Task: Look for space in Sibiu, Romania from 3rd August, 2023 to 17th August, 2023 for 3 adults, 1 child in price range Rs.3000 to Rs.15000. Place can be entire place with 3 bedrooms having 4 beds and 2 bathrooms. Property type can be house, flat, guest house. Booking option can be shelf check-in. Required host language is English.
Action: Mouse moved to (699, 529)
Screenshot: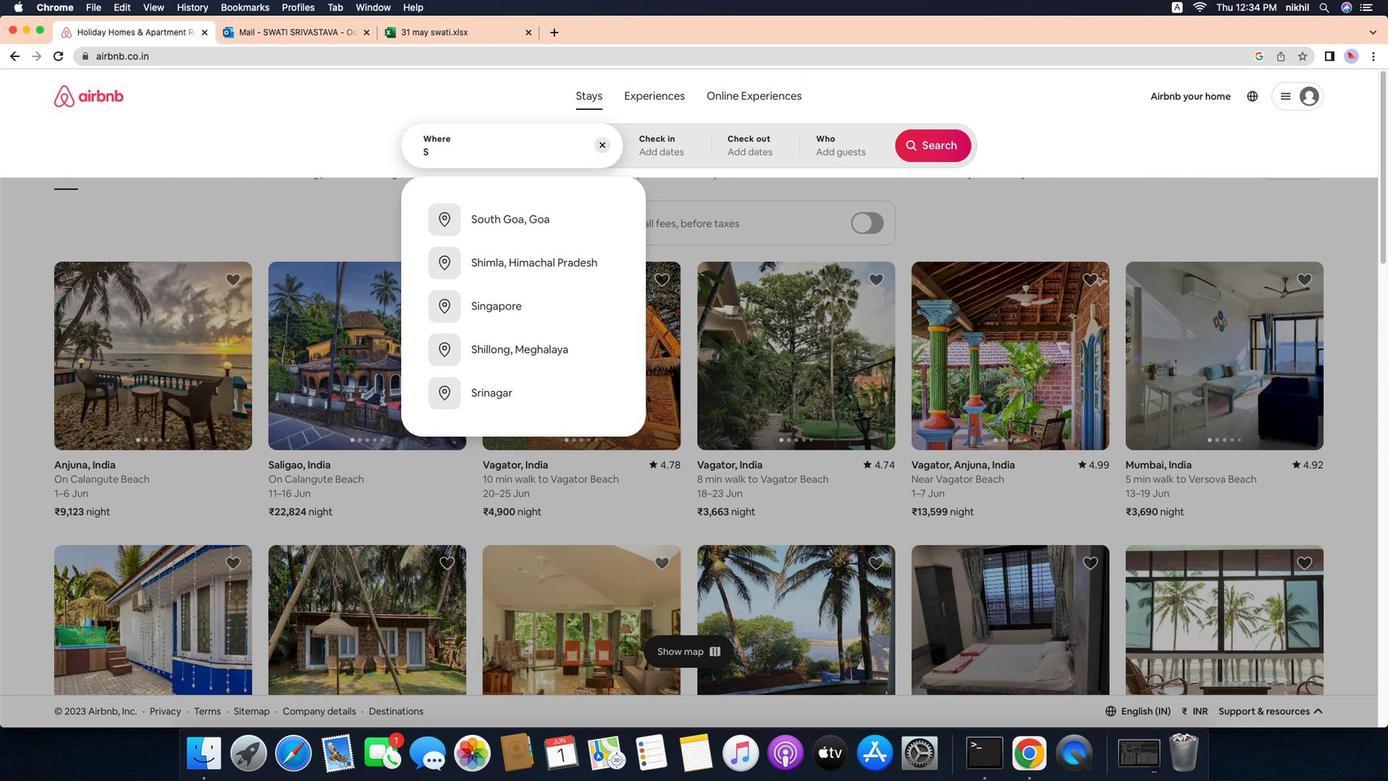 
Action: Mouse pressed left at (699, 529)
Screenshot: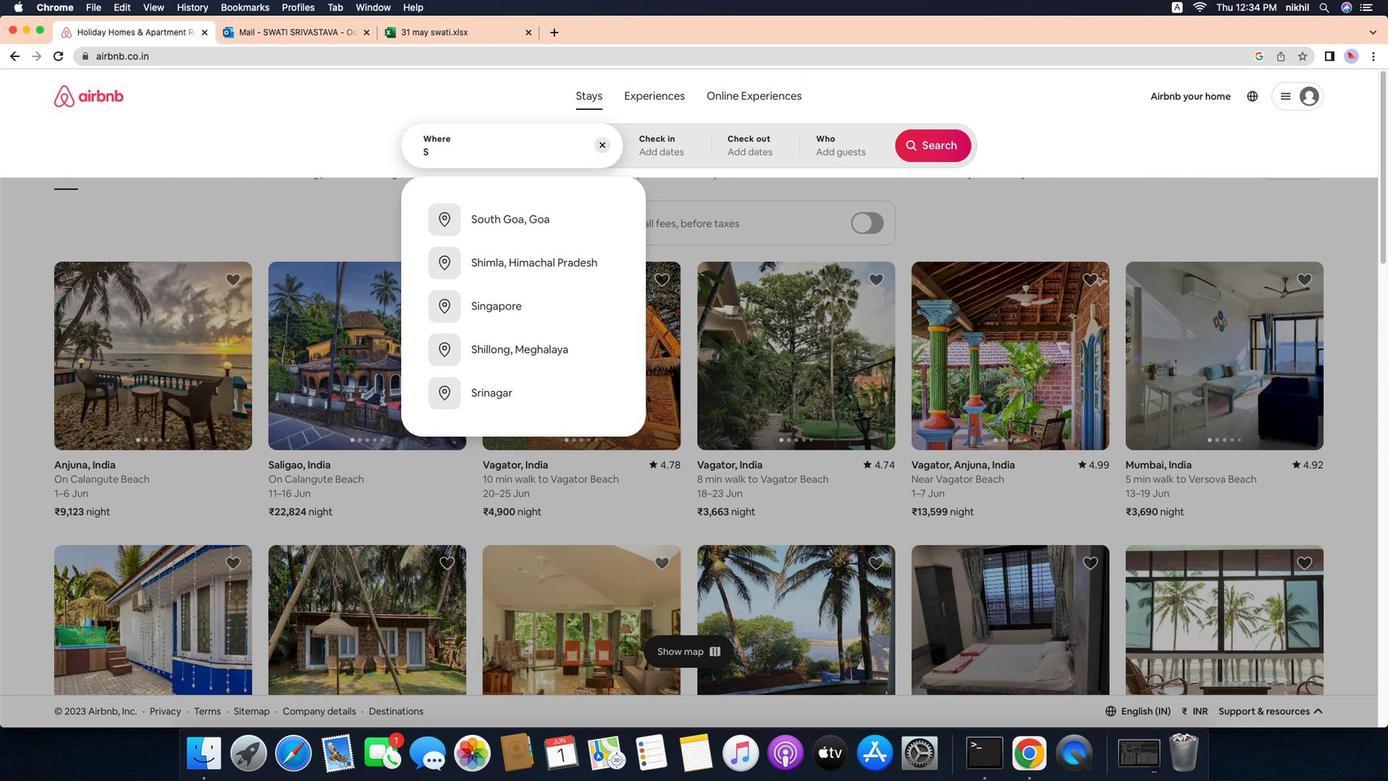 
Action: Mouse moved to (695, 529)
Screenshot: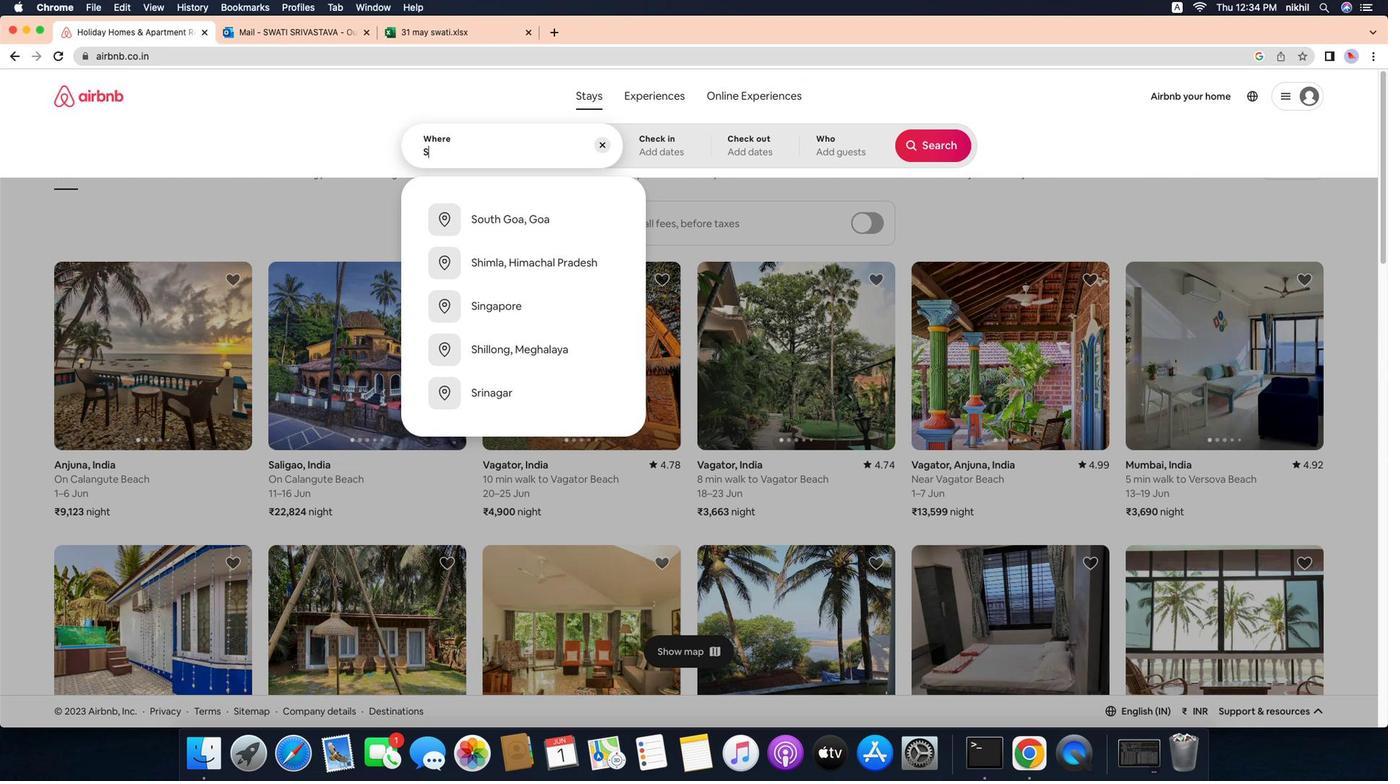 
Action: Mouse pressed left at (695, 529)
Screenshot: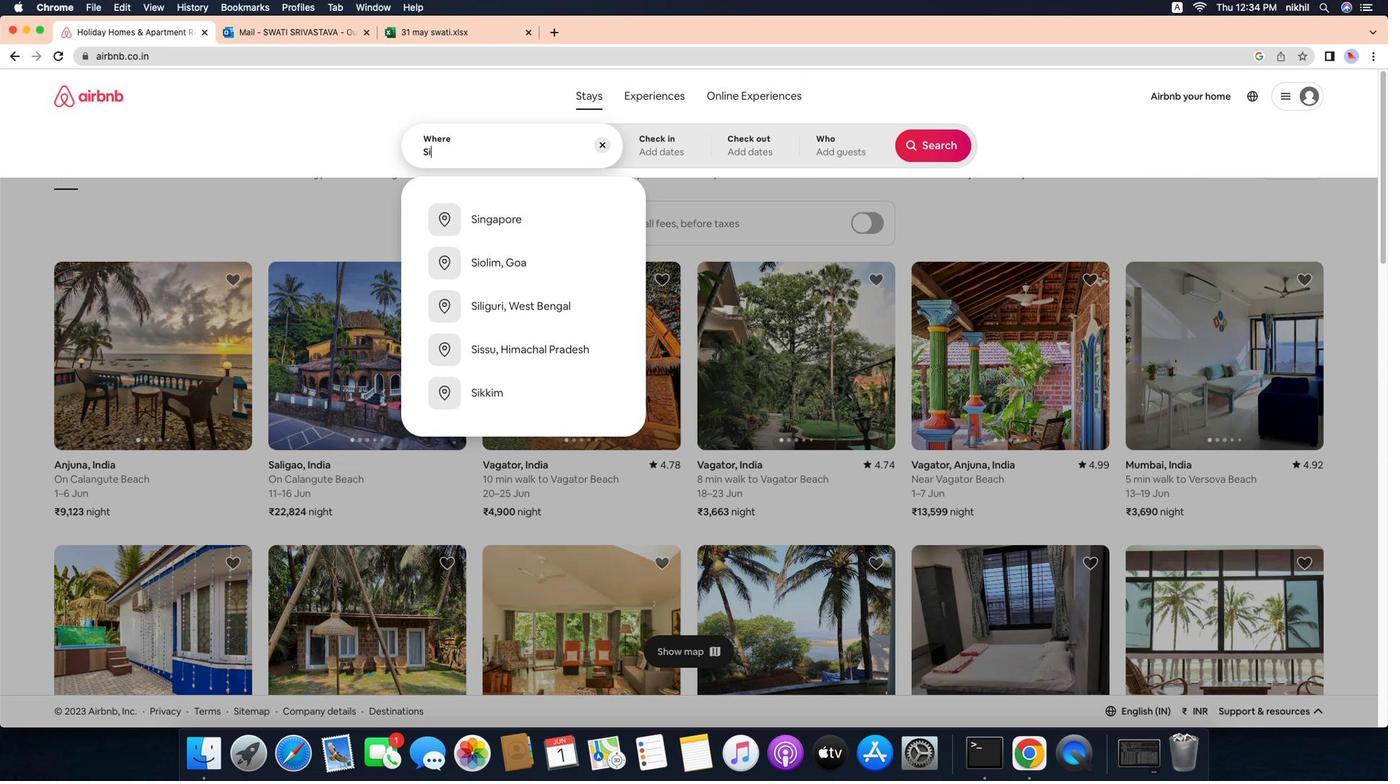 
Action: Mouse moved to (706, 517)
Screenshot: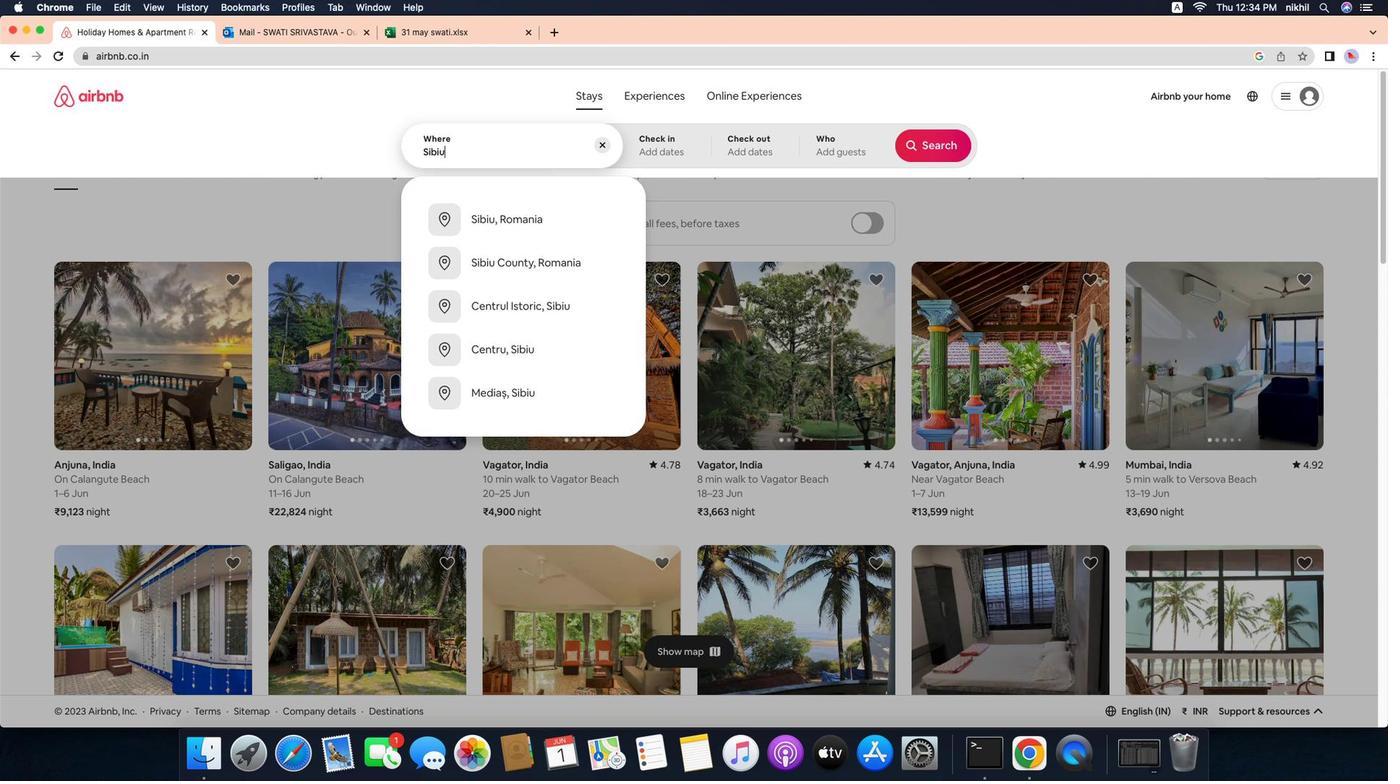 
Action: Mouse pressed left at (706, 517)
Screenshot: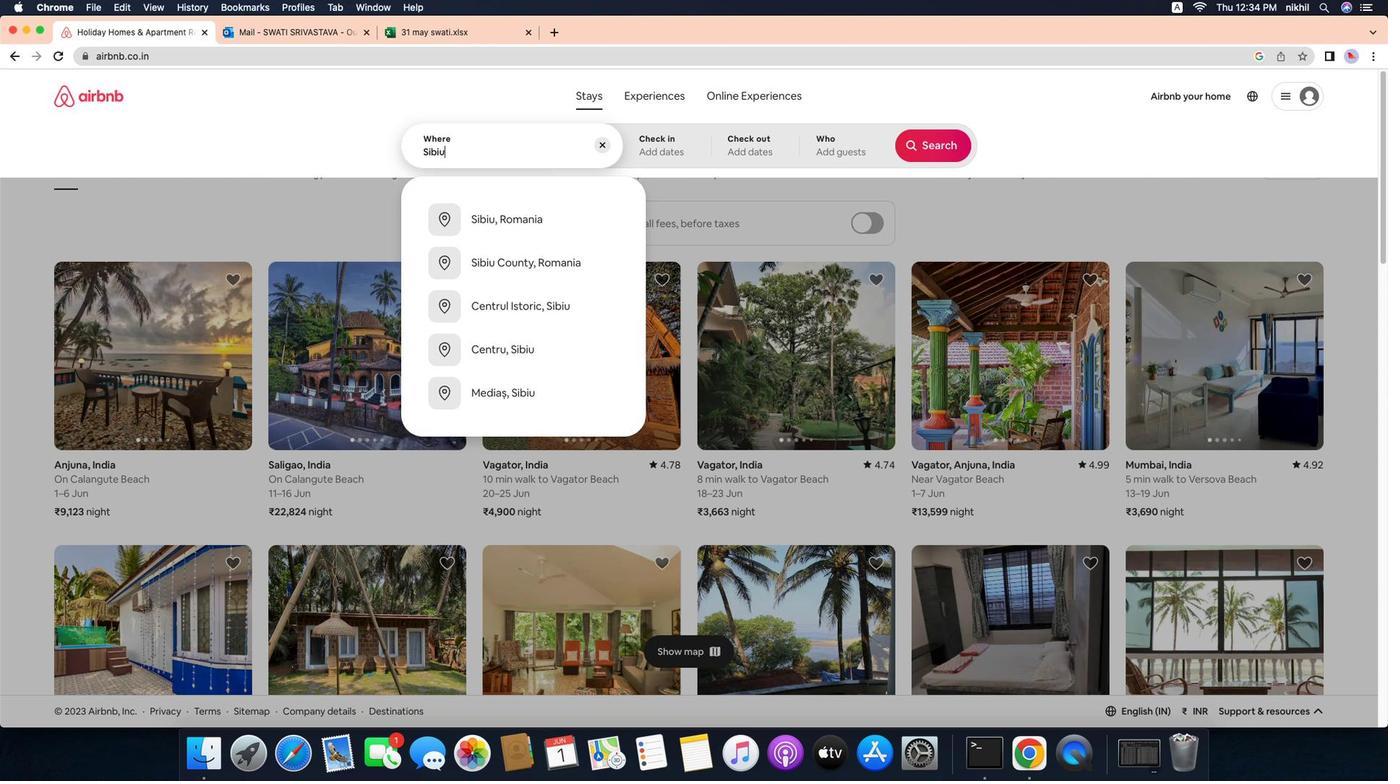 
Action: Mouse moved to (706, 516)
Screenshot: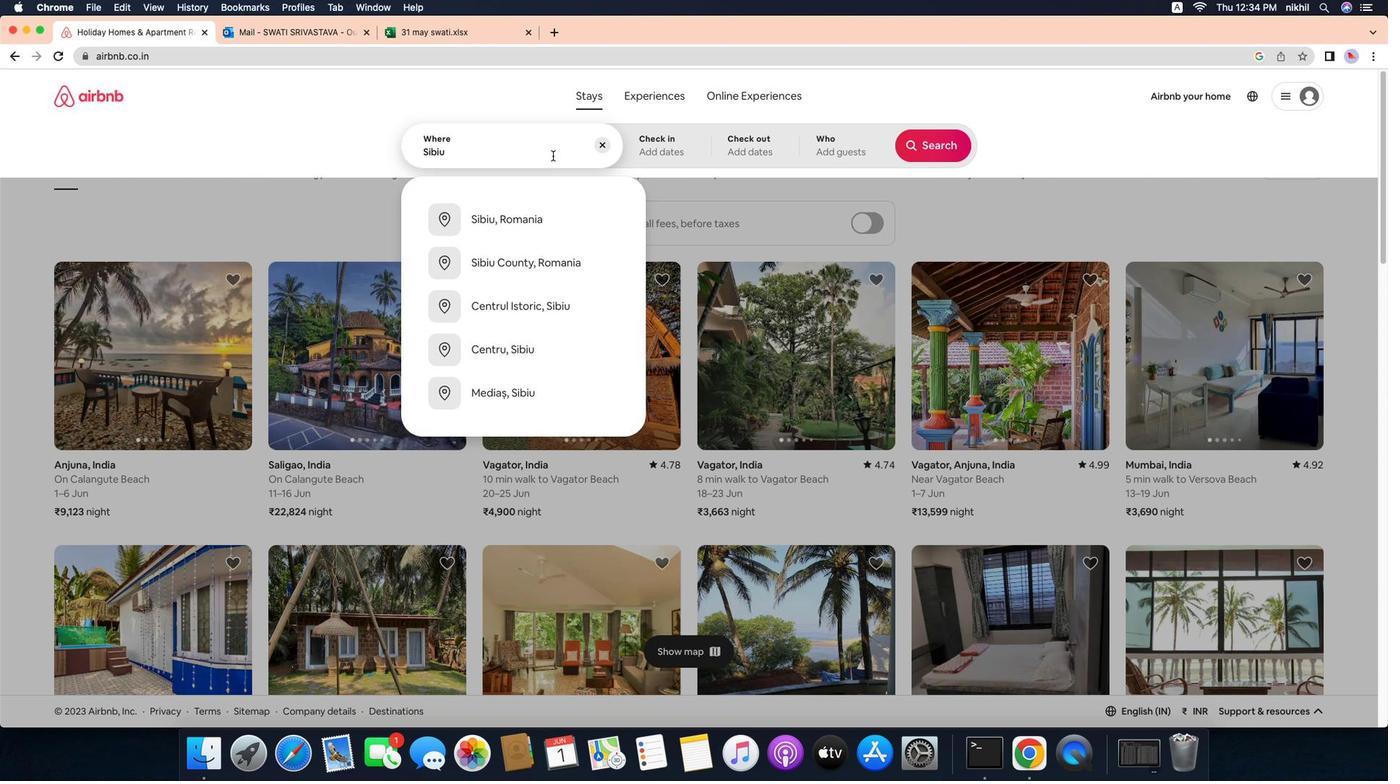 
Action: Key pressed Key.caps_lock'S'Key.caps_lock'i''b''i''u'
Screenshot: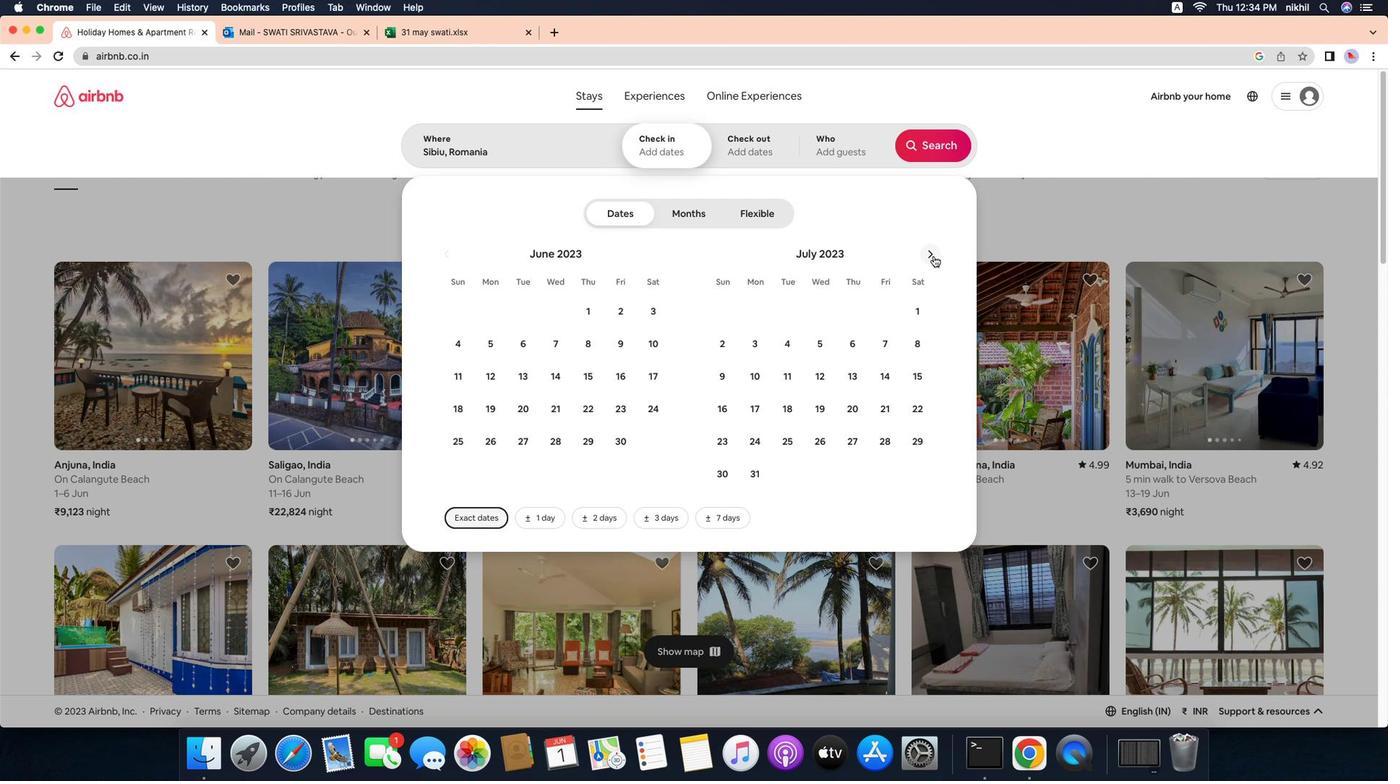 
Action: Mouse moved to (706, 502)
Screenshot: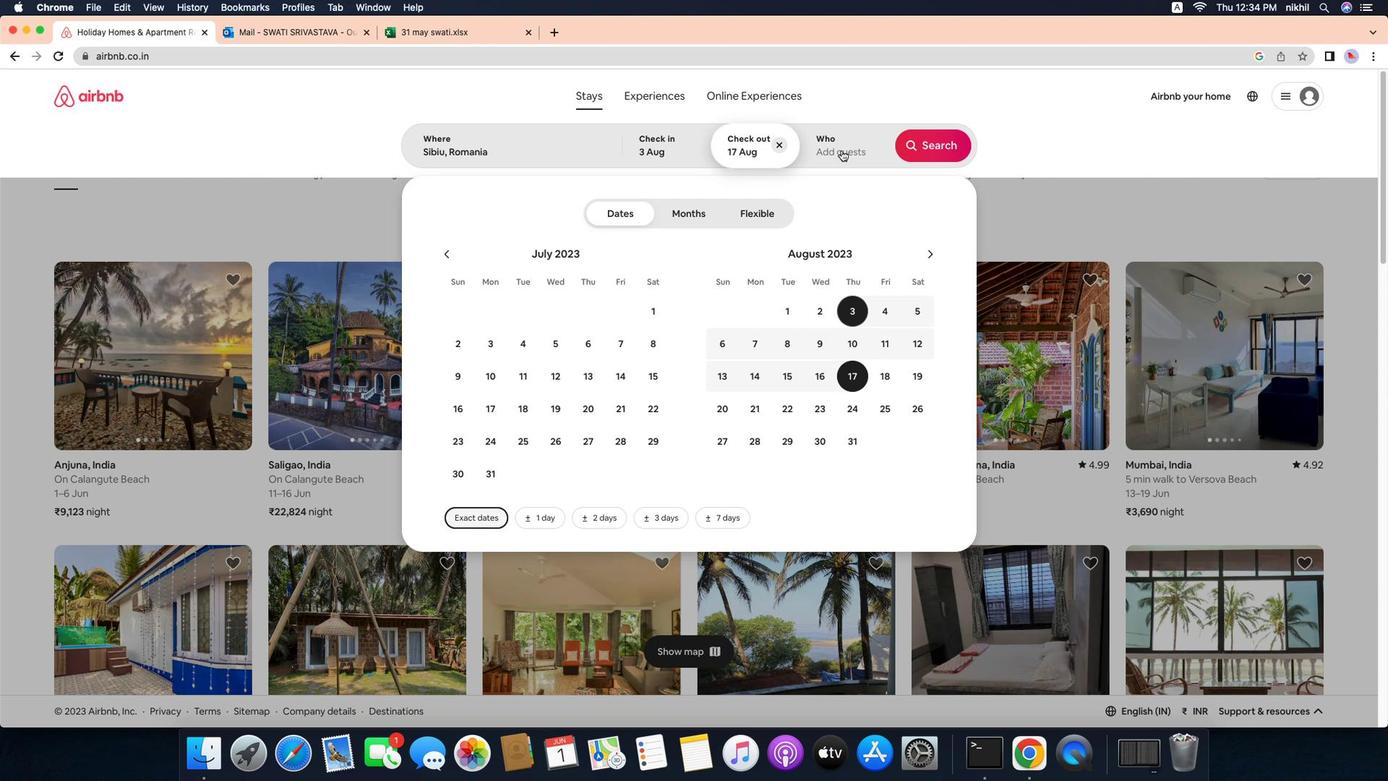 
Action: Mouse pressed left at (706, 502)
Screenshot: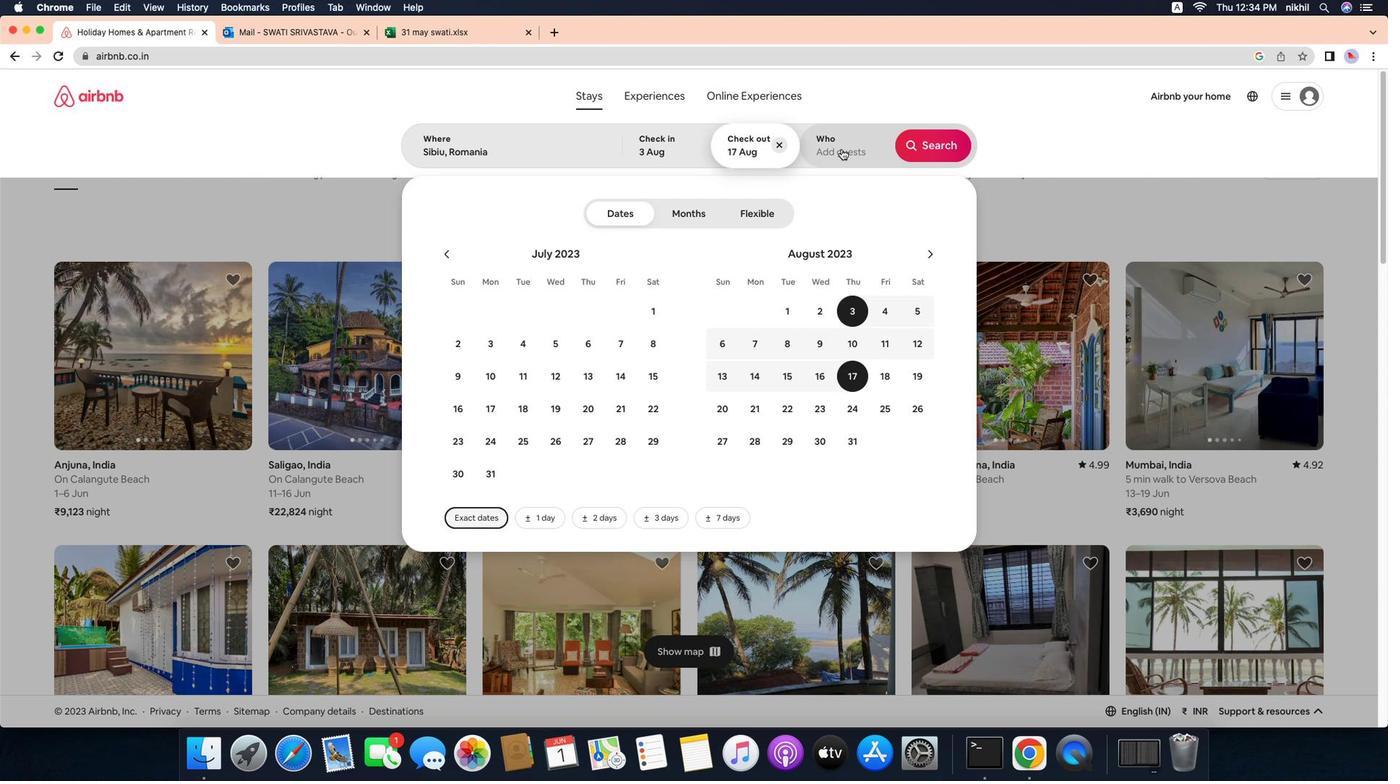 
Action: Mouse moved to (645, 494)
Screenshot: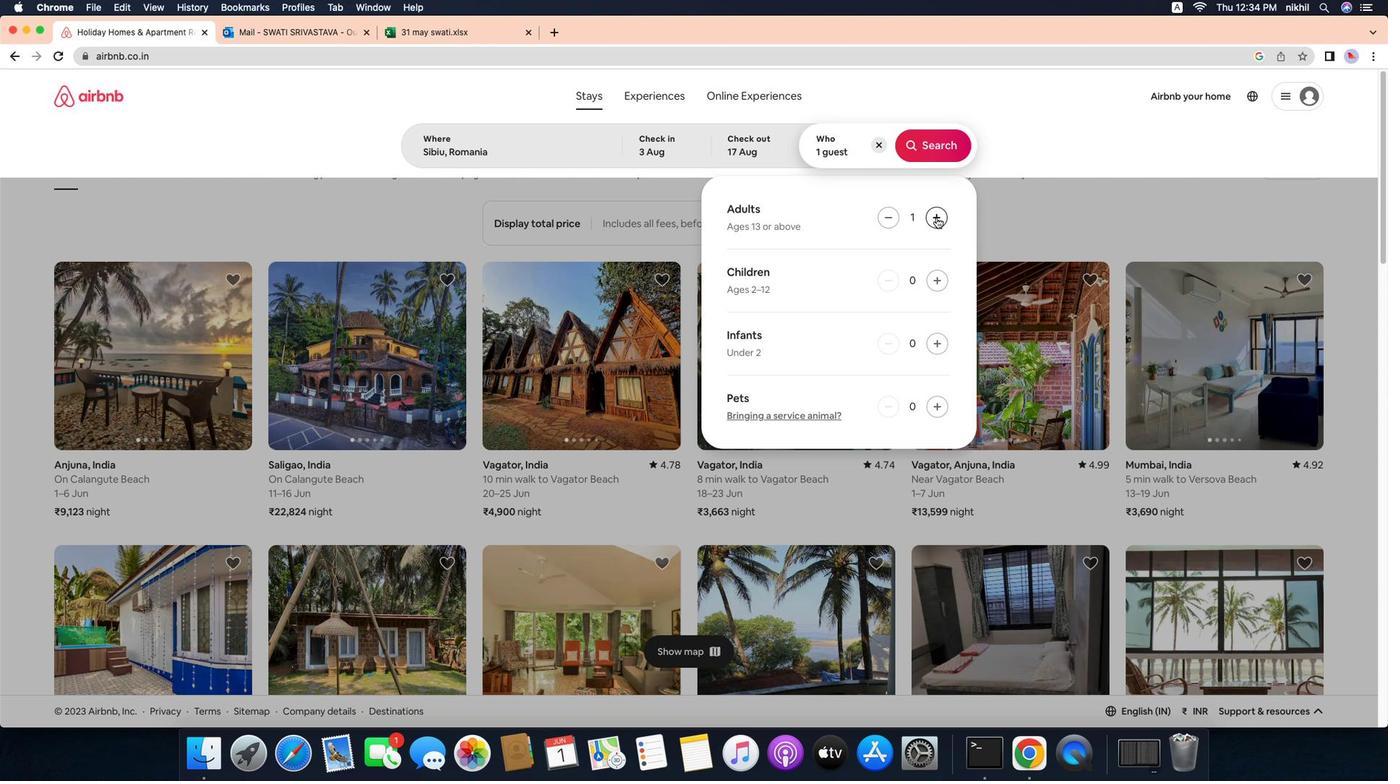 
Action: Mouse pressed left at (645, 494)
Screenshot: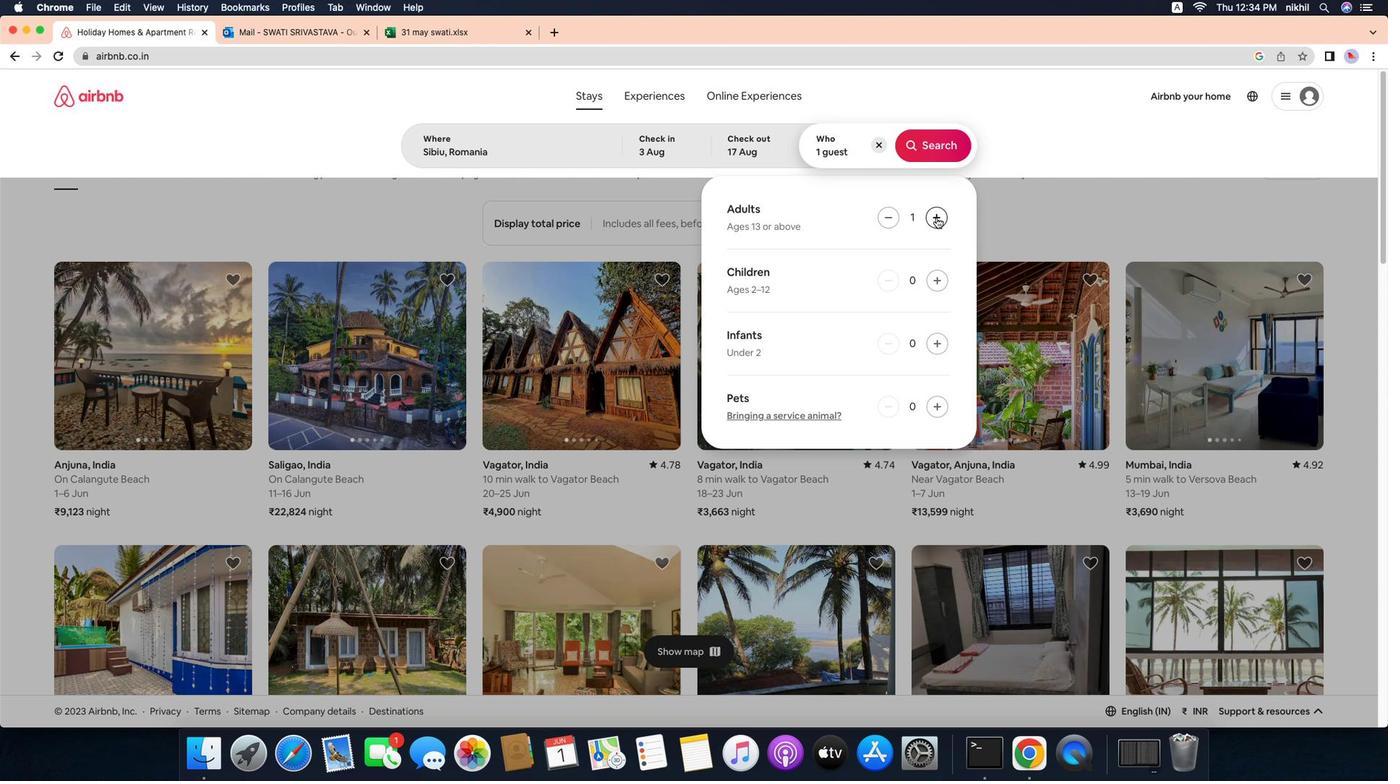 
Action: Mouse moved to (646, 494)
Screenshot: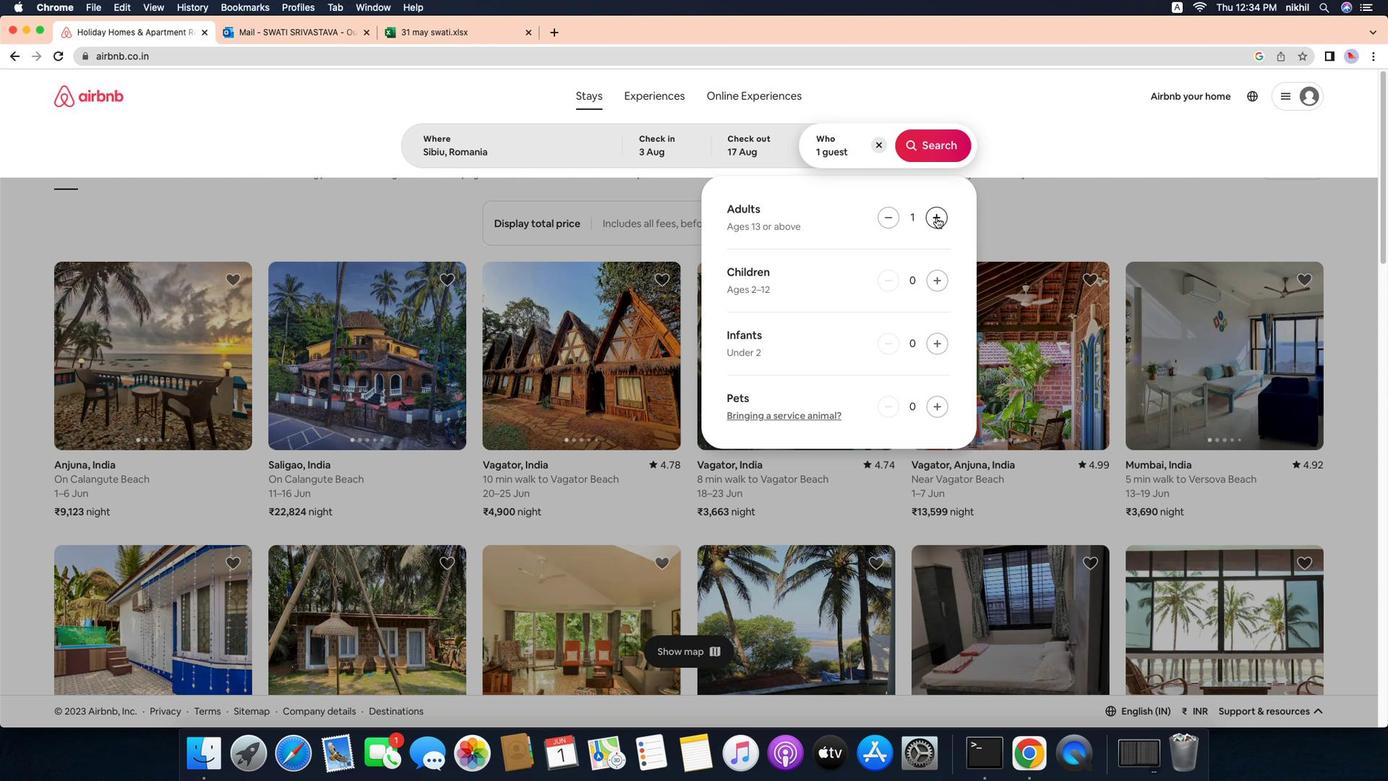 
Action: Mouse pressed left at (646, 494)
Screenshot: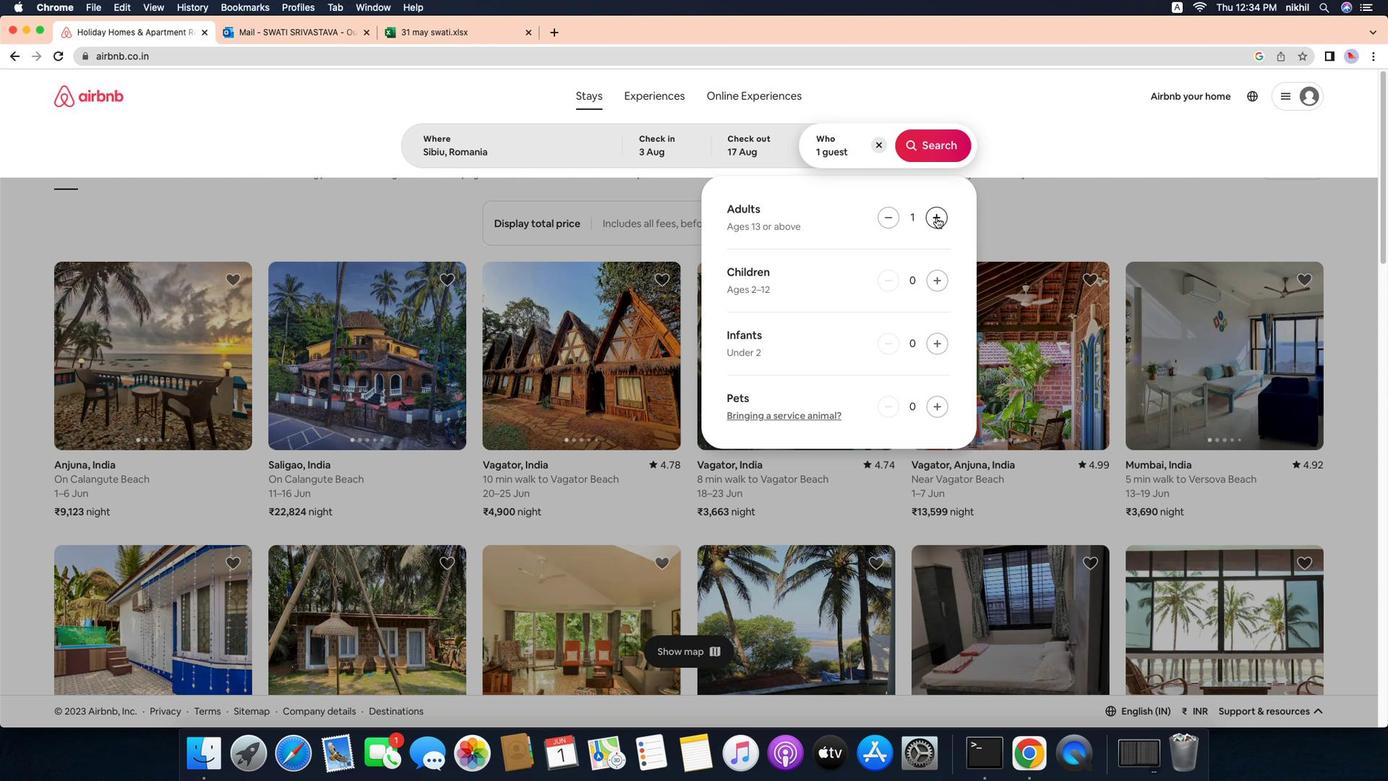 
Action: Mouse moved to (658, 483)
Screenshot: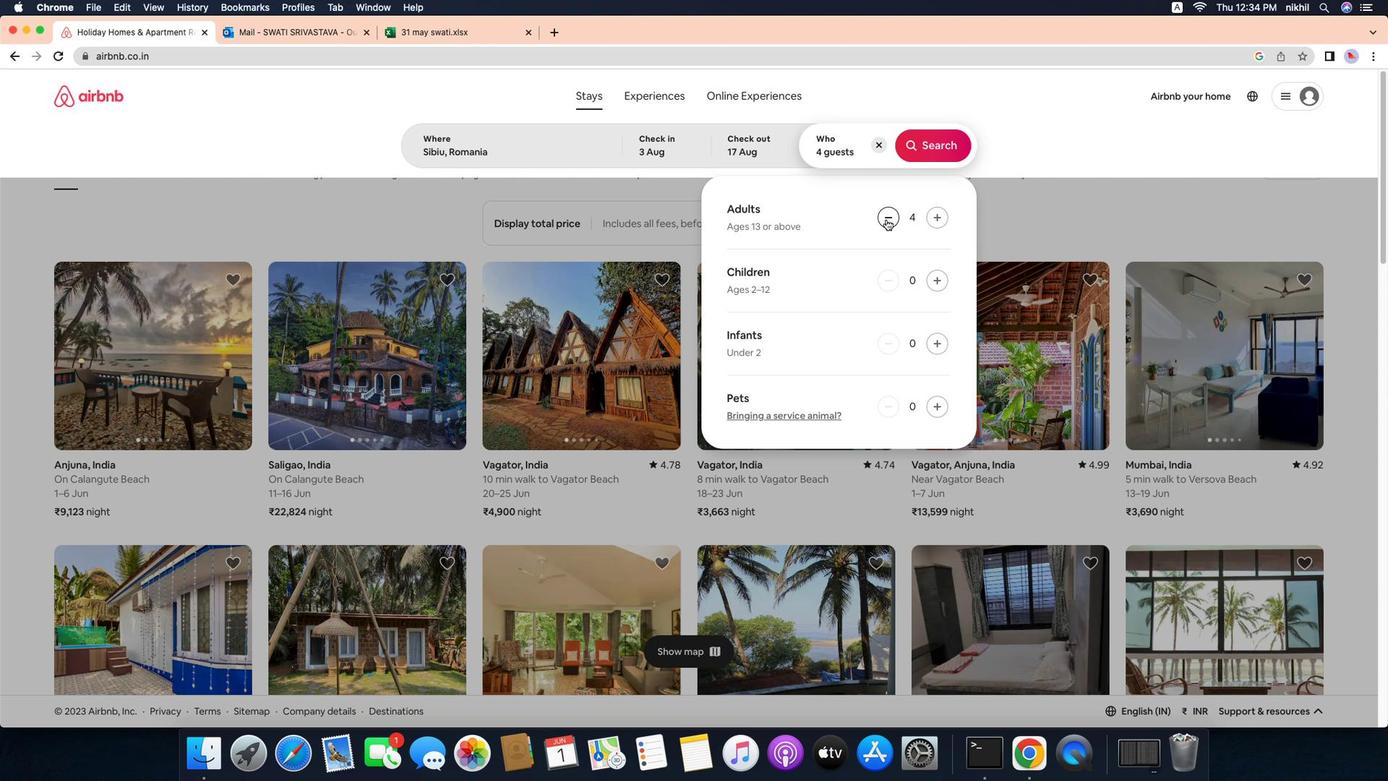 
Action: Mouse pressed left at (658, 483)
Screenshot: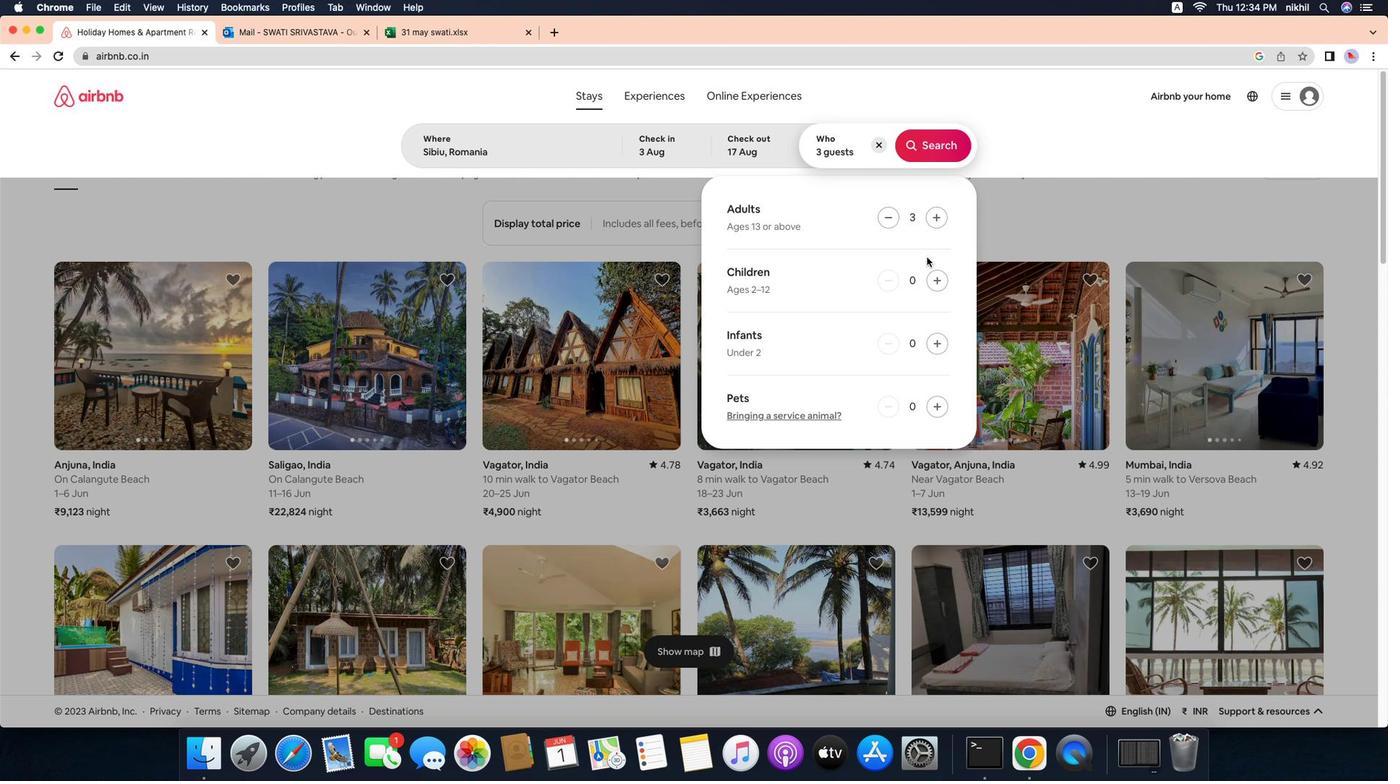 
Action: Mouse moved to (659, 468)
Screenshot: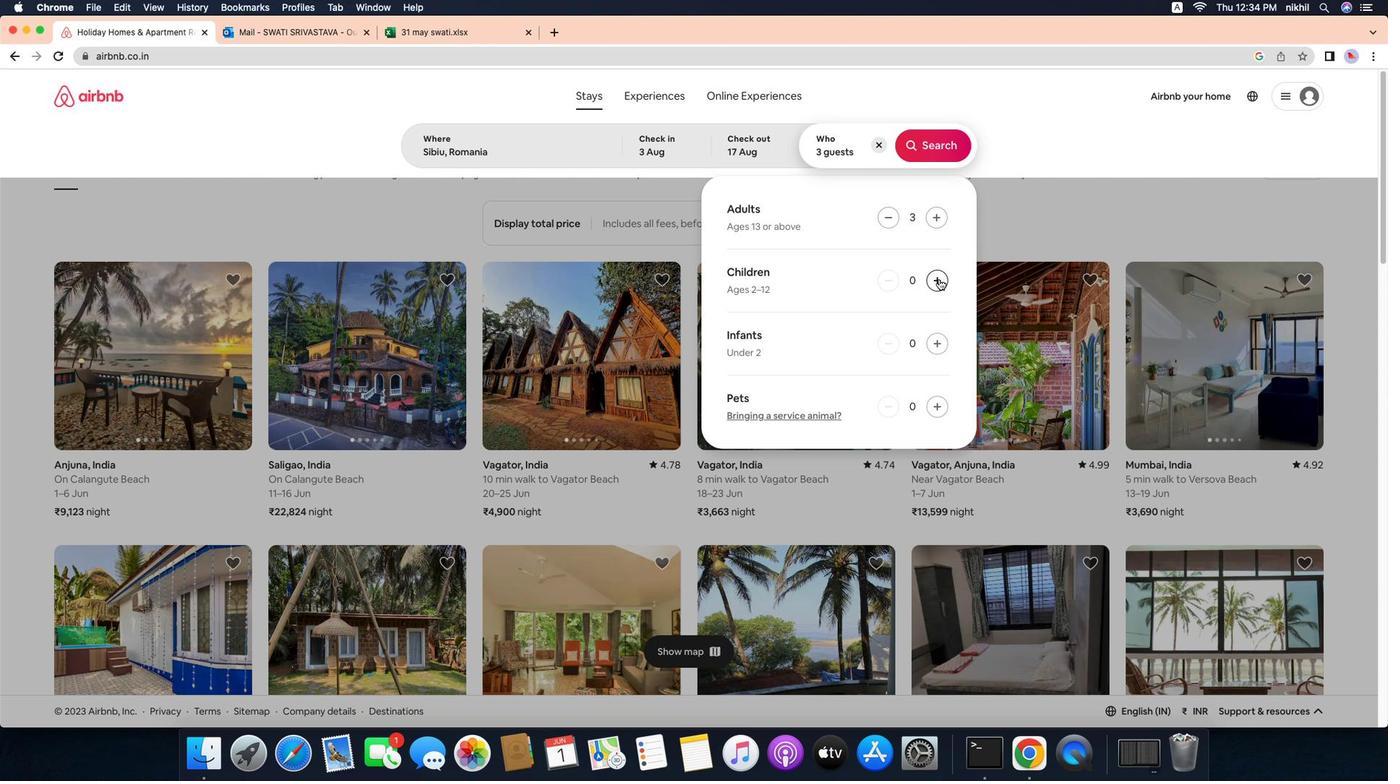
Action: Mouse pressed left at (659, 468)
Screenshot: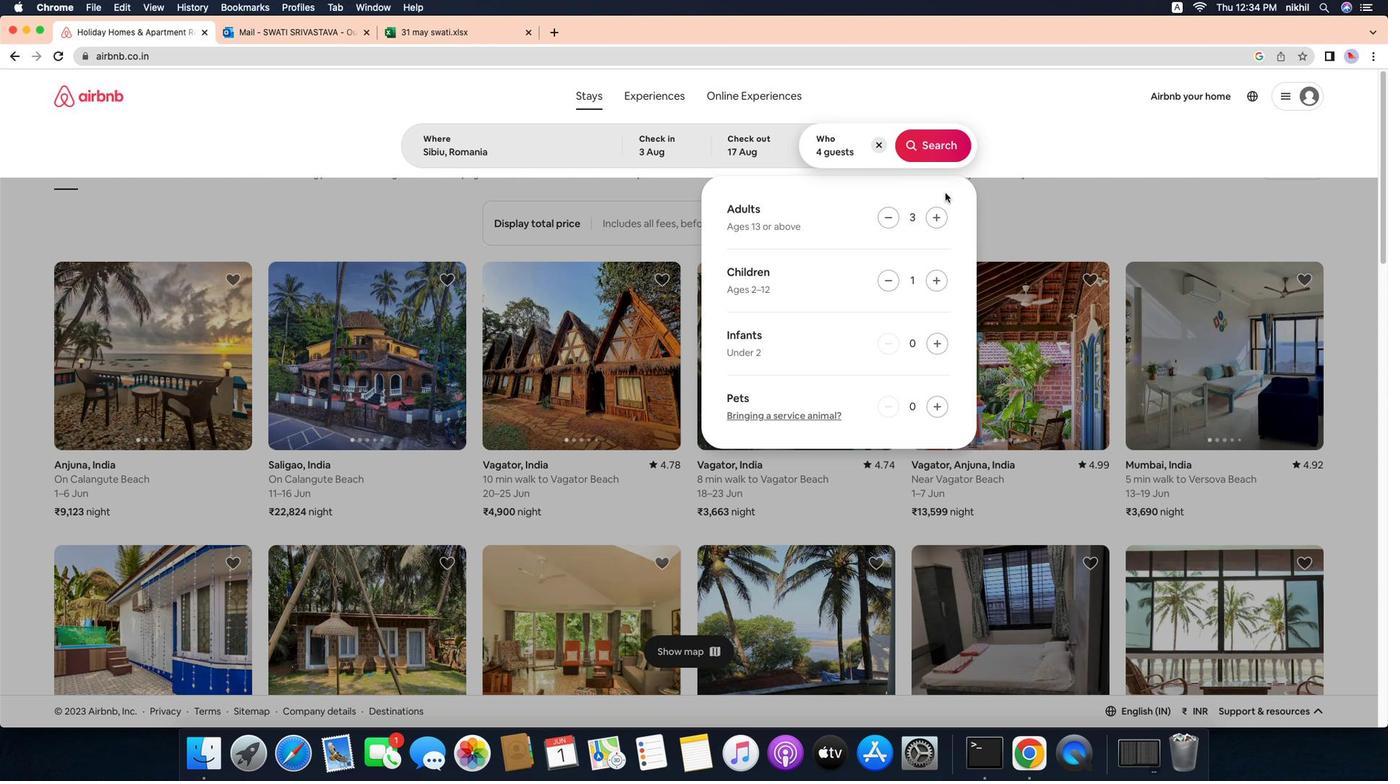 
Action: Mouse moved to (660, 519)
Screenshot: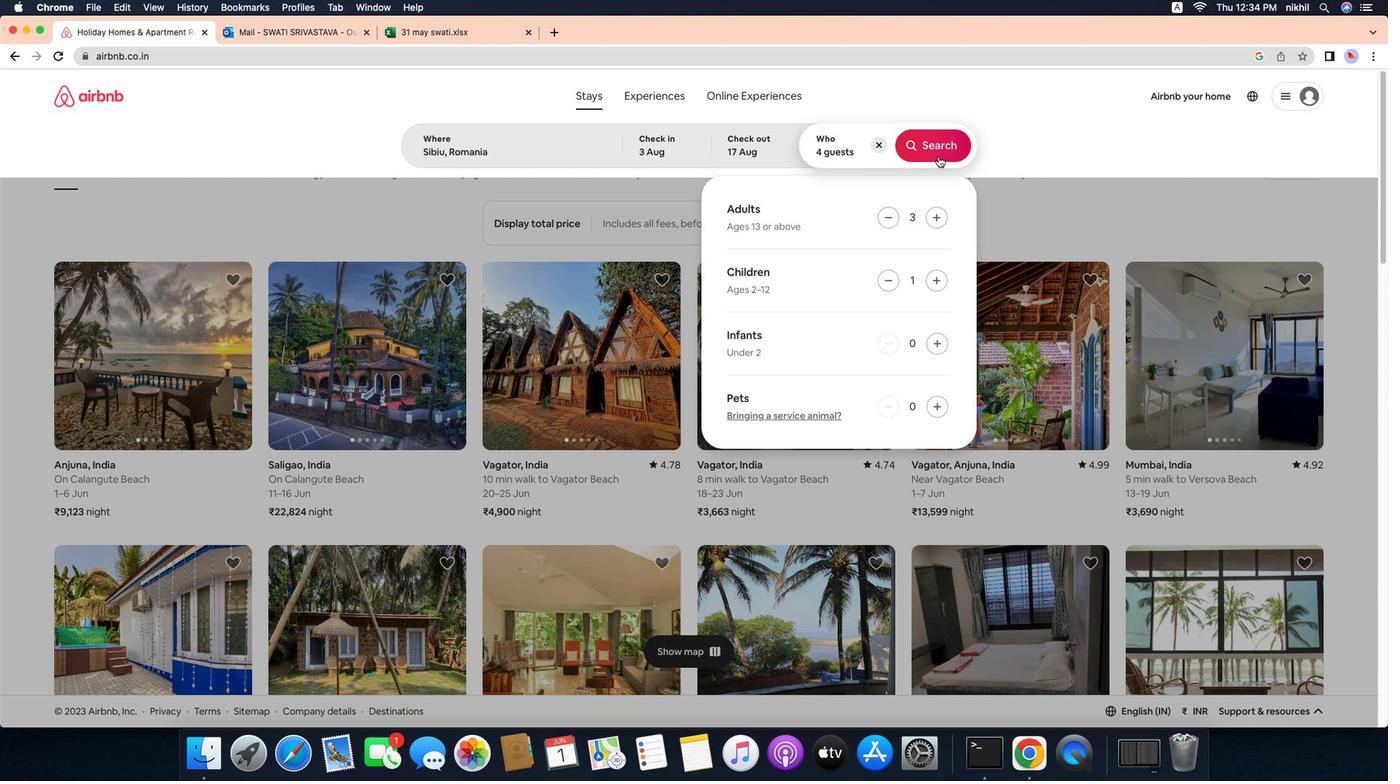 
Action: Mouse pressed left at (660, 519)
Screenshot: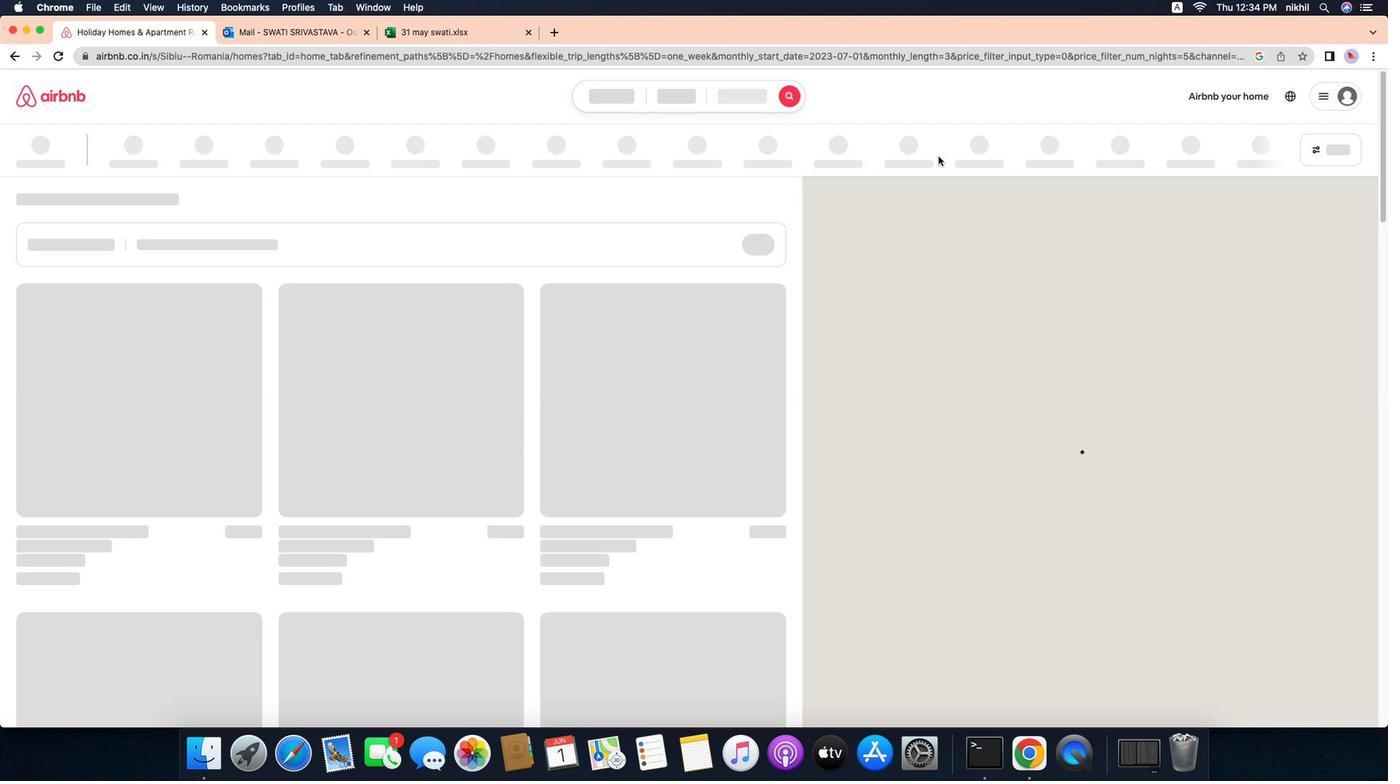
Action: Mouse moved to (646, 503)
Screenshot: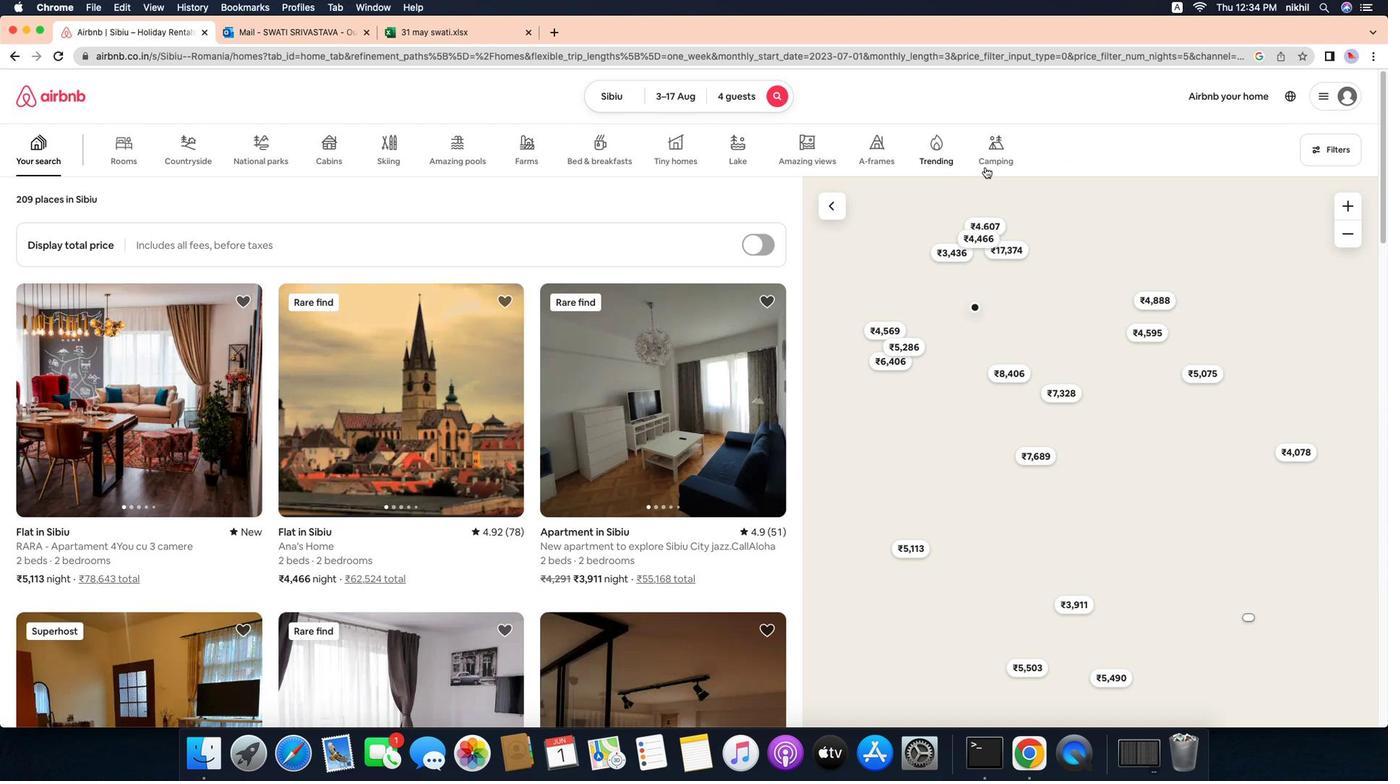 
Action: Mouse pressed left at (646, 503)
Screenshot: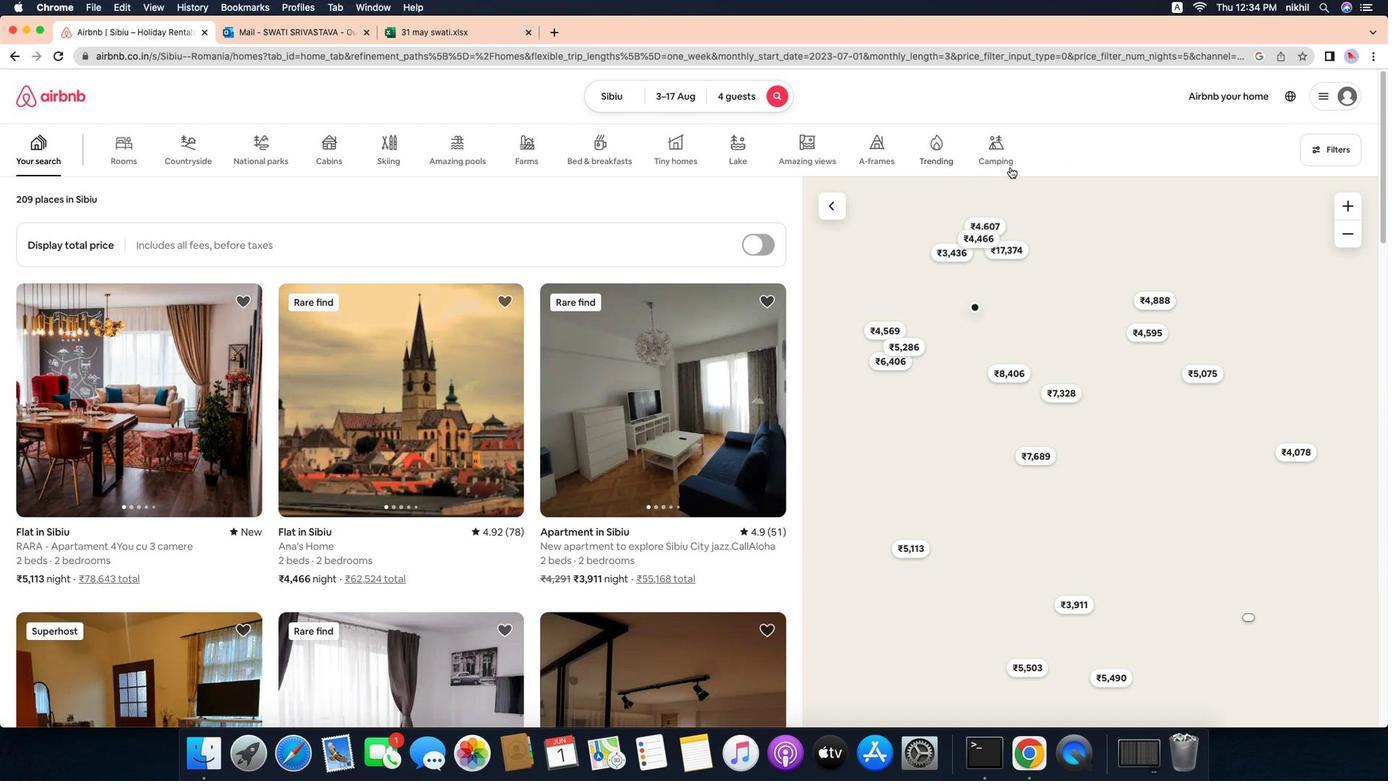 
Action: Mouse moved to (646, 503)
Screenshot: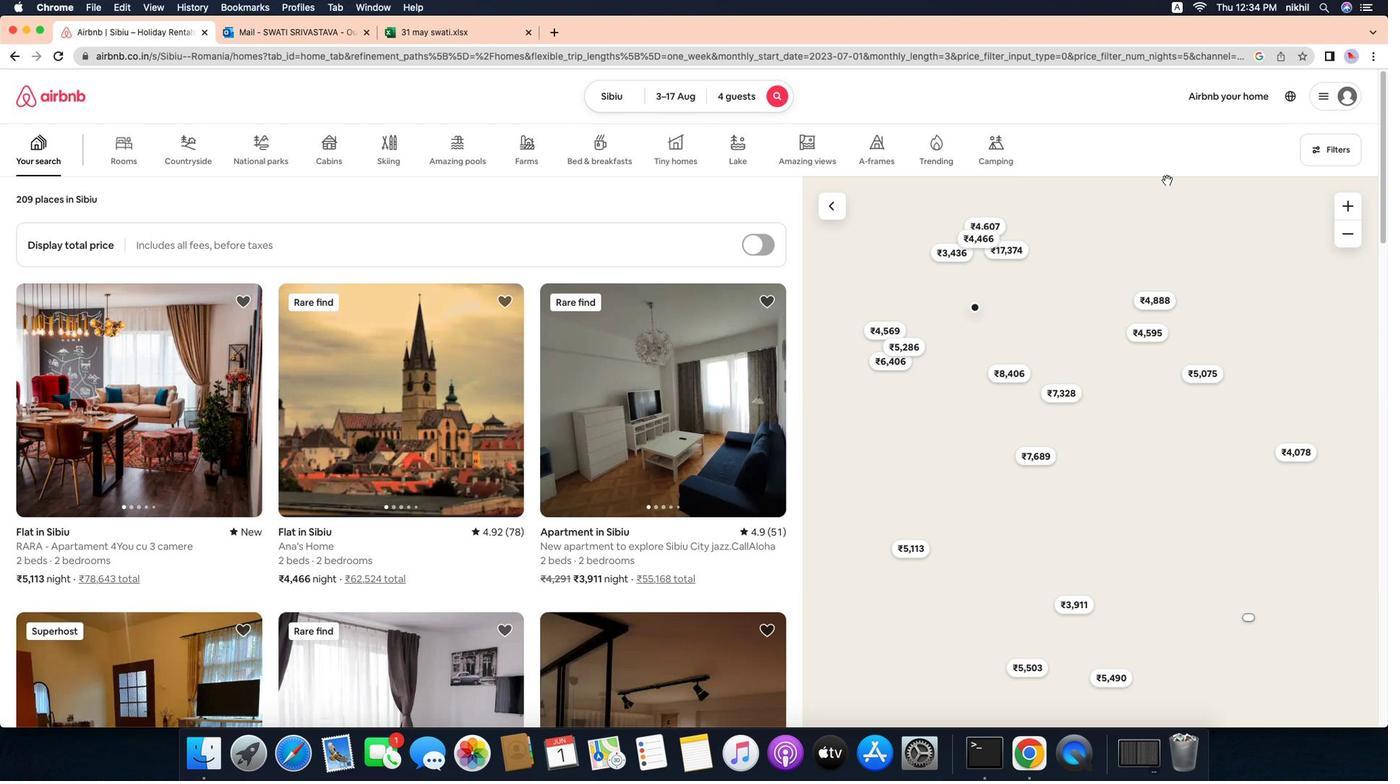 
Action: Mouse pressed left at (646, 503)
Screenshot: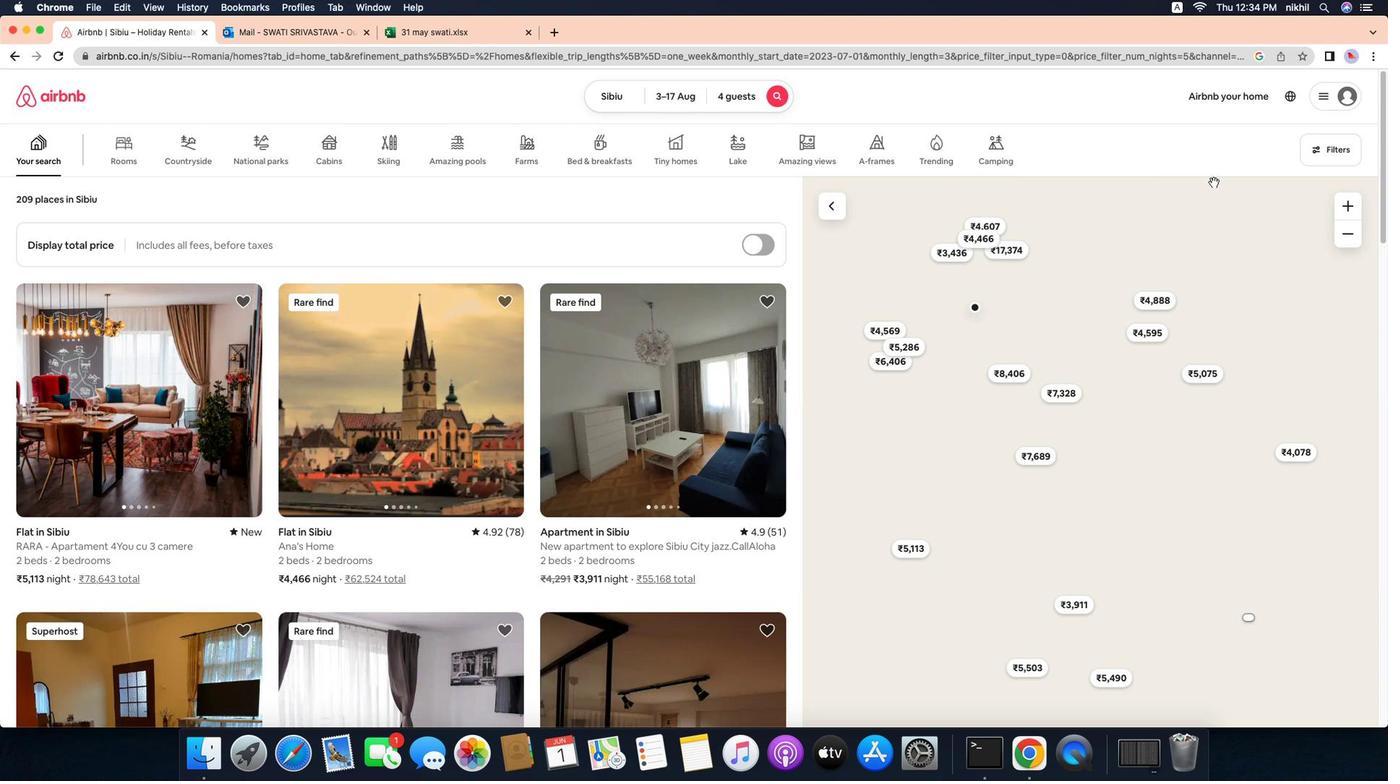 
Action: Mouse pressed left at (646, 503)
Screenshot: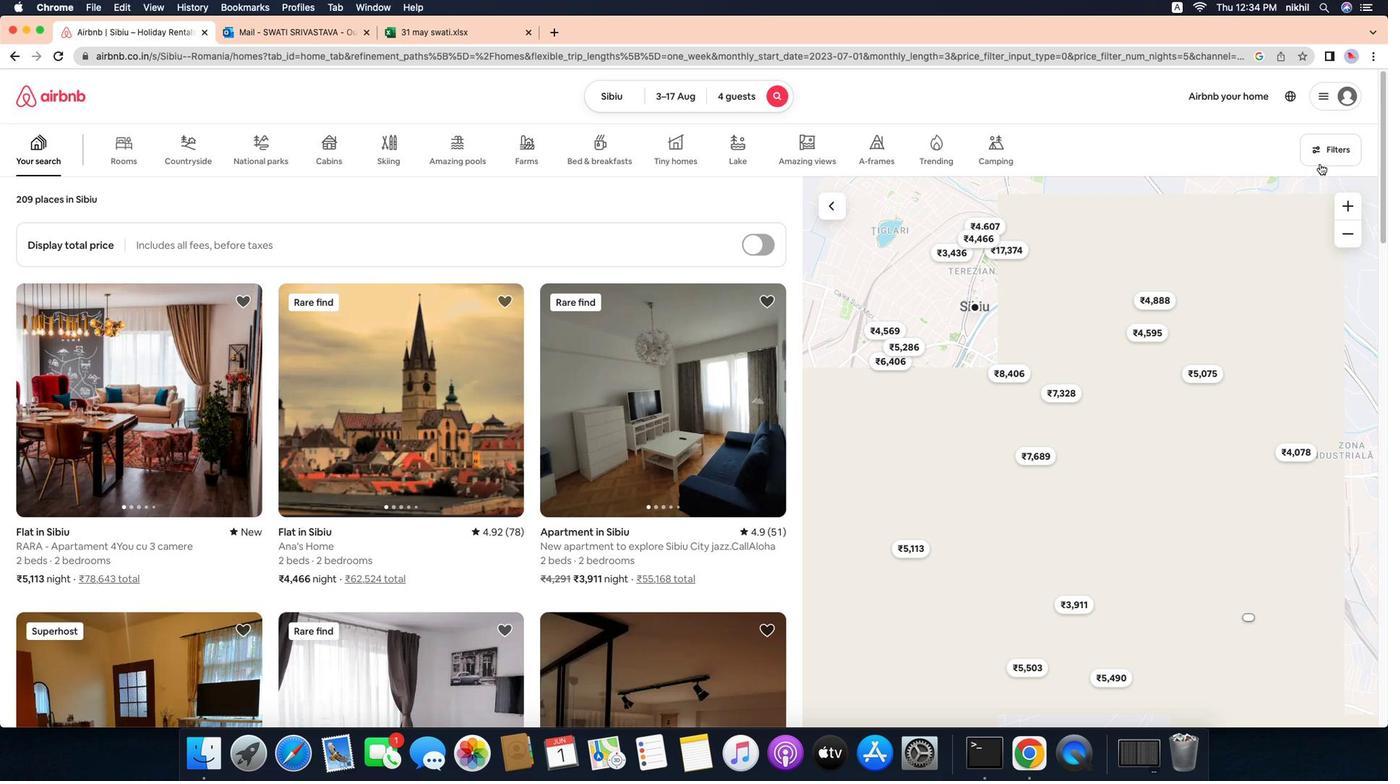 
Action: Mouse pressed left at (646, 503)
Screenshot: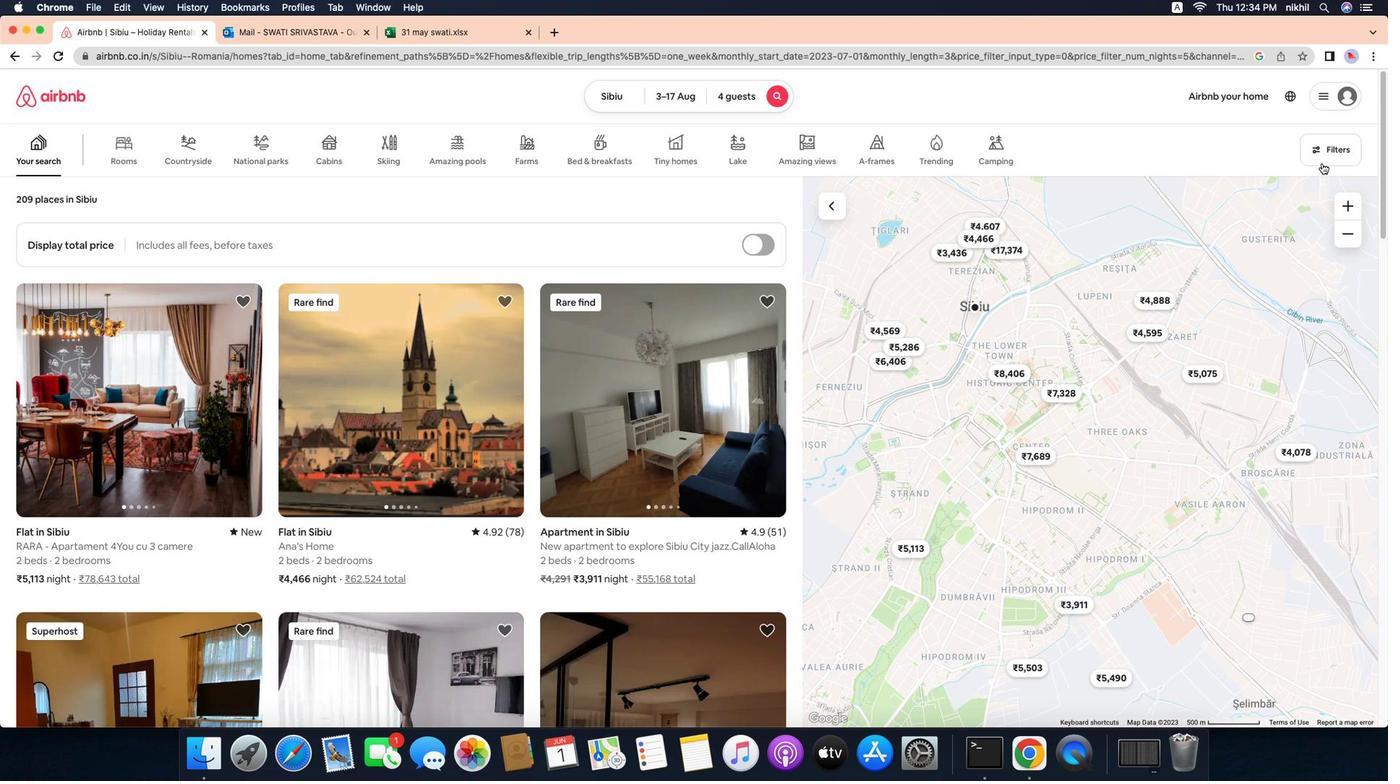 
Action: Mouse moved to (653, 502)
Screenshot: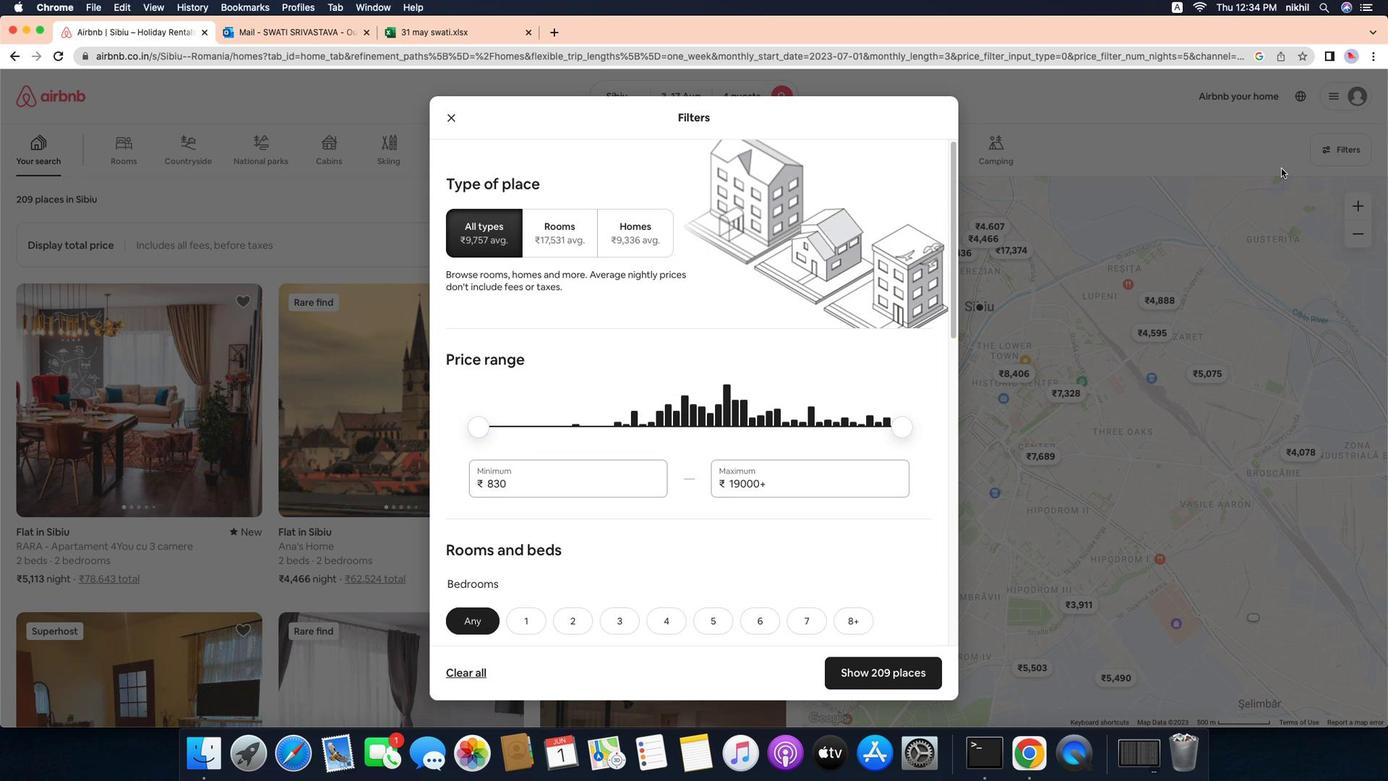 
Action: Mouse pressed left at (653, 502)
Screenshot: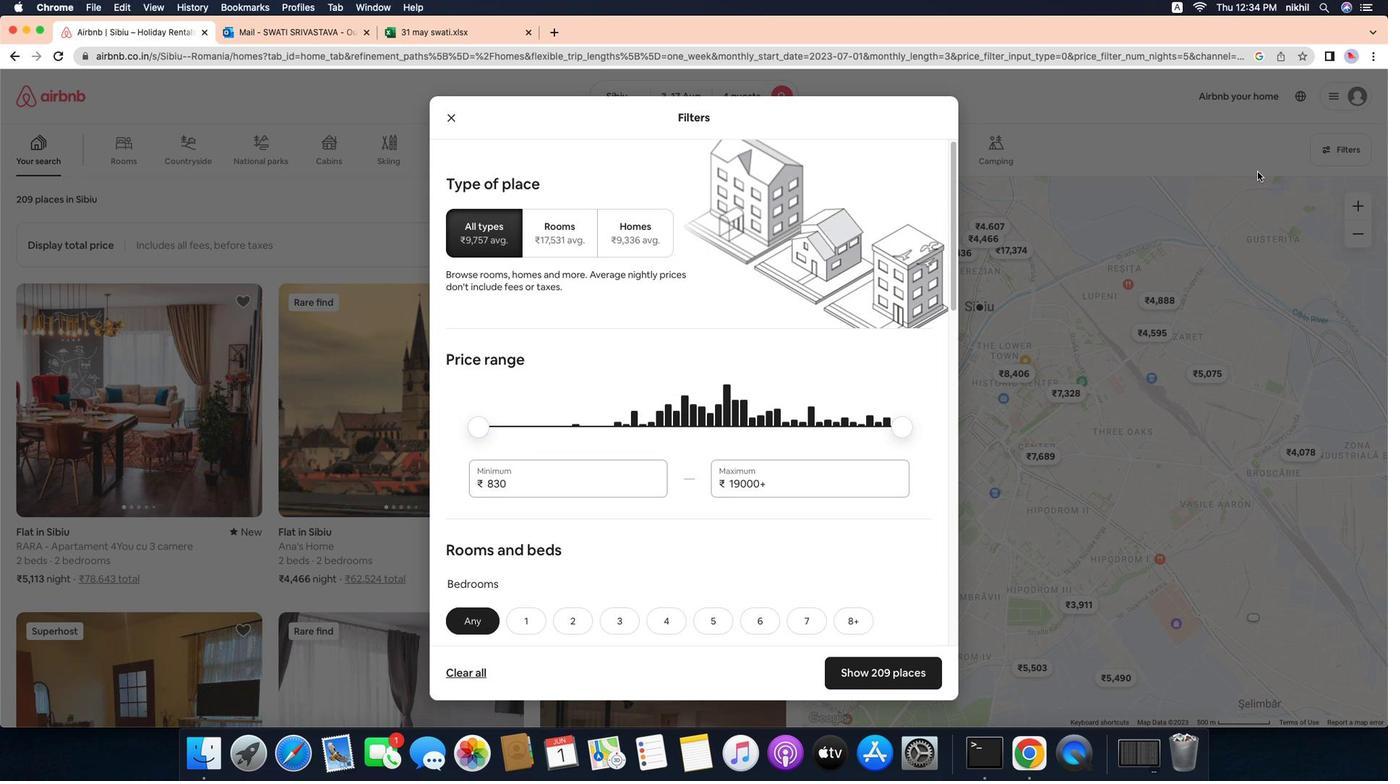 
Action: Mouse moved to (644, 489)
Screenshot: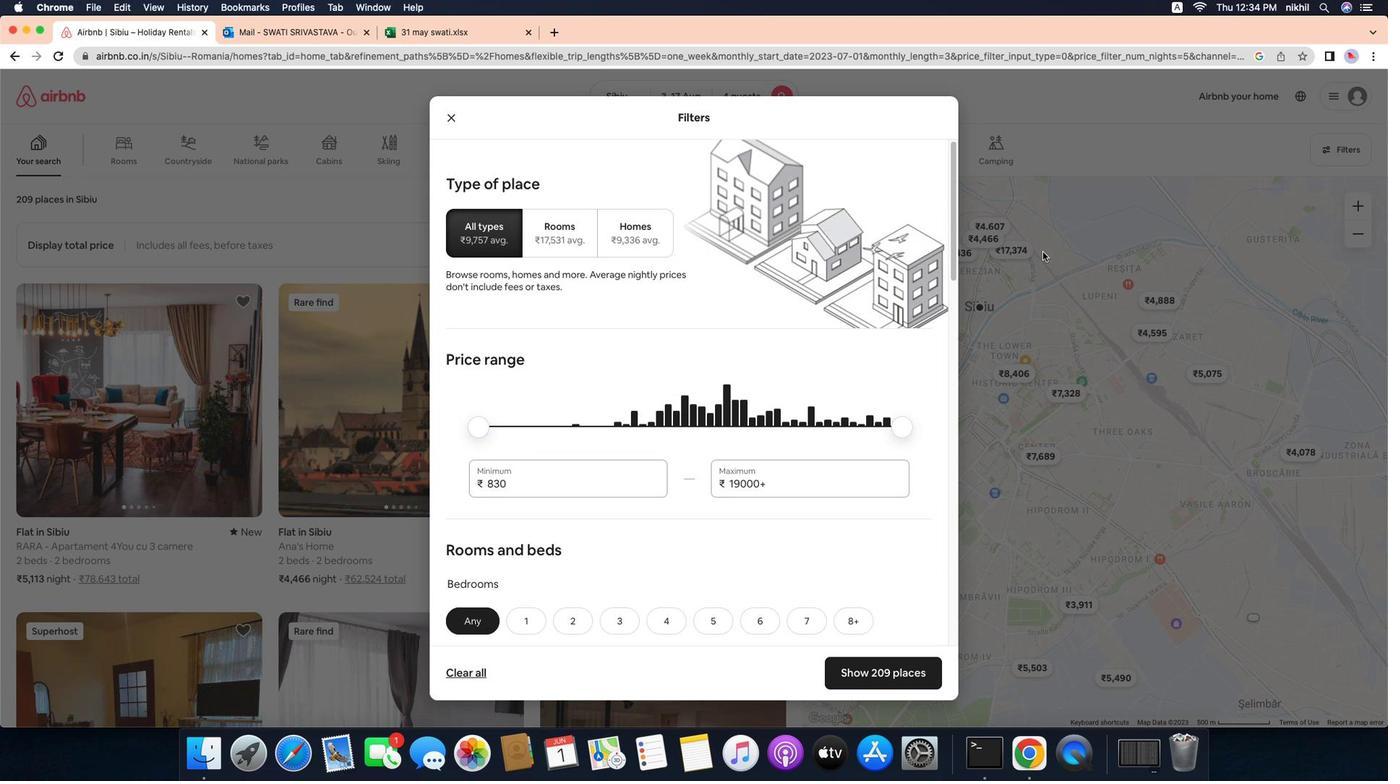 
Action: Mouse pressed left at (644, 489)
Screenshot: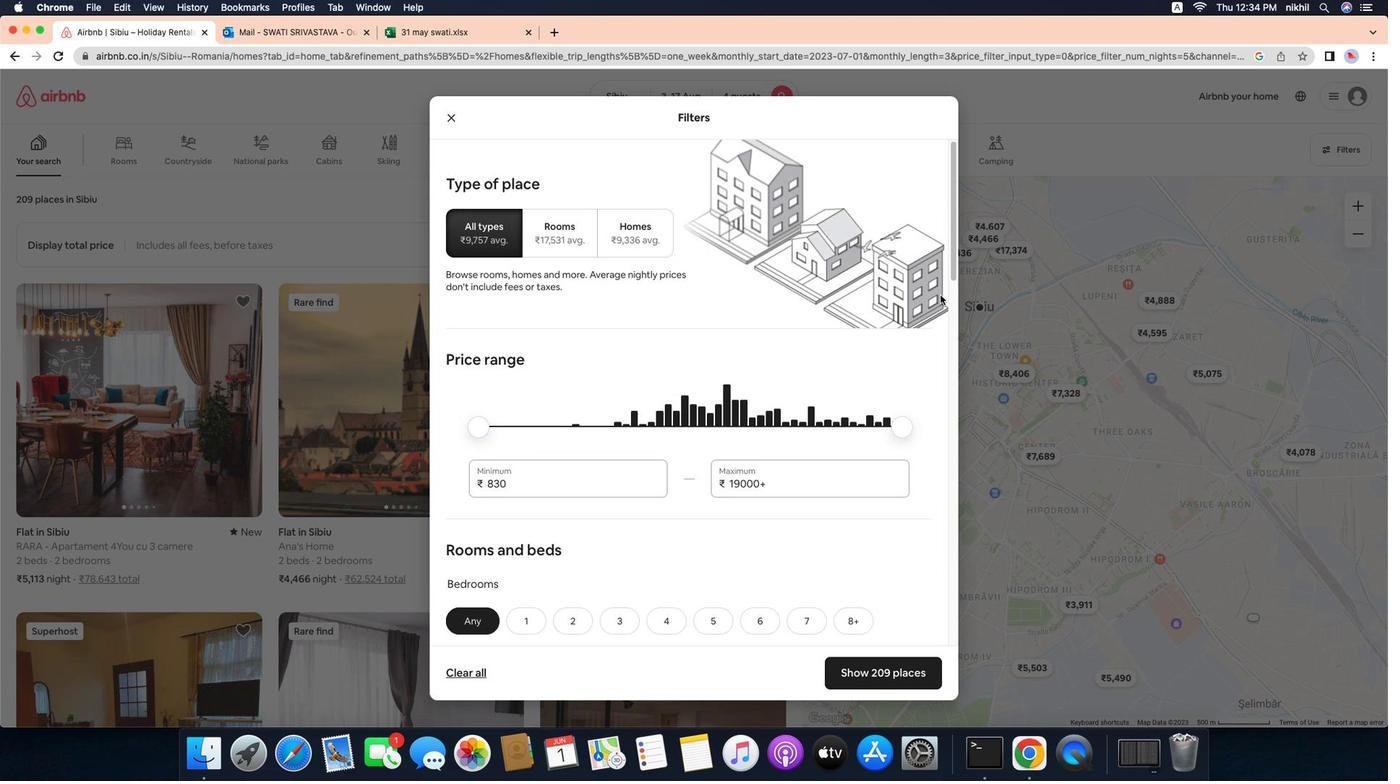 
Action: Mouse moved to (645, 489)
Screenshot: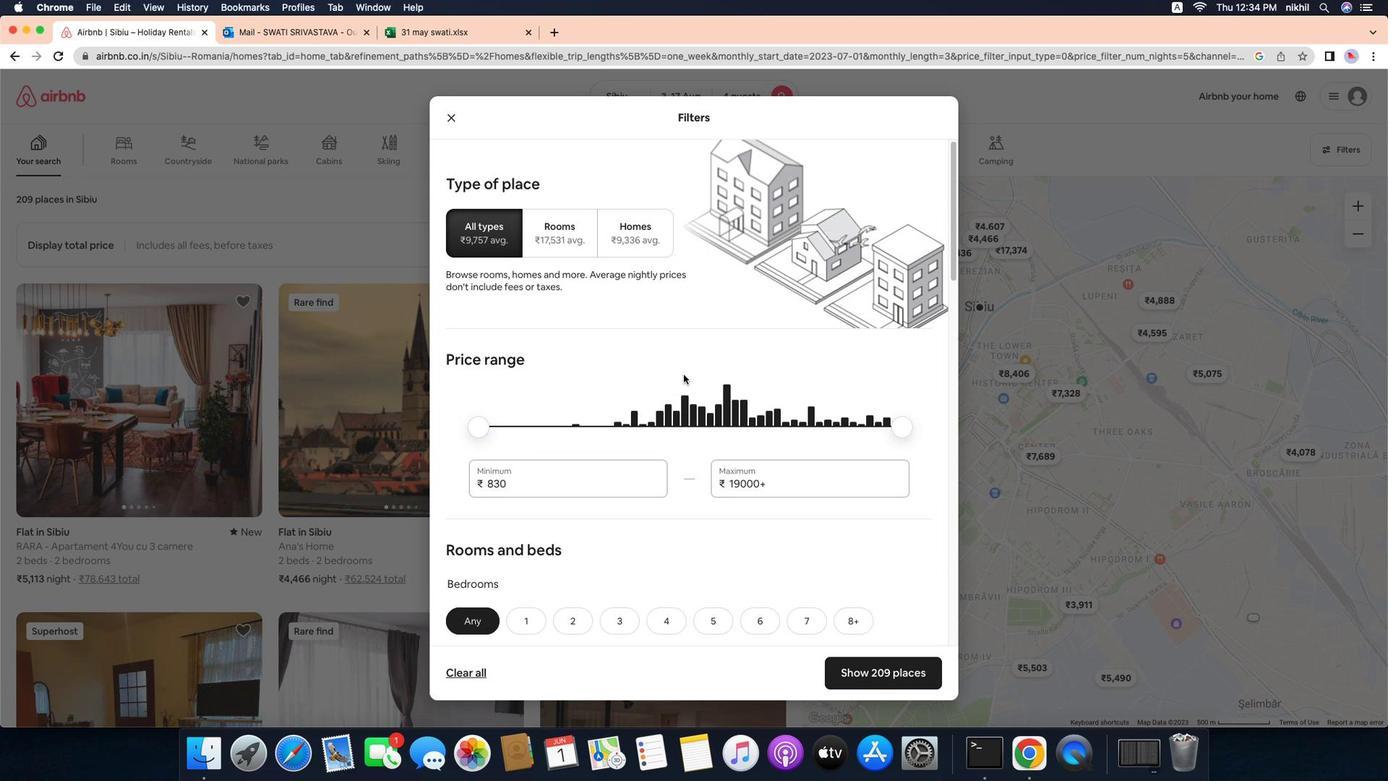 
Action: Mouse pressed left at (645, 489)
Screenshot: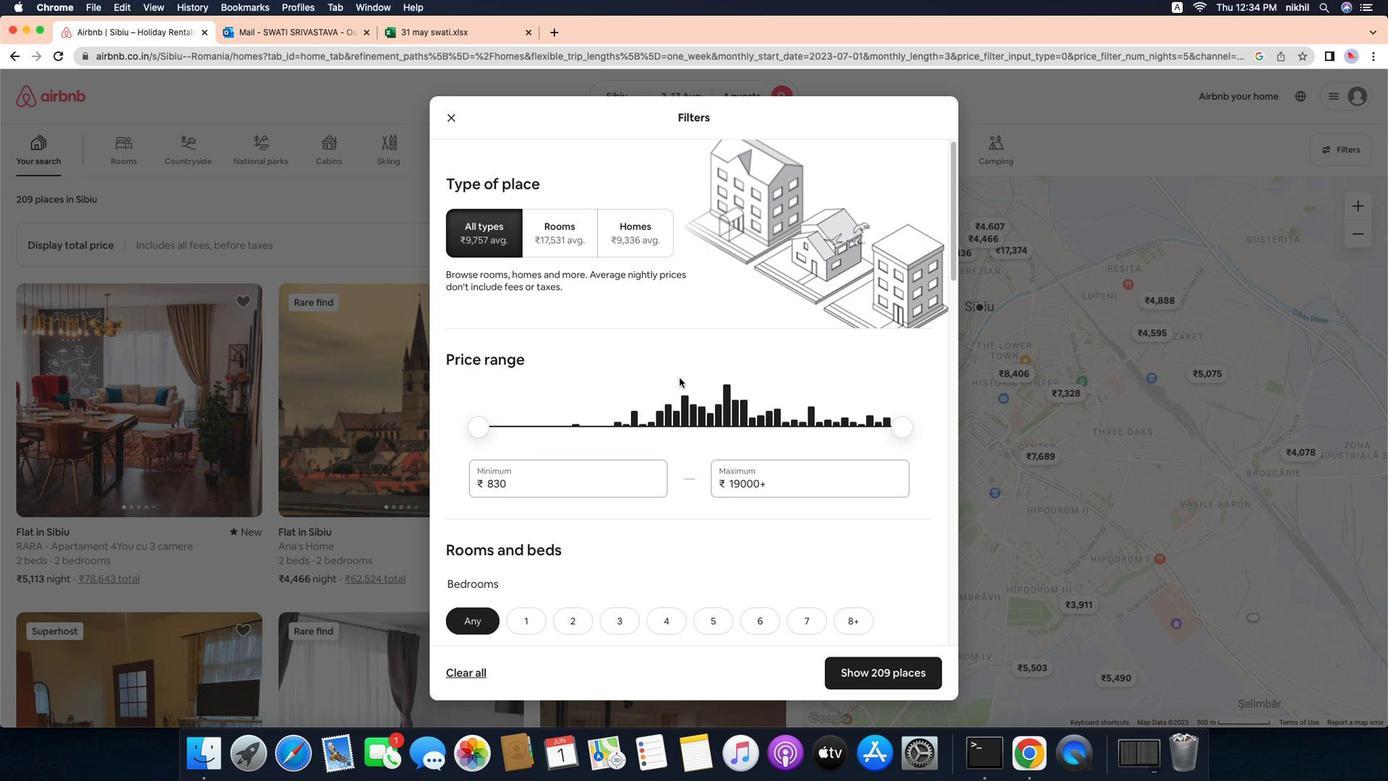 
Action: Mouse moved to (645, 517)
Screenshot: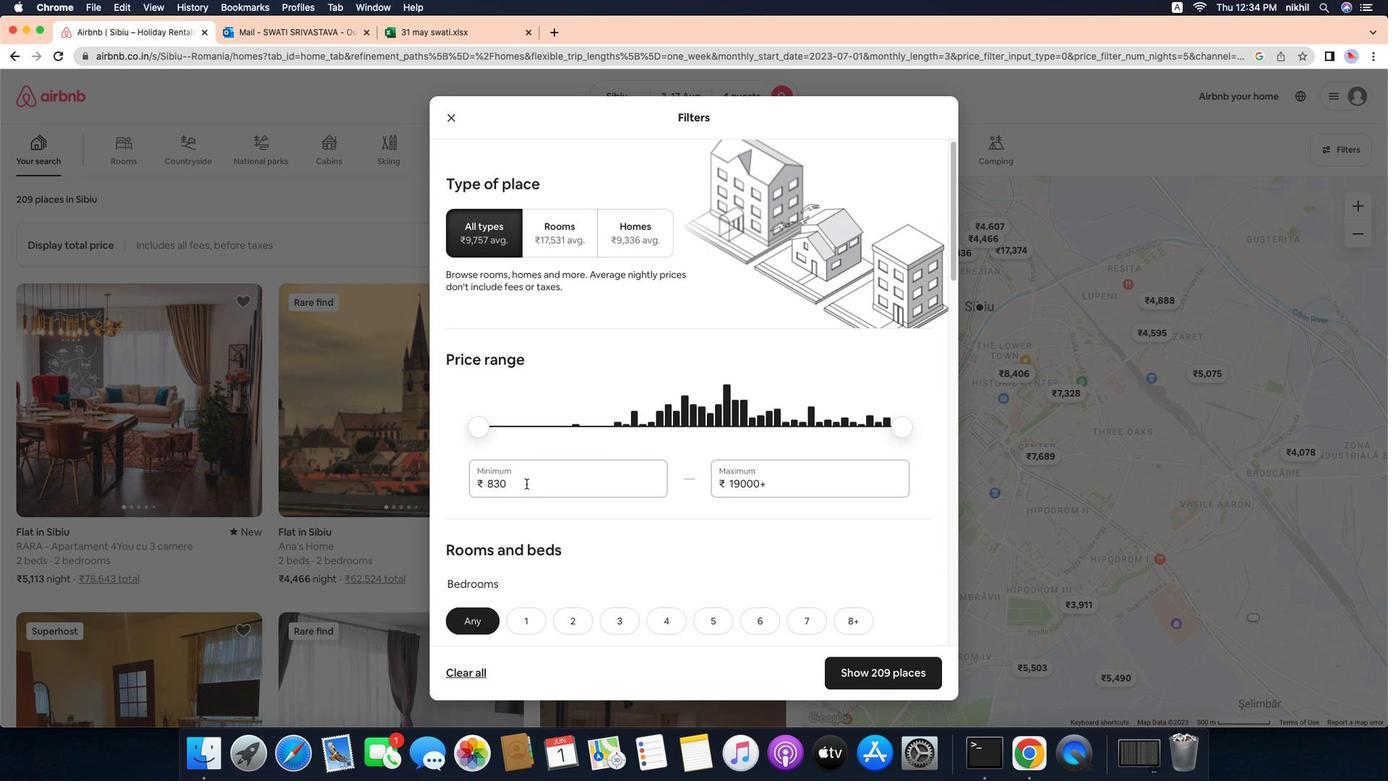 
Action: Mouse pressed left at (645, 517)
Screenshot: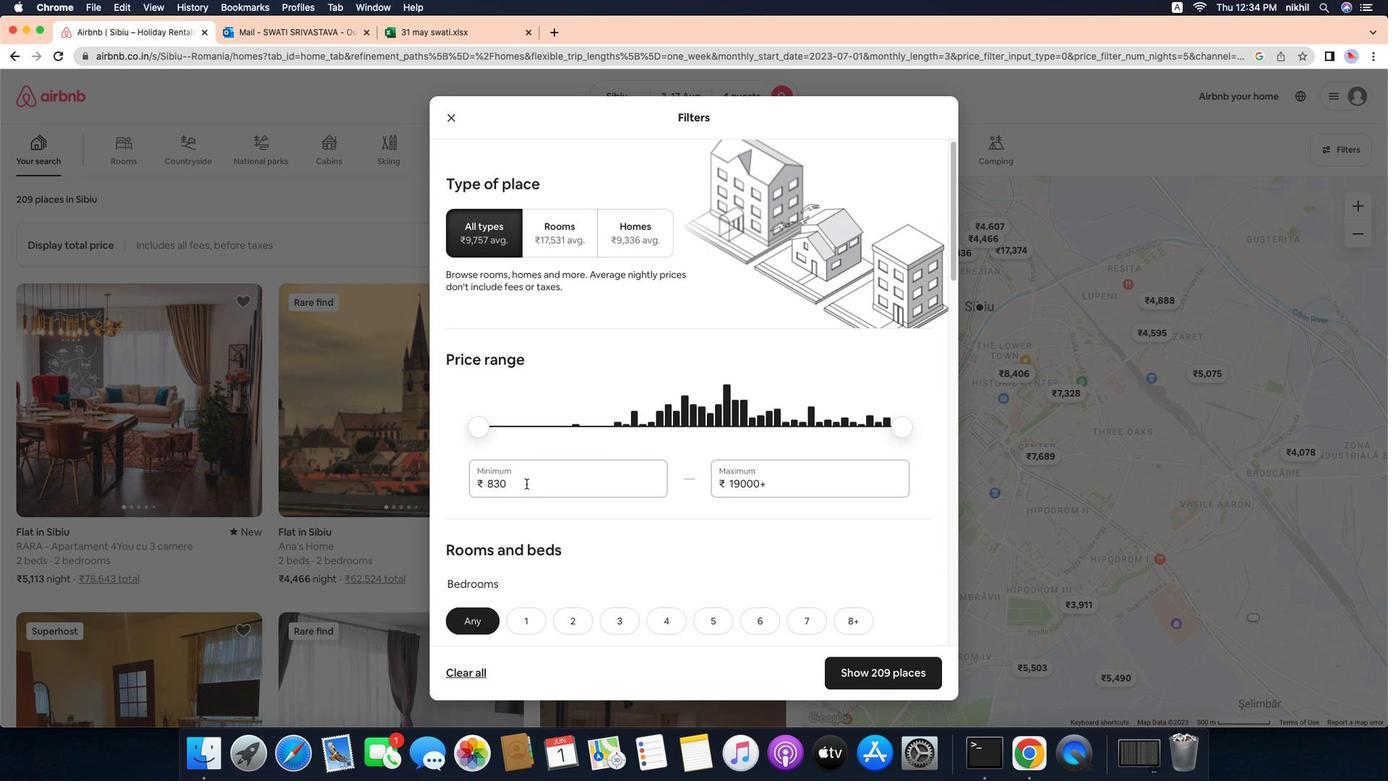 
Action: Mouse moved to (588, 515)
Screenshot: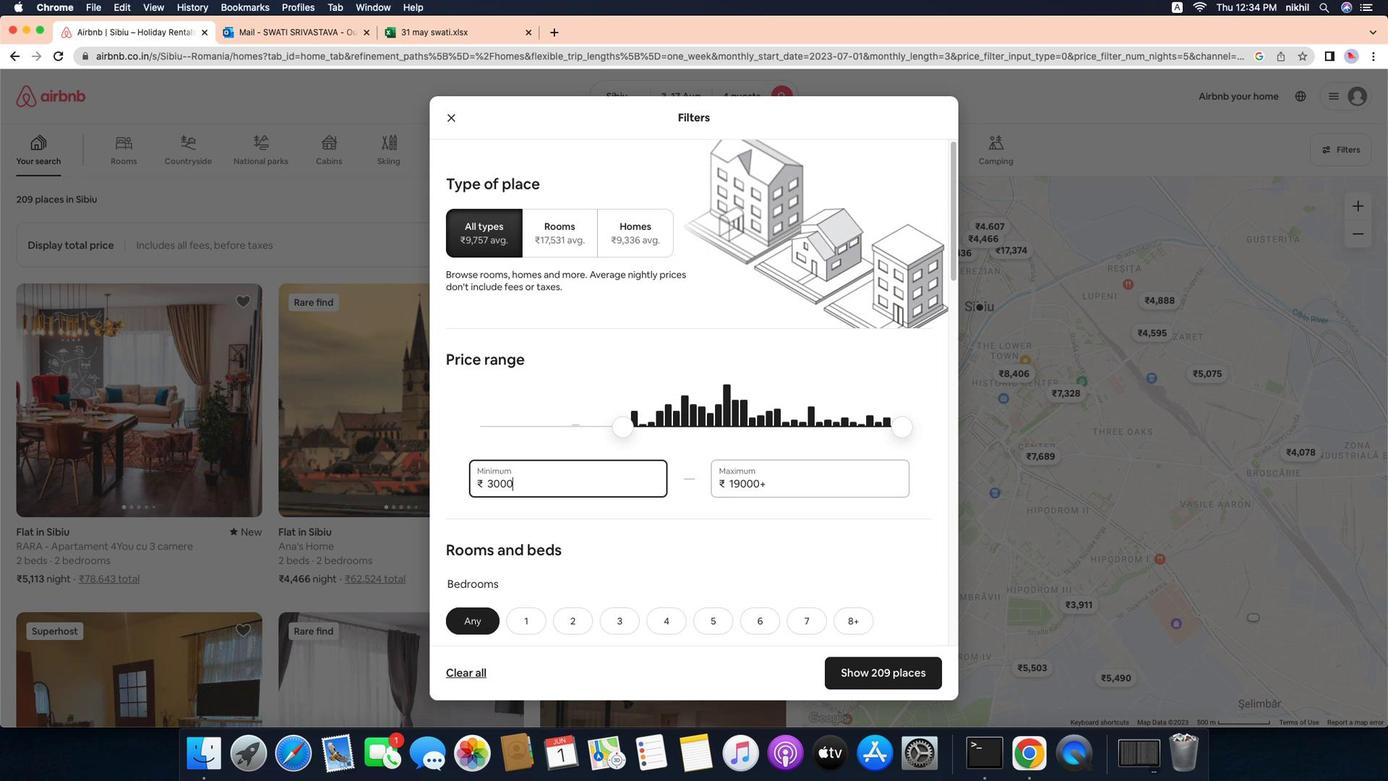 
Action: Mouse pressed left at (588, 515)
Screenshot: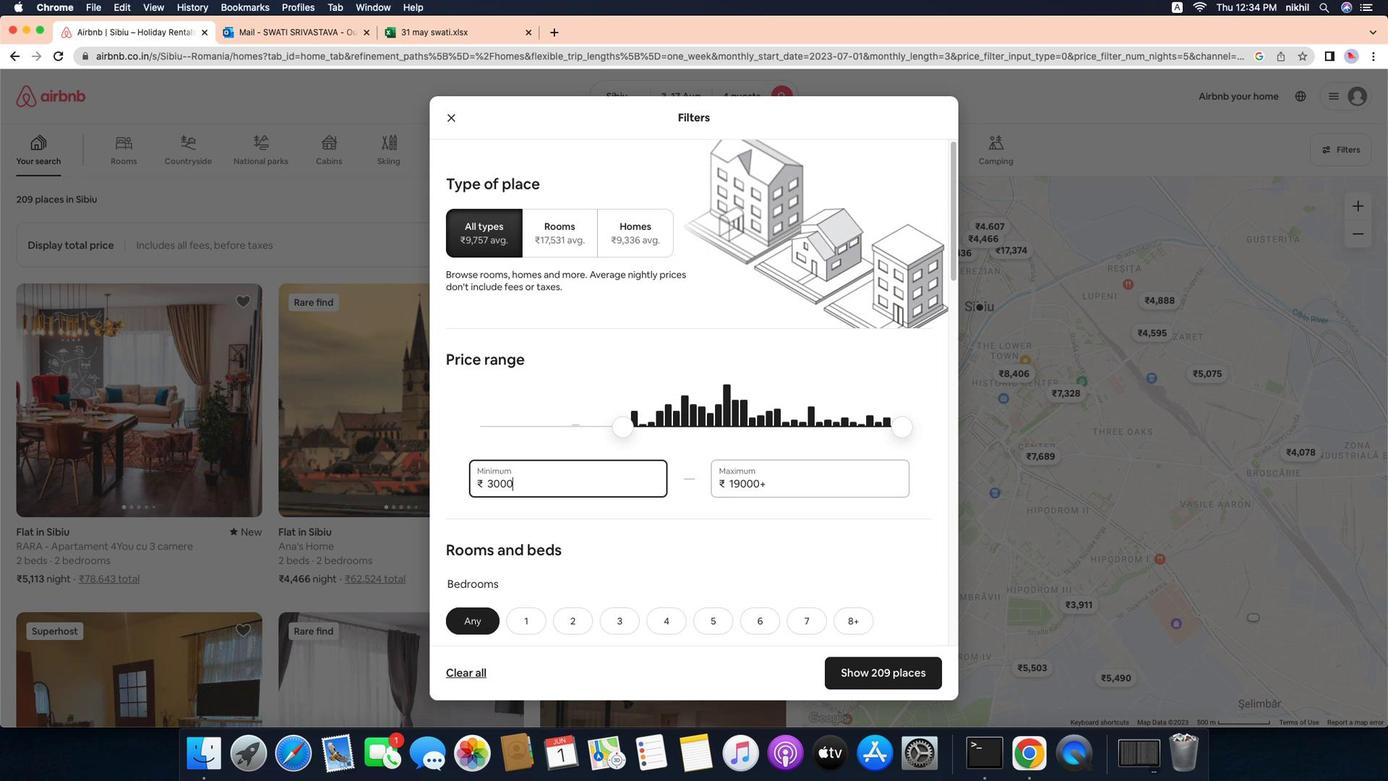 
Action: Mouse moved to (708, 442)
Screenshot: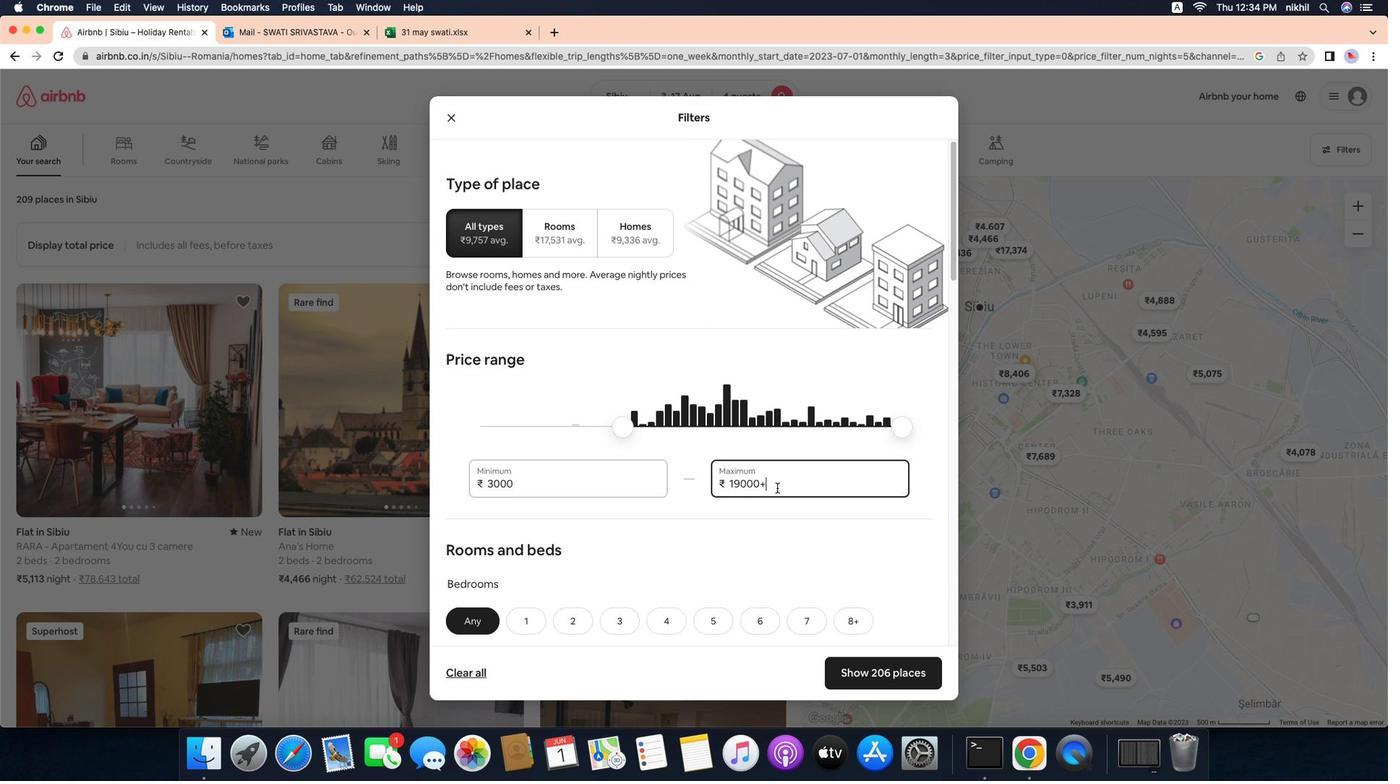 
Action: Mouse pressed left at (708, 442)
Screenshot: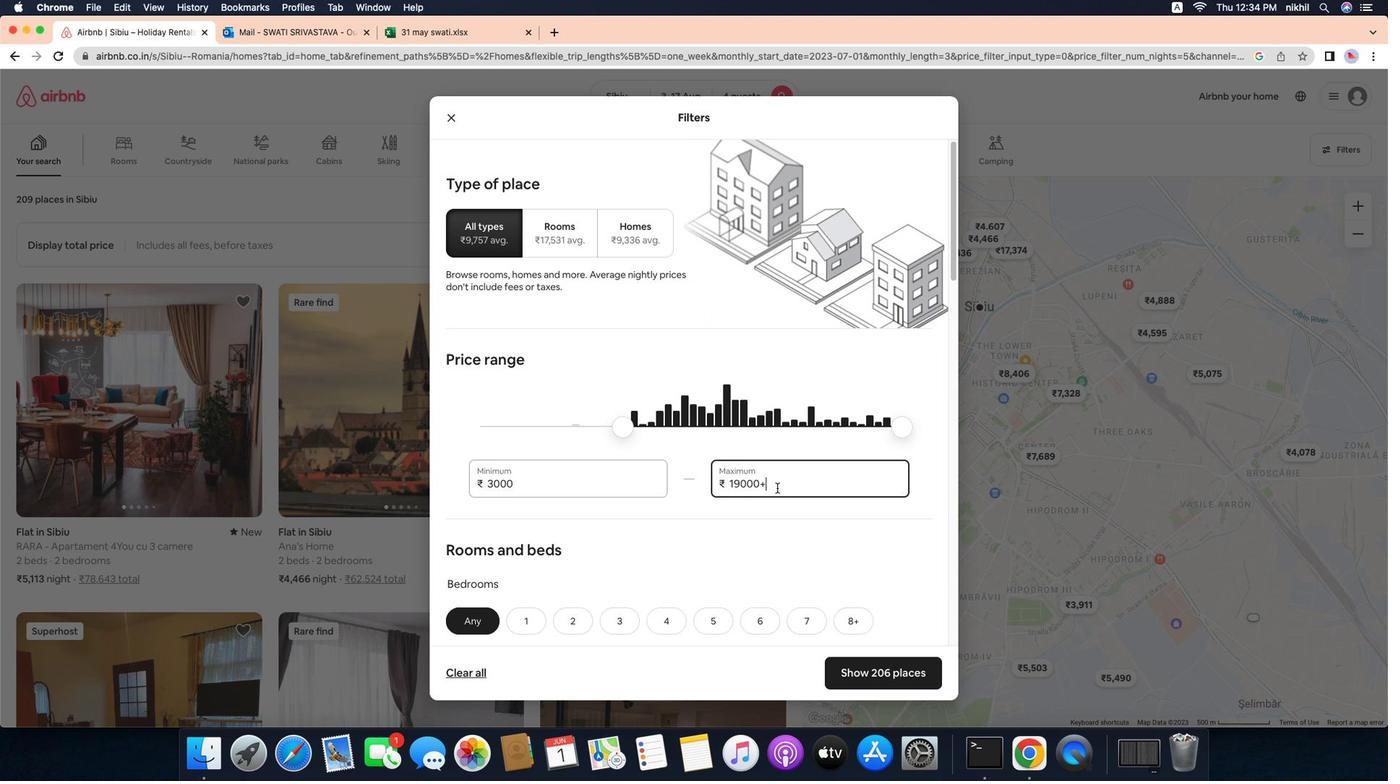 
Action: Key pressed Key.backspaceKey.backspaceKey.backspace'3''0''0''0'
Screenshot: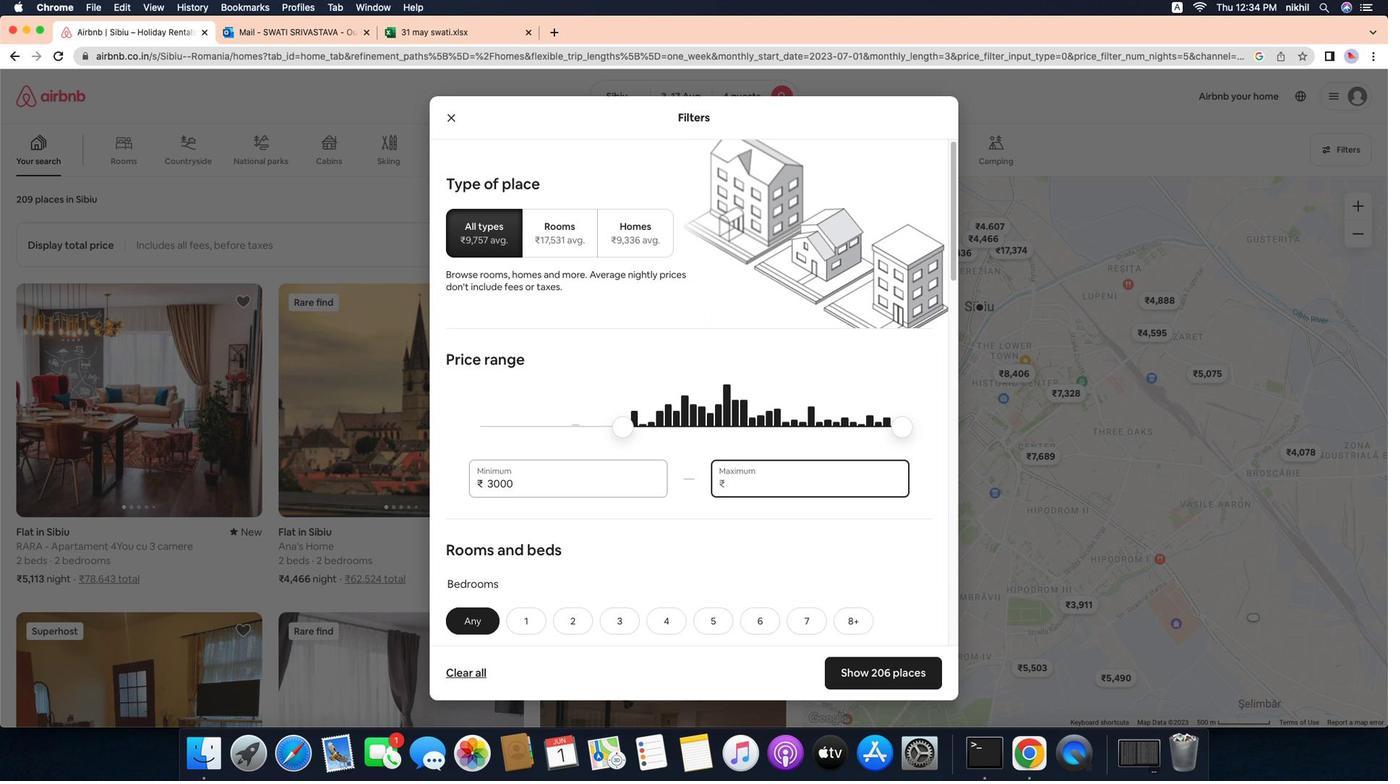
Action: Mouse moved to (669, 441)
Screenshot: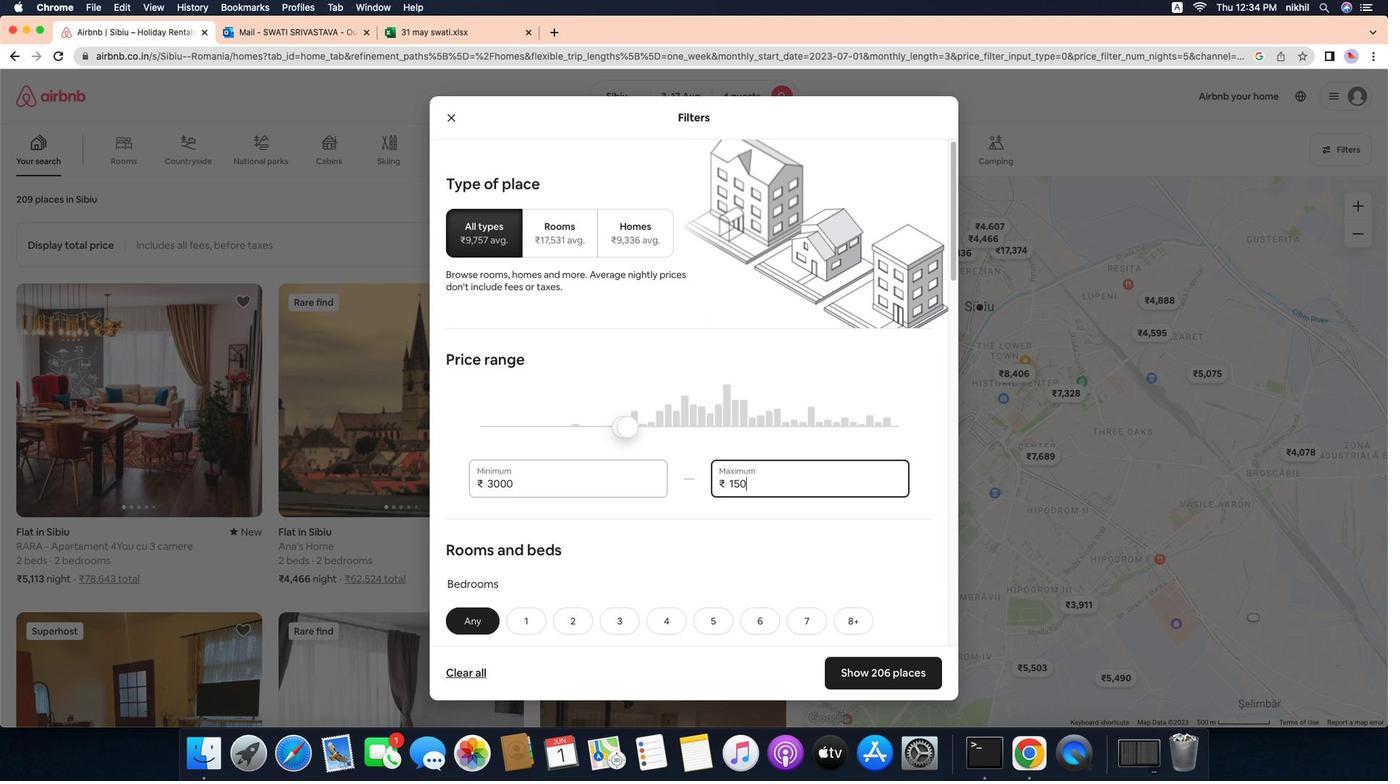 
Action: Mouse pressed left at (669, 441)
Screenshot: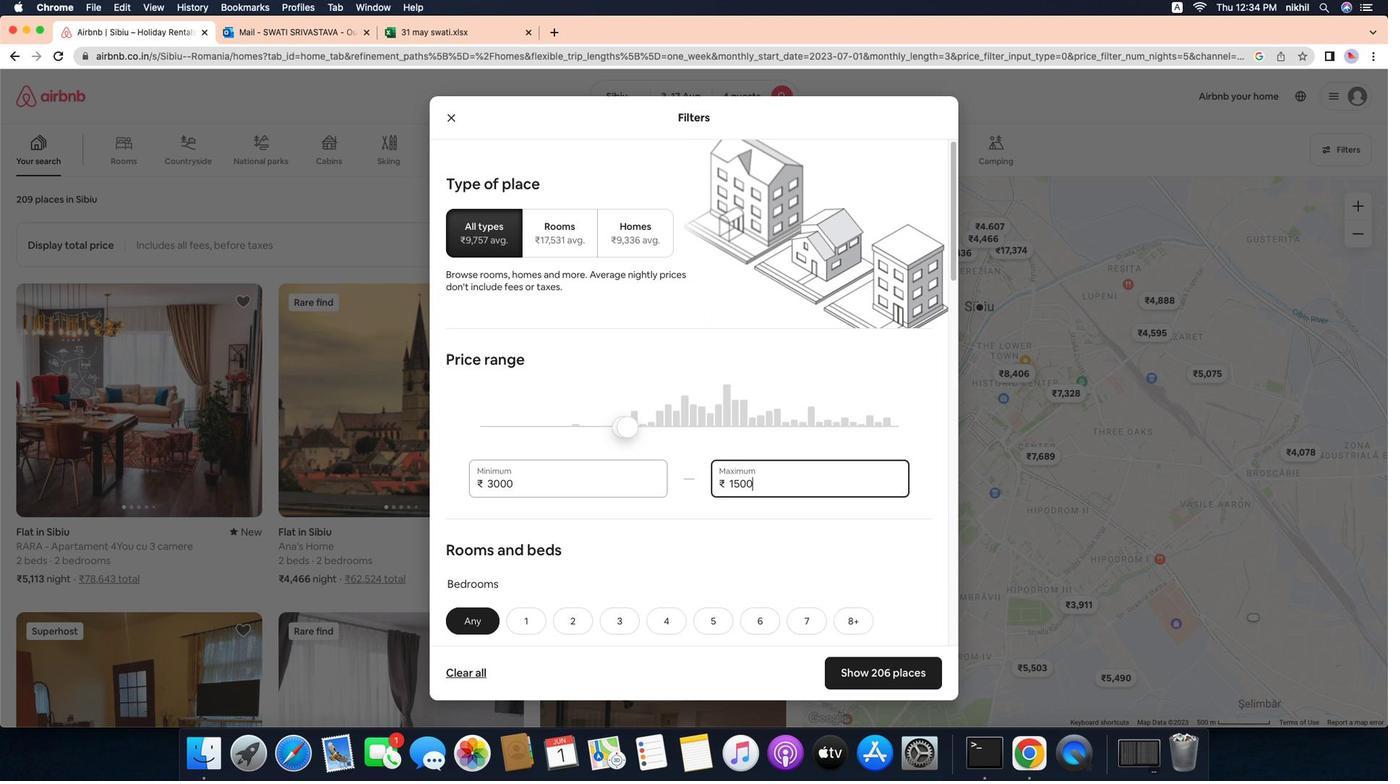 
Action: Mouse moved to (670, 442)
Screenshot: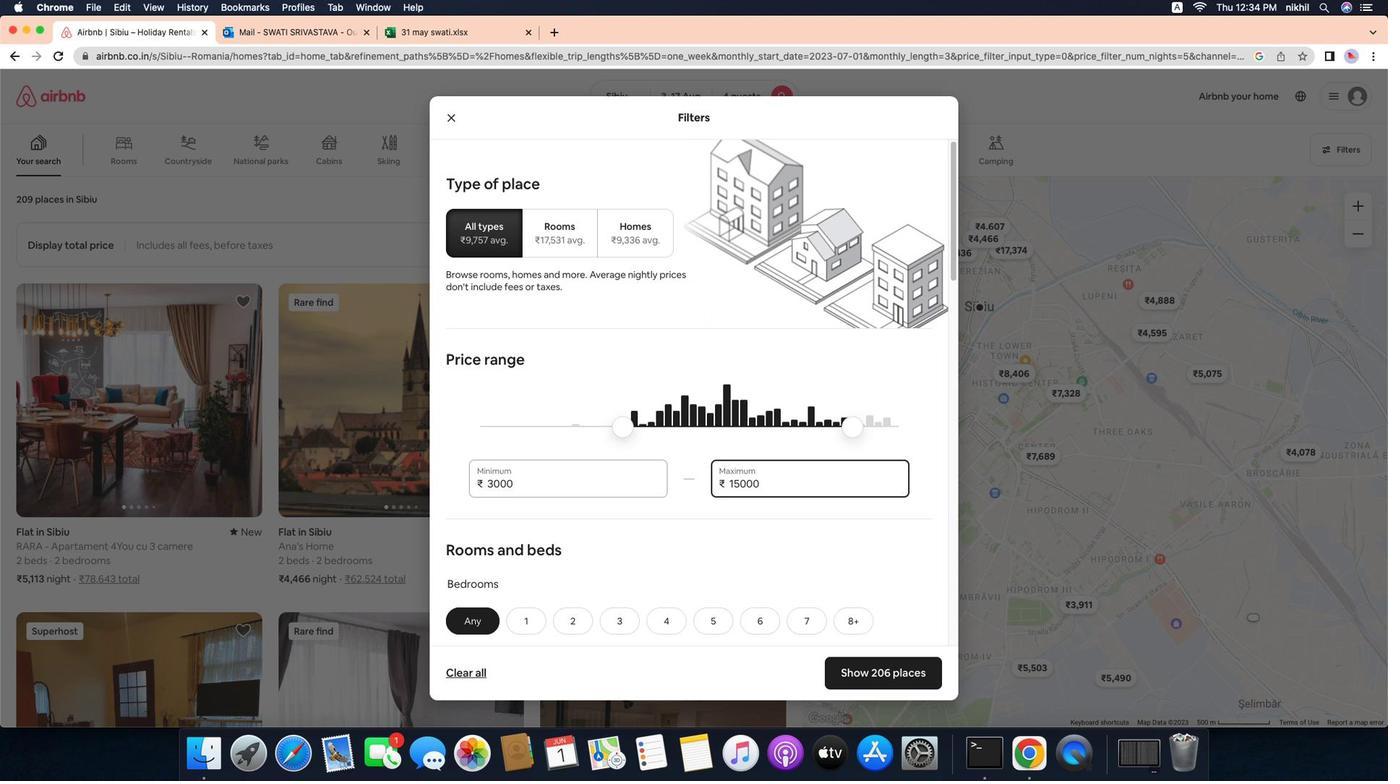 
Action: Key pressed Key.backspaceKey.backspaceKey.backspaceKey.backspaceKey.backspaceKey.backspace'1''5''0''0''0'
Screenshot: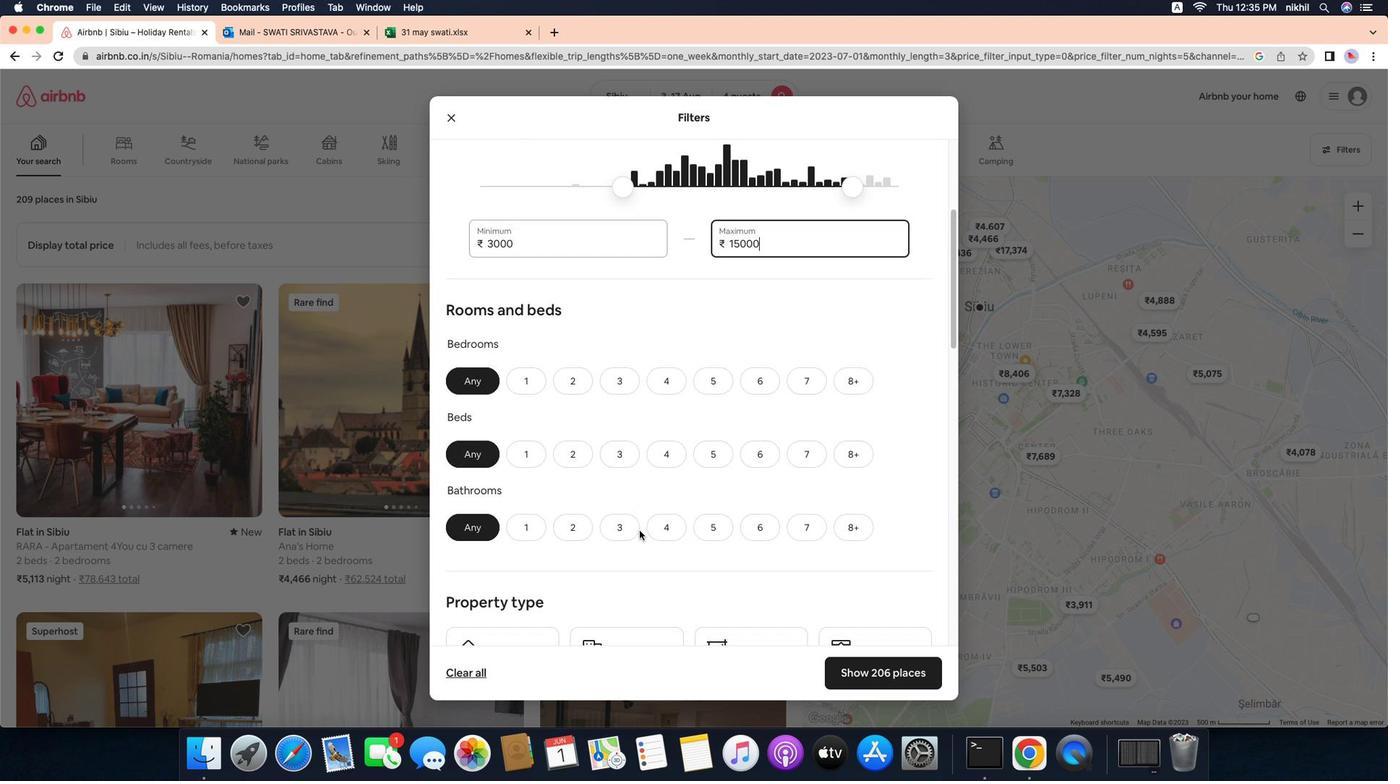 
Action: Mouse moved to (690, 432)
Screenshot: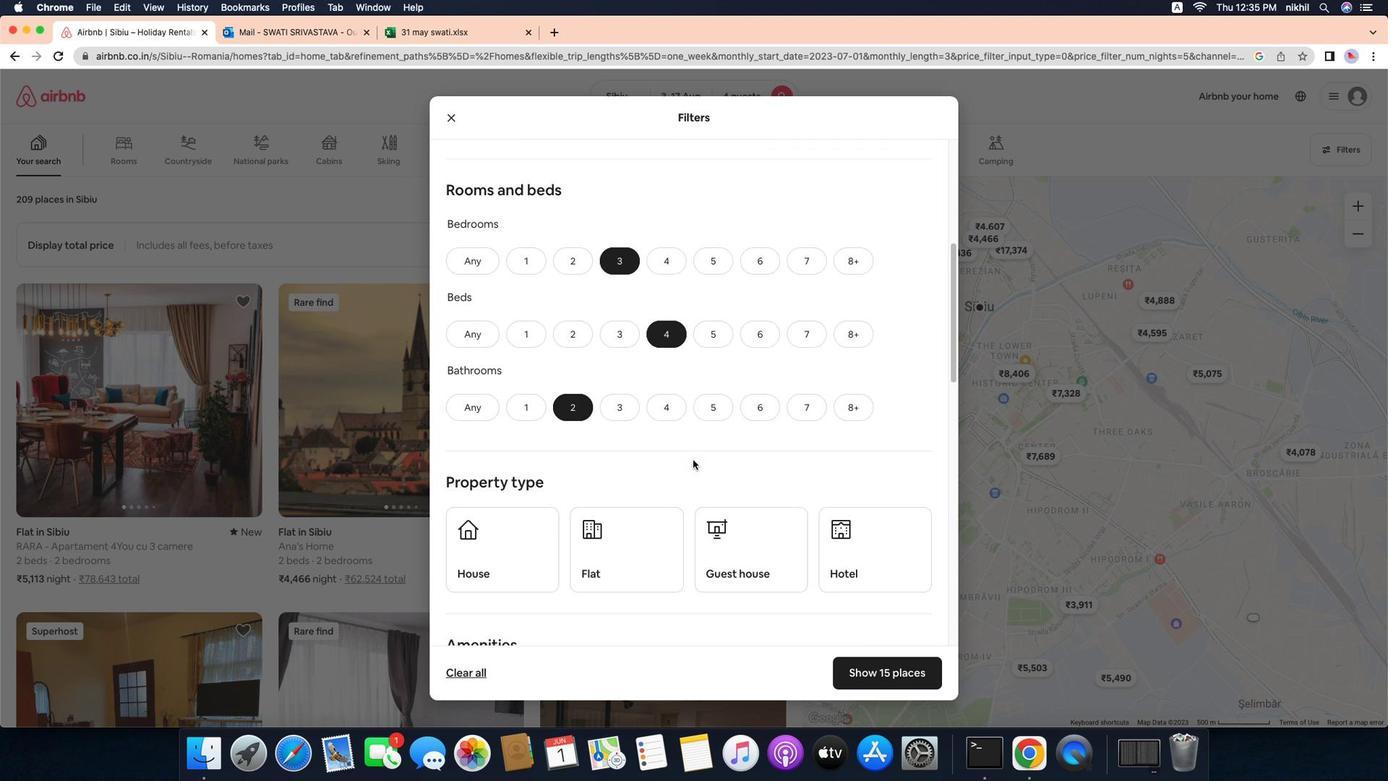
Action: Mouse scrolled (690, 432) with delta (787, 553)
Screenshot: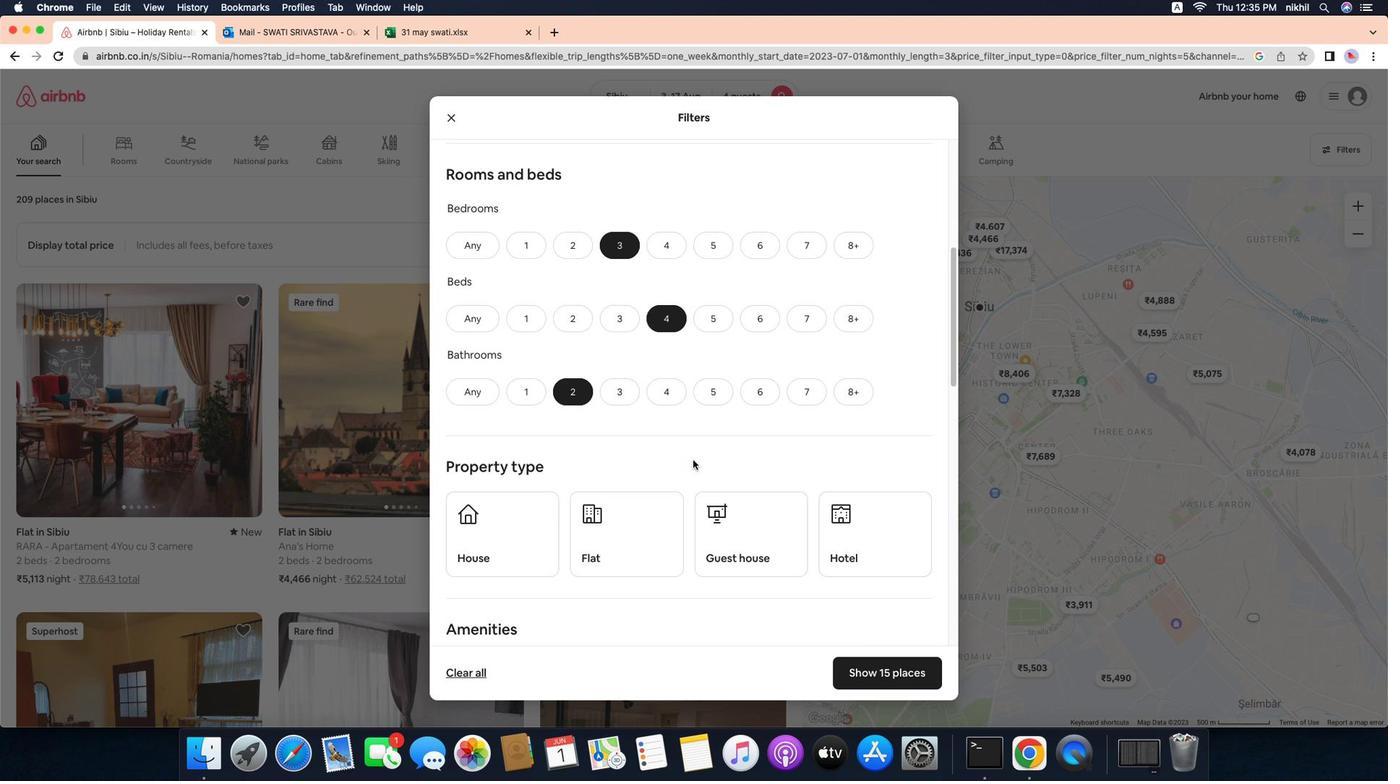 
Action: Mouse scrolled (690, 432) with delta (787, 553)
Screenshot: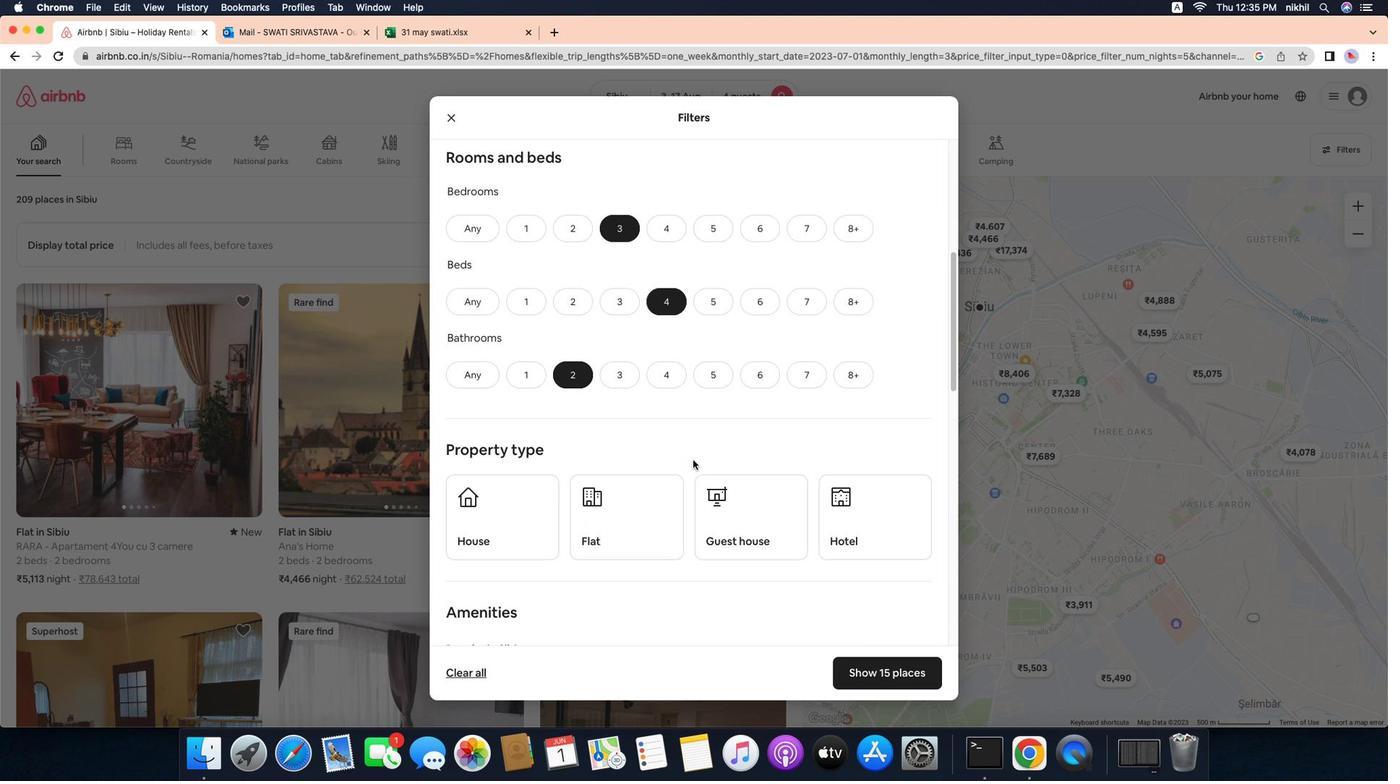 
Action: Mouse scrolled (690, 432) with delta (787, 553)
Screenshot: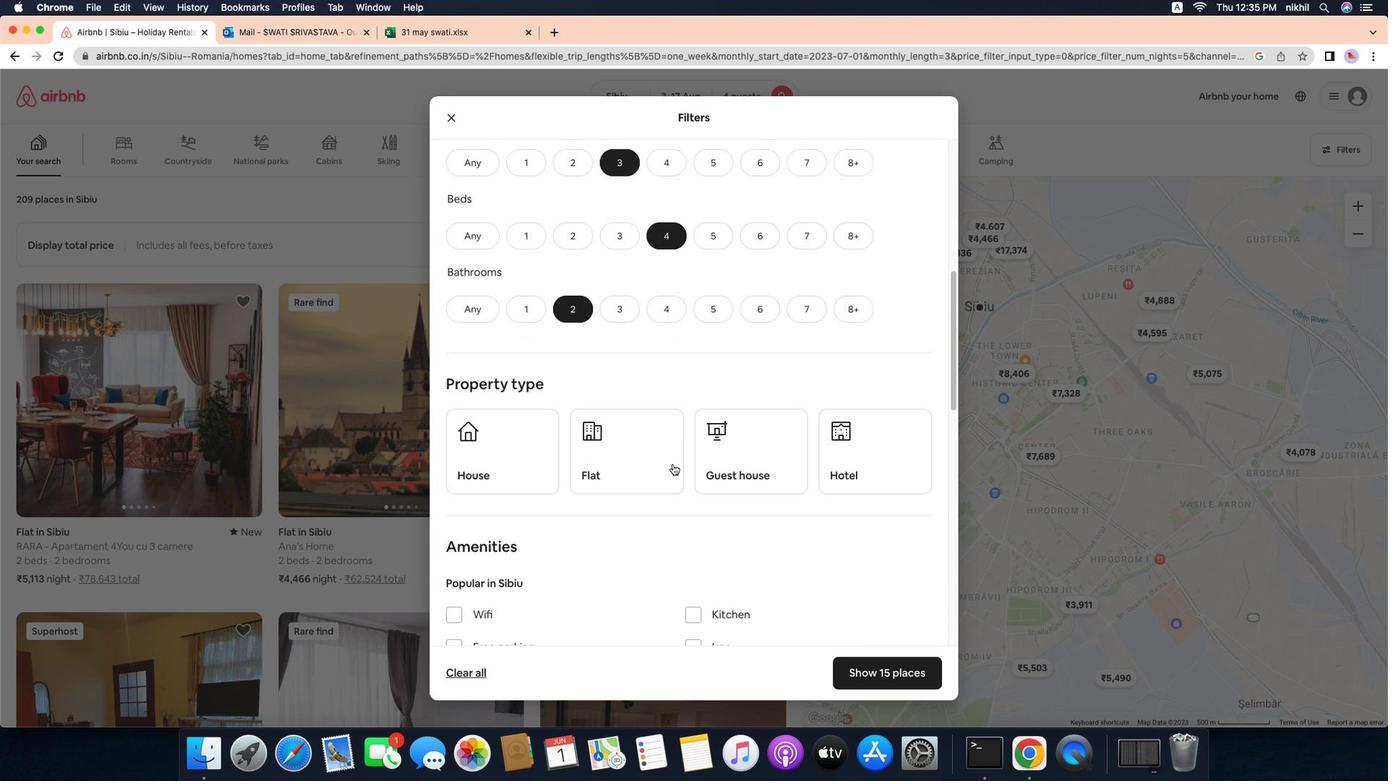 
Action: Mouse scrolled (690, 432) with delta (787, 553)
Screenshot: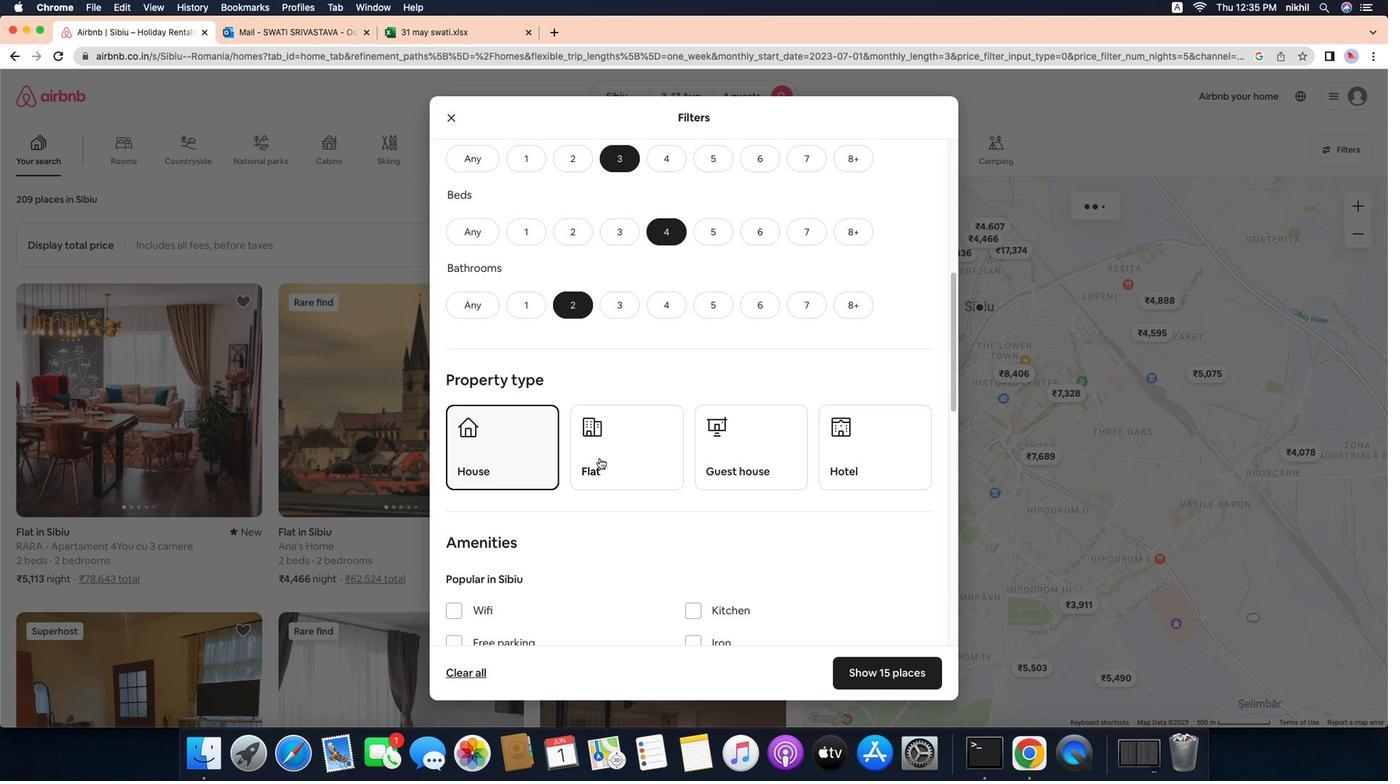 
Action: Mouse scrolled (690, 432) with delta (787, 553)
Screenshot: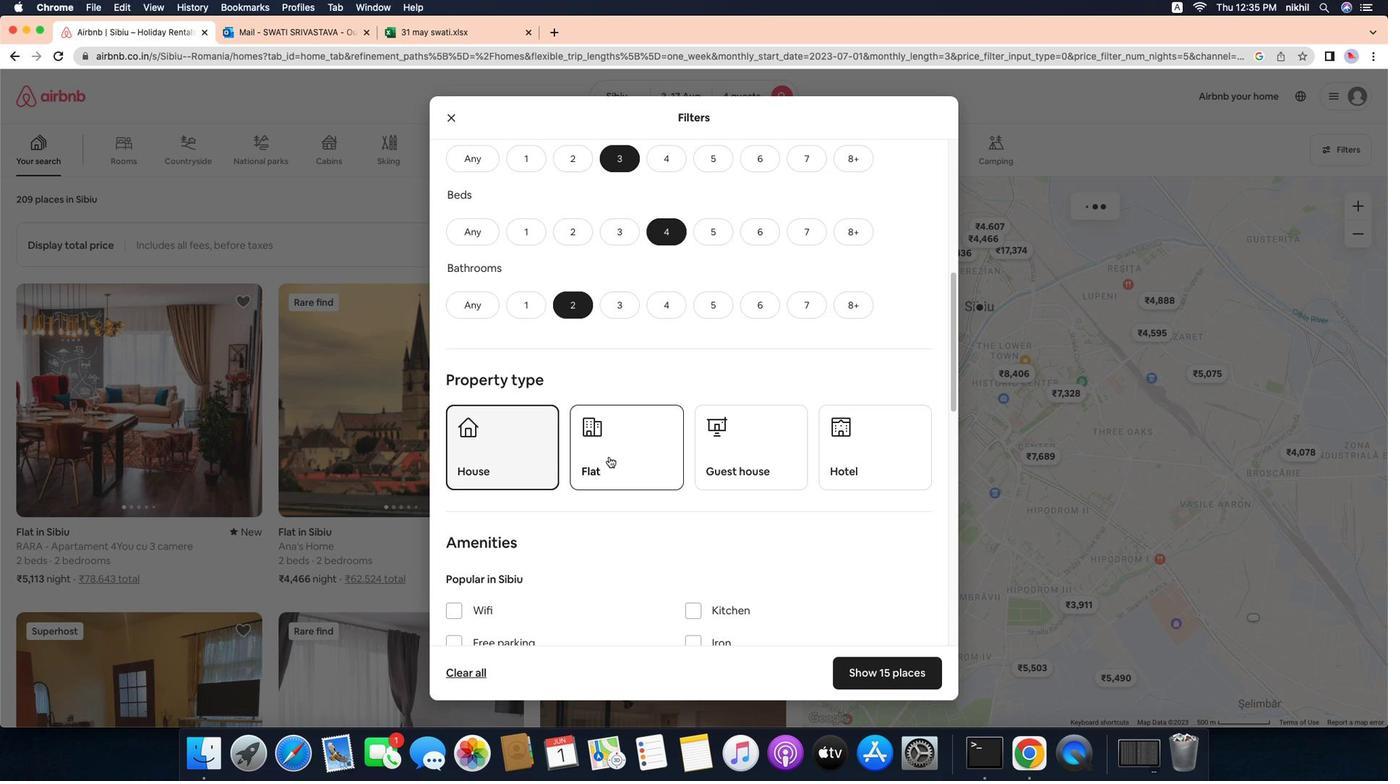 
Action: Mouse scrolled (690, 432) with delta (787, 553)
Screenshot: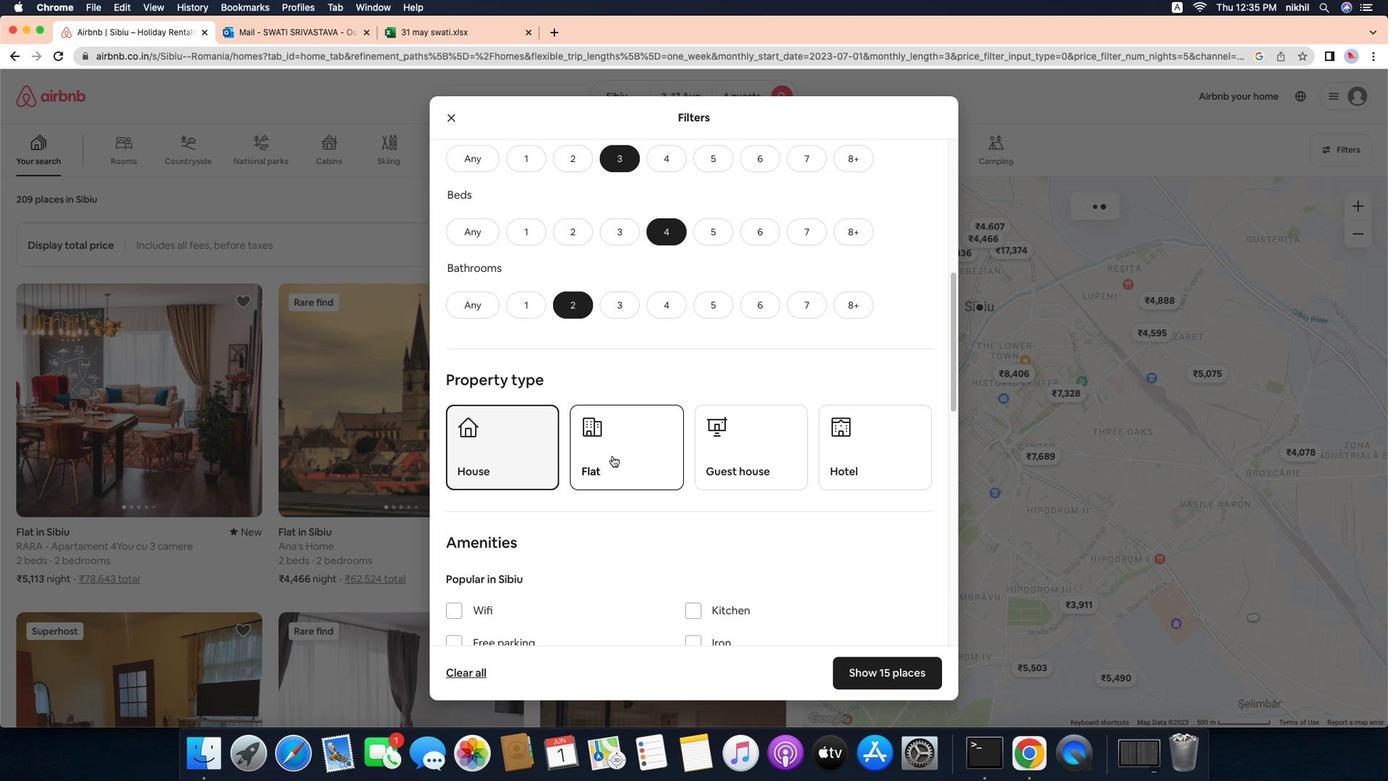 
Action: Mouse scrolled (690, 432) with delta (787, 553)
Screenshot: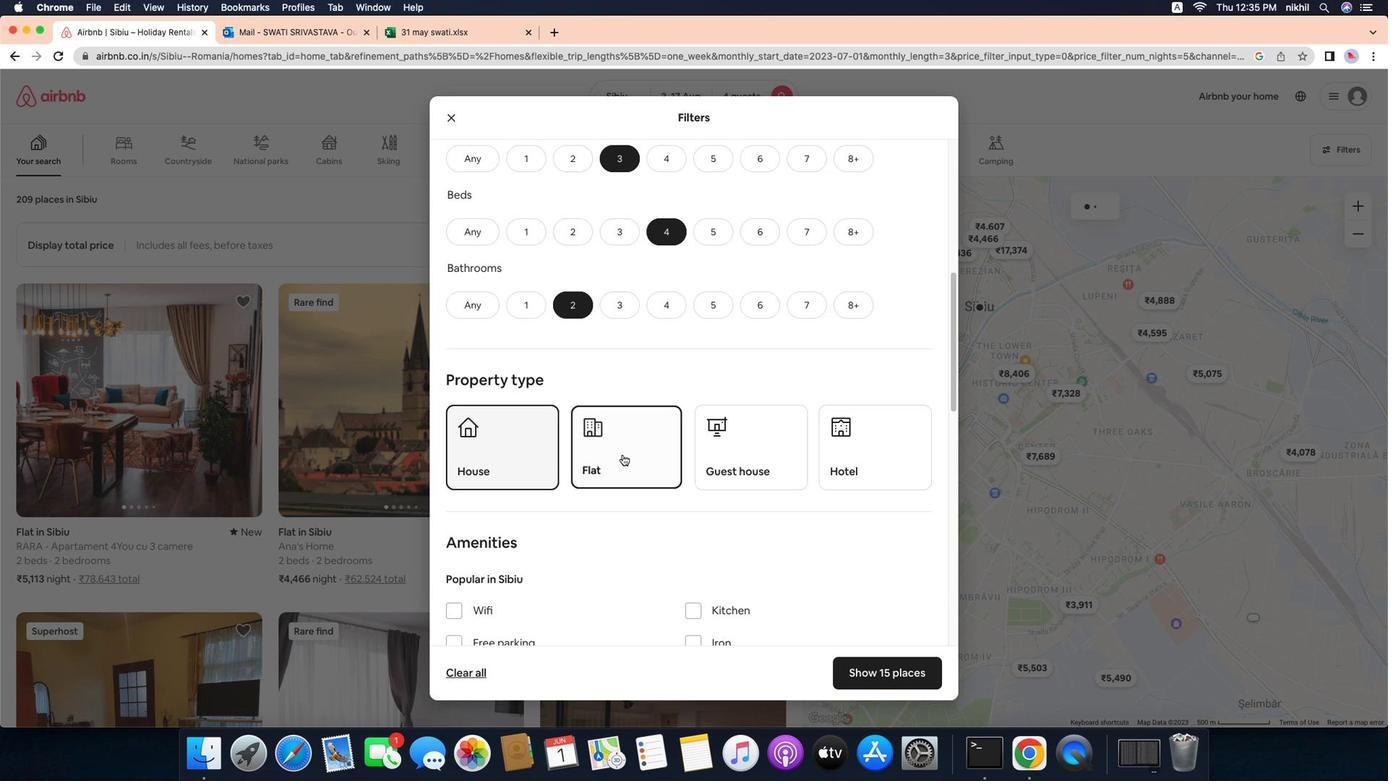 
Action: Mouse scrolled (690, 432) with delta (787, 553)
Screenshot: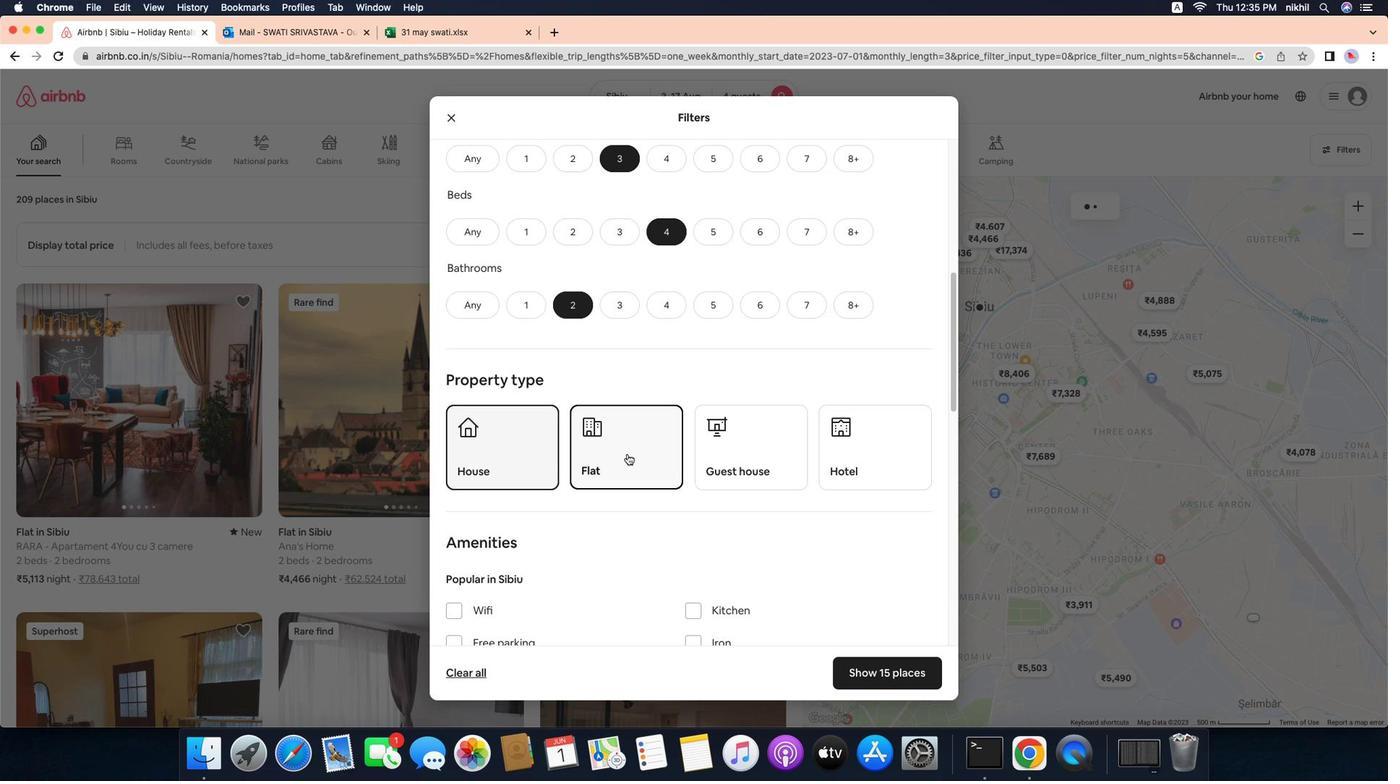 
Action: Mouse scrolled (690, 432) with delta (787, 553)
Screenshot: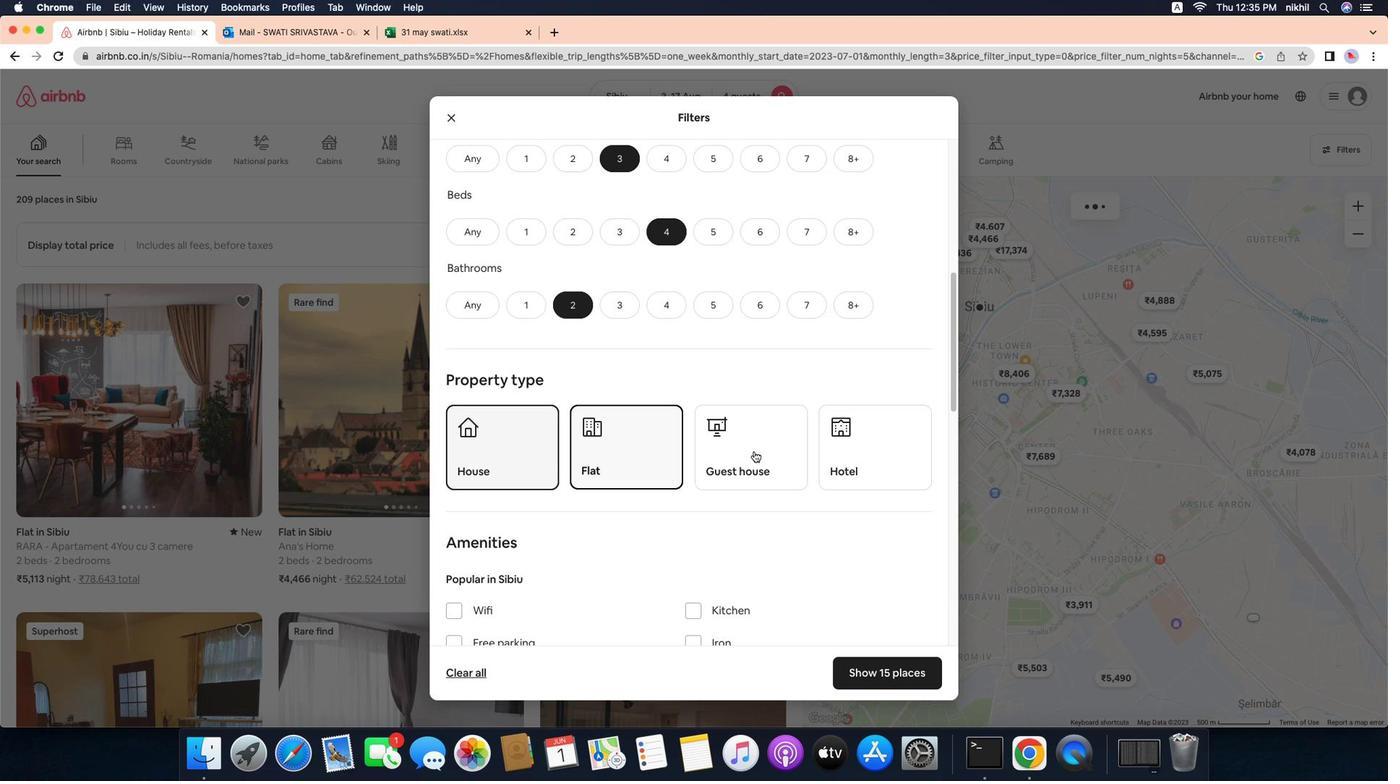 
Action: Mouse scrolled (690, 432) with delta (787, 553)
Screenshot: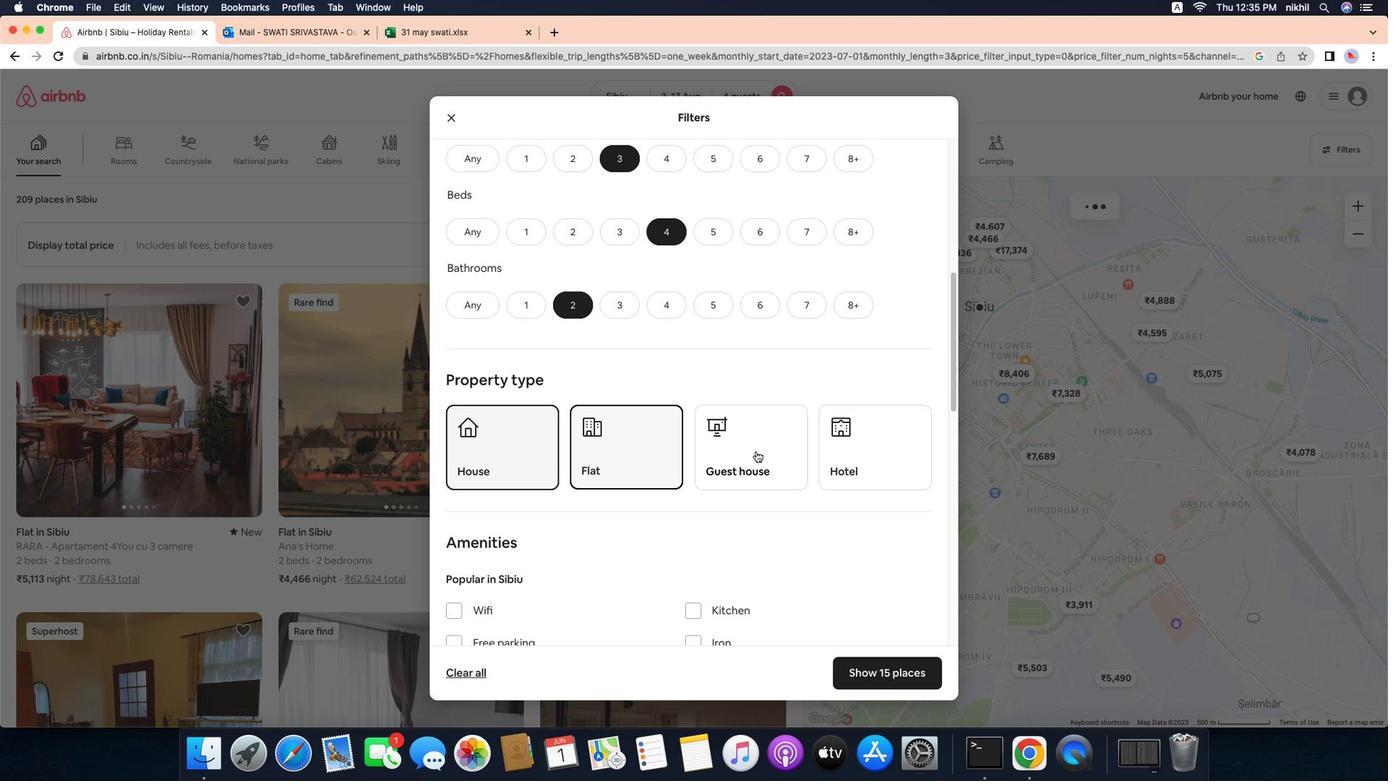 
Action: Mouse scrolled (690, 432) with delta (787, 553)
Screenshot: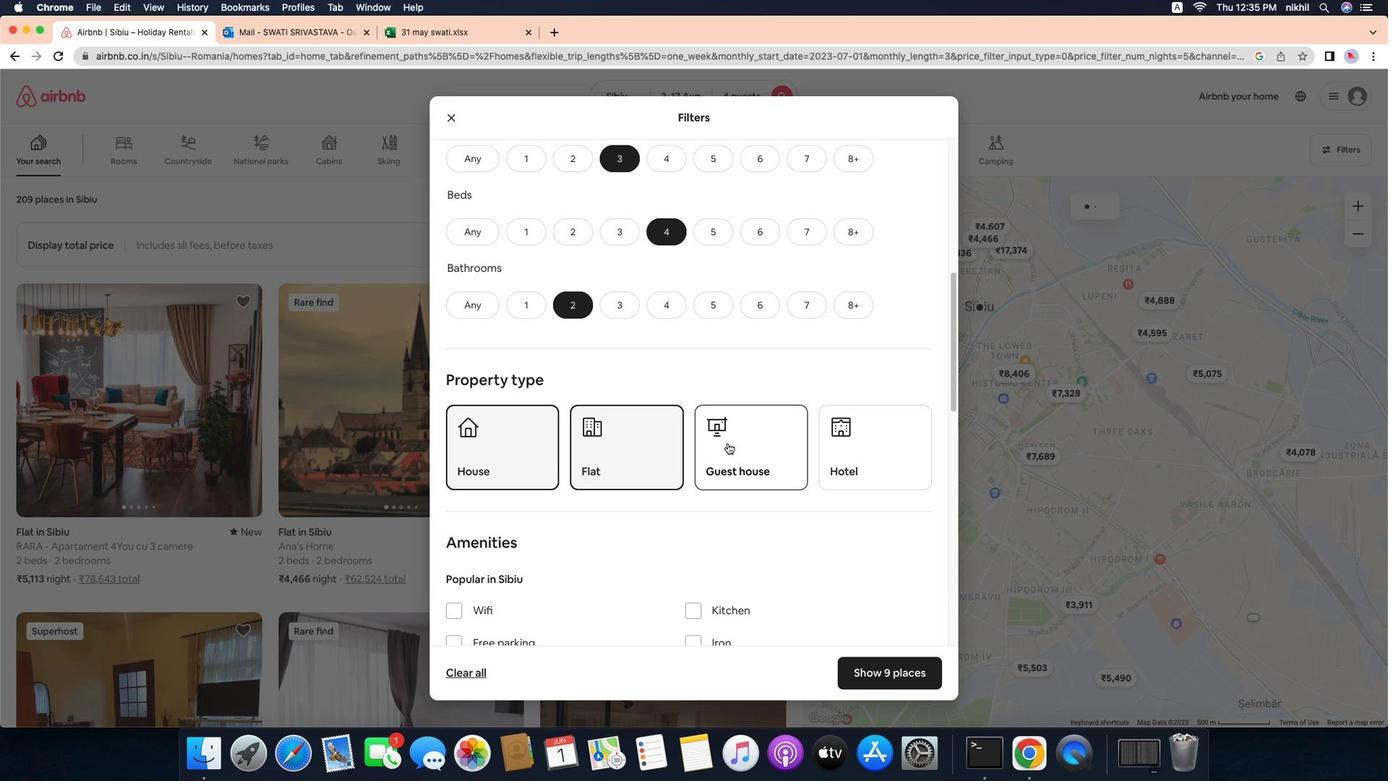 
Action: Mouse scrolled (690, 432) with delta (787, 553)
Screenshot: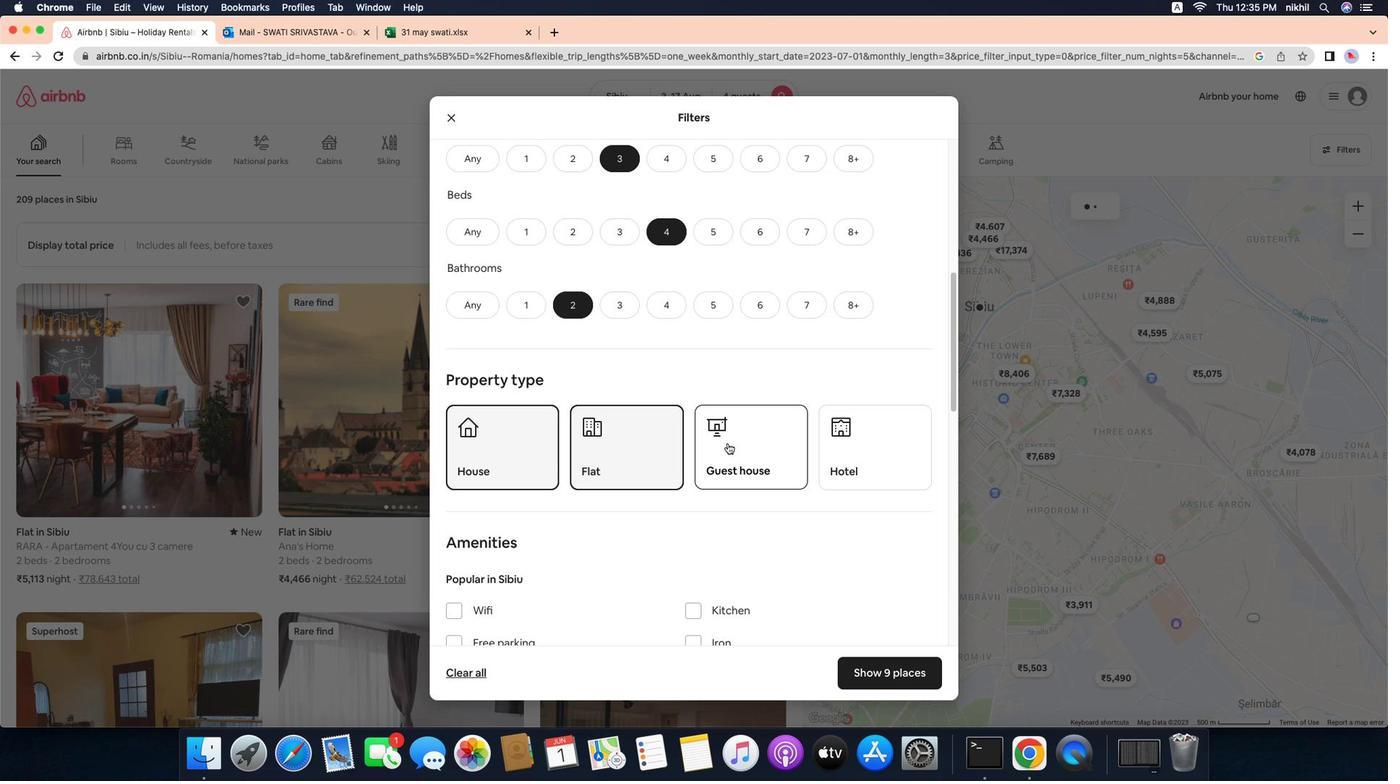 
Action: Mouse scrolled (690, 432) with delta (787, 553)
Screenshot: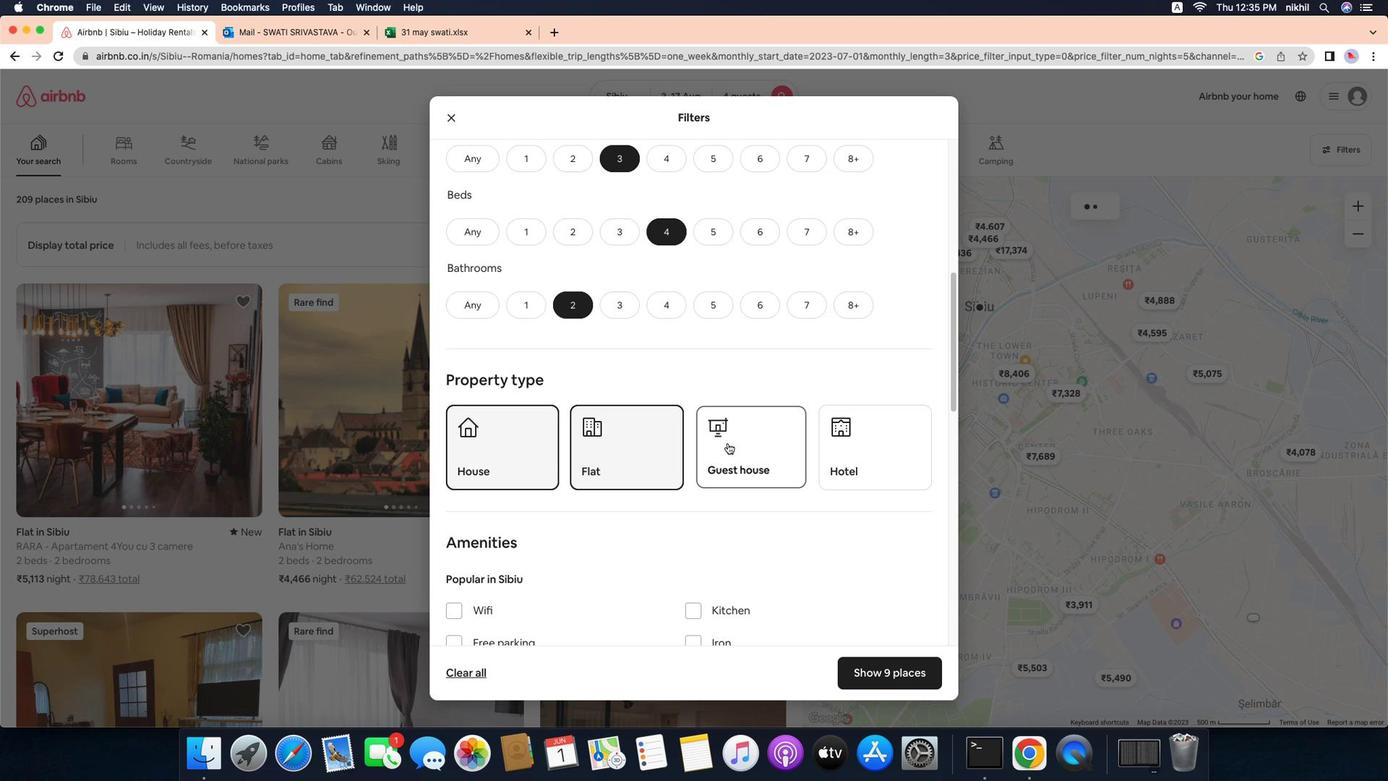 
Action: Mouse scrolled (690, 432) with delta (787, 553)
Screenshot: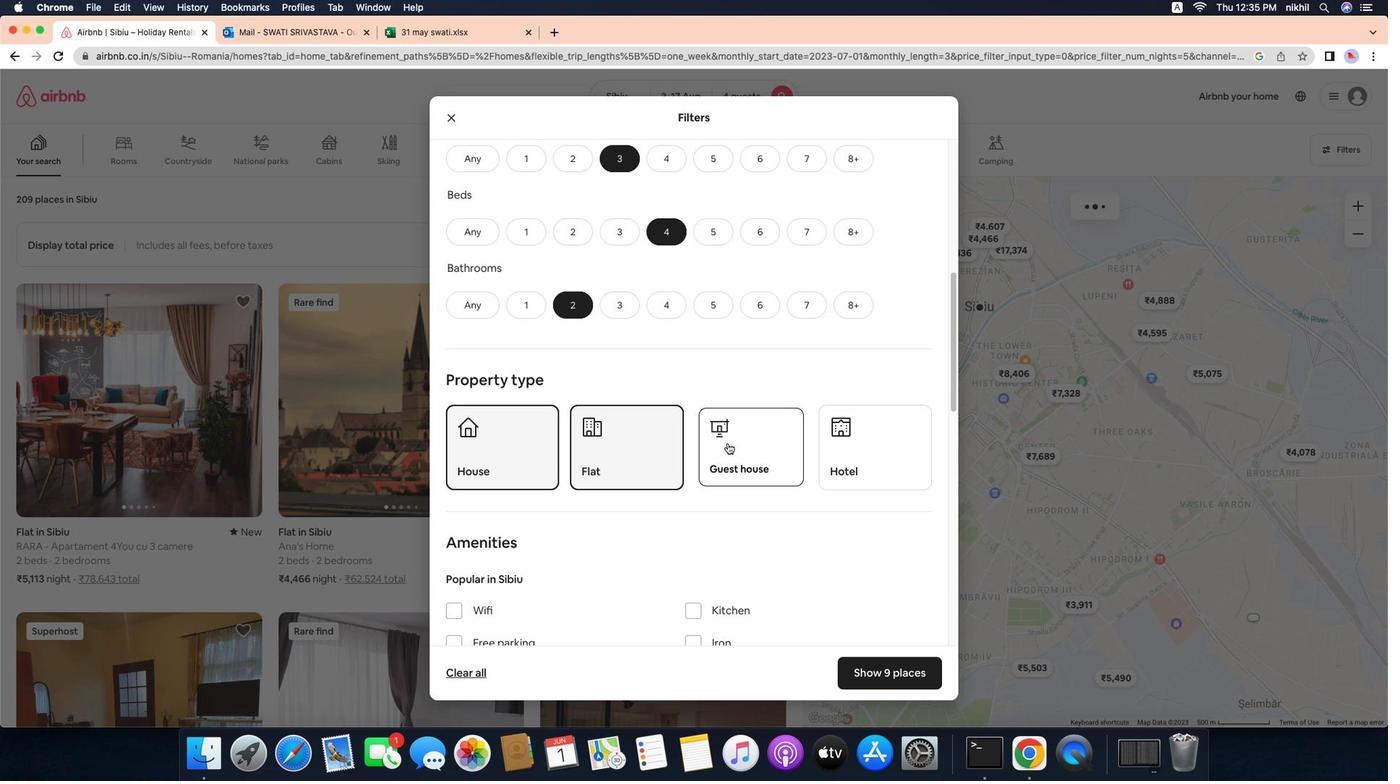 
Action: Mouse moved to (693, 478)
Screenshot: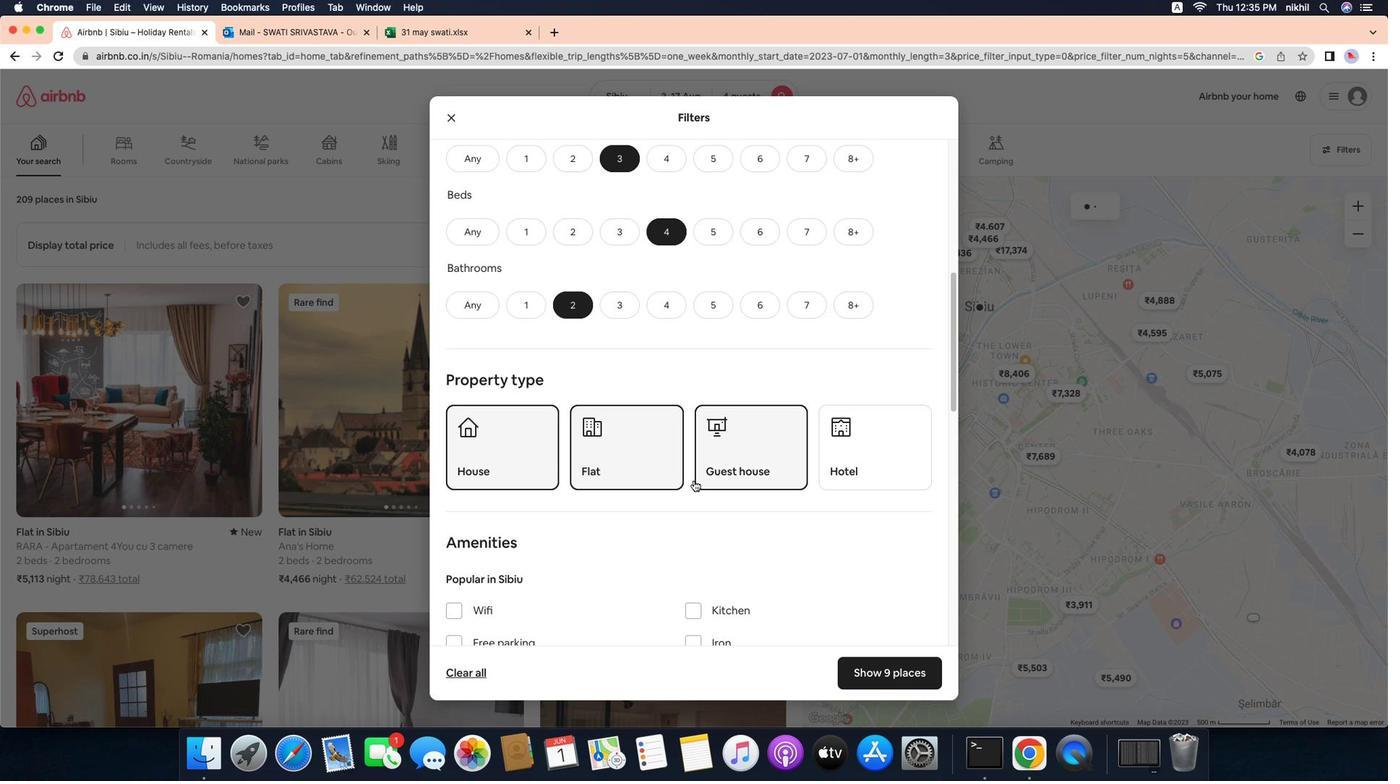 
Action: Mouse pressed left at (693, 478)
Screenshot: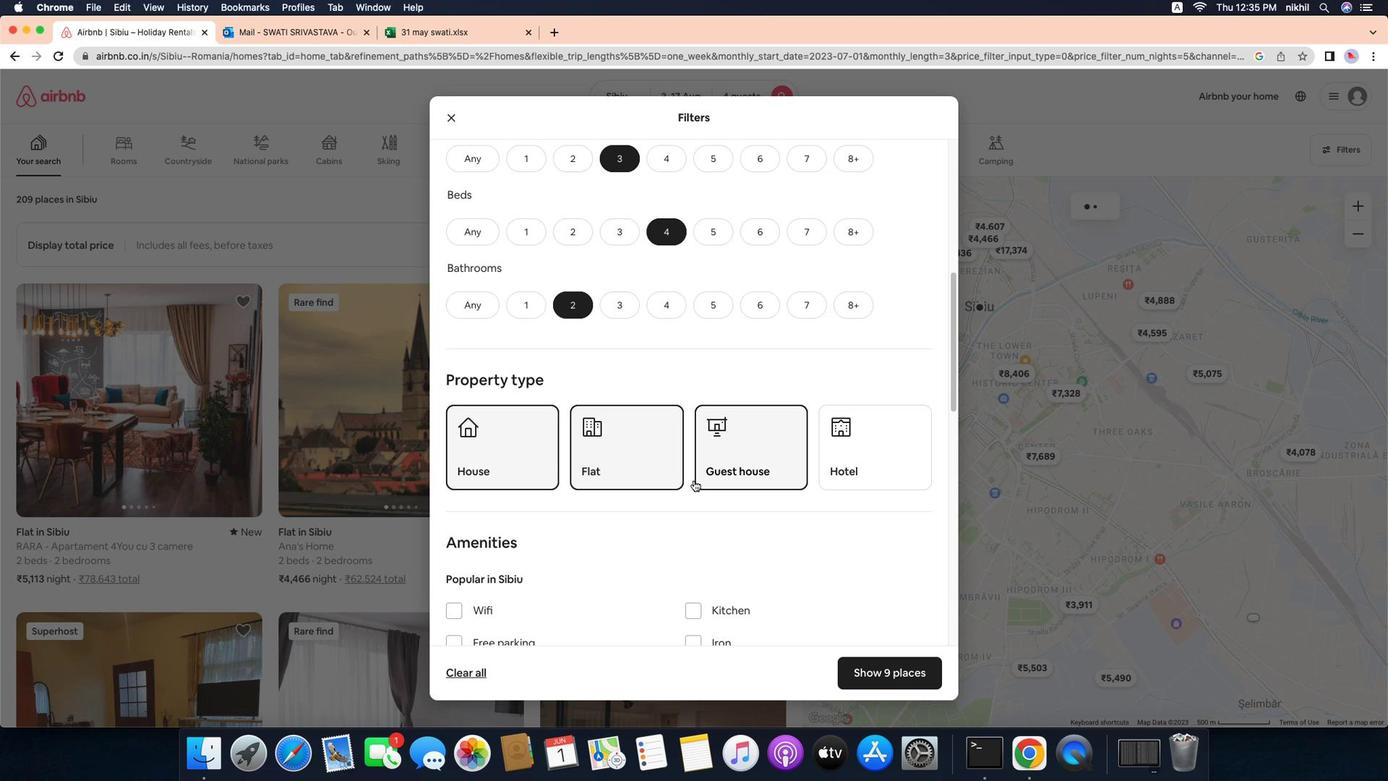 
Action: Mouse moved to (687, 462)
Screenshot: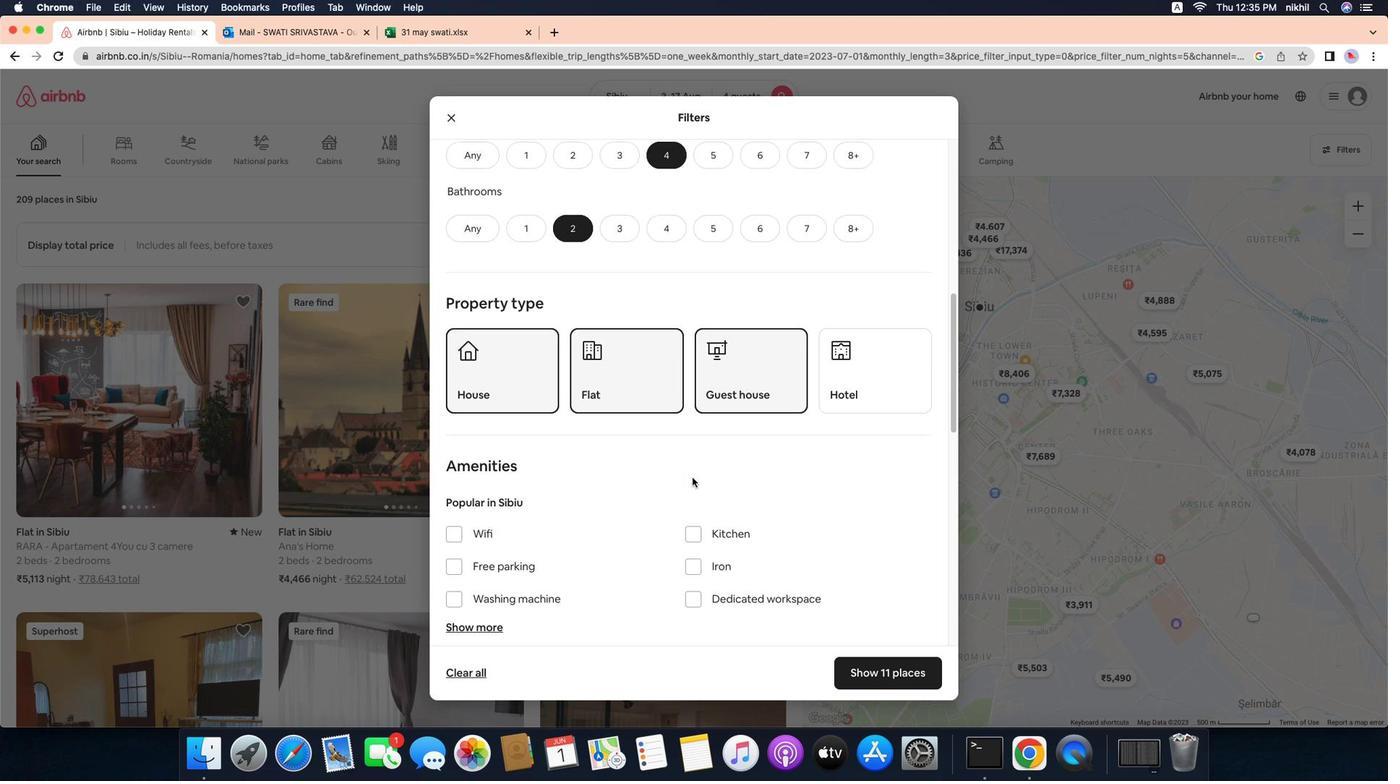 
Action: Mouse pressed left at (687, 462)
Screenshot: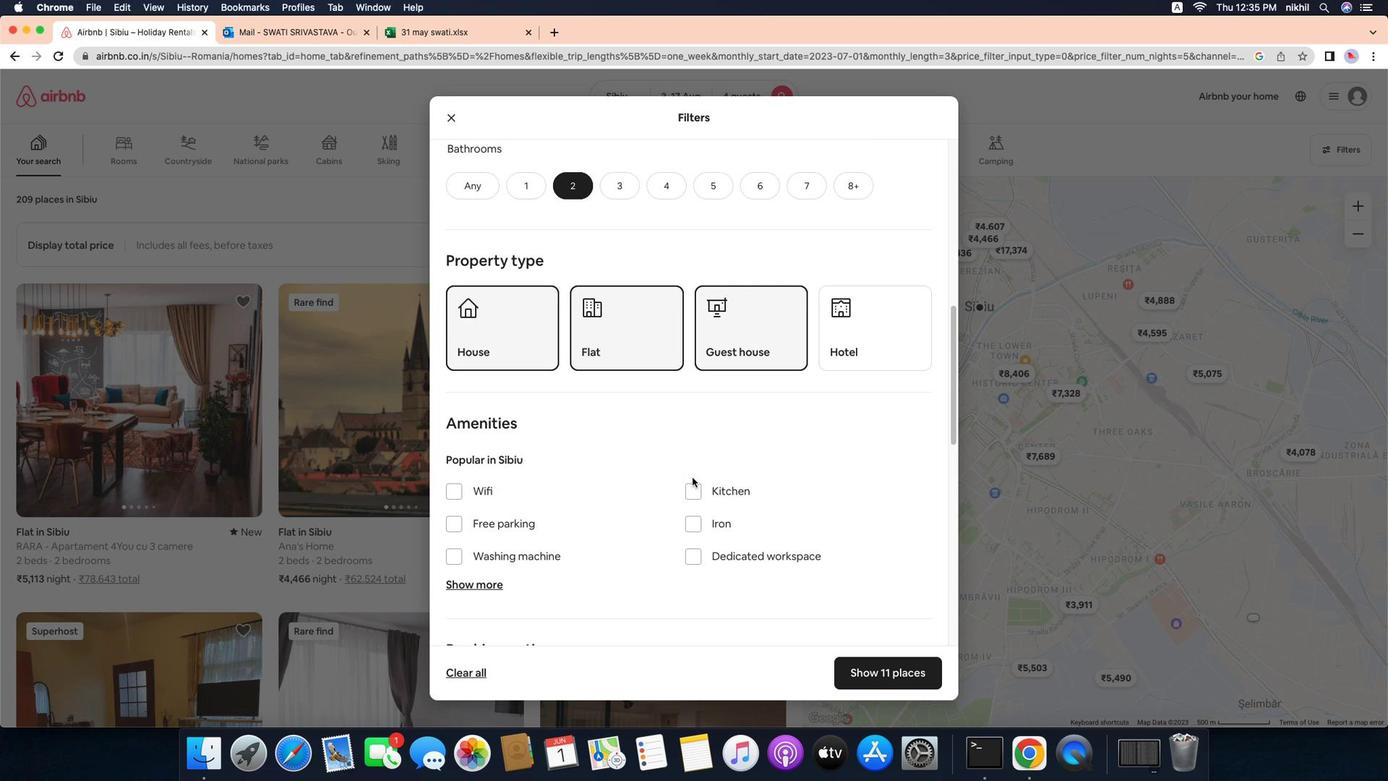 
Action: Mouse moved to (701, 446)
Screenshot: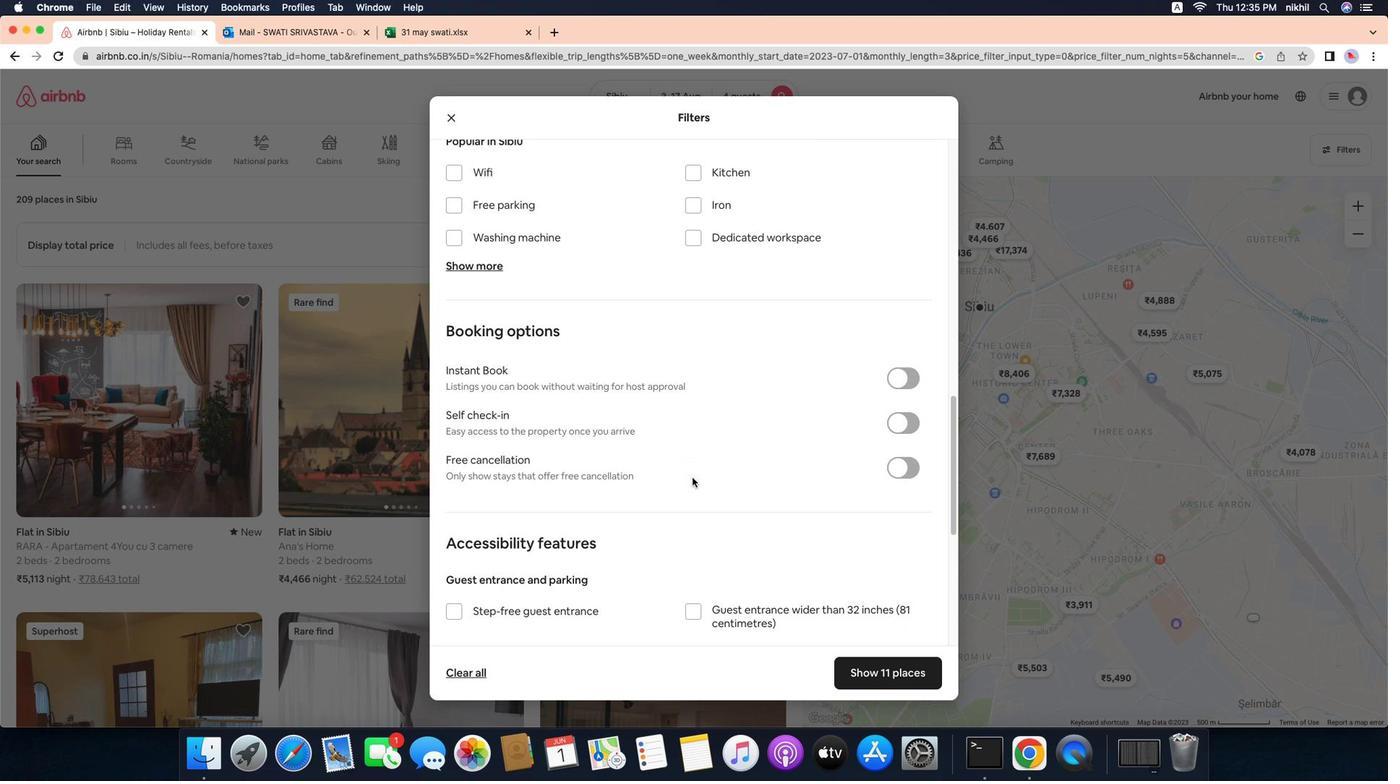 
Action: Mouse pressed left at (701, 446)
Screenshot: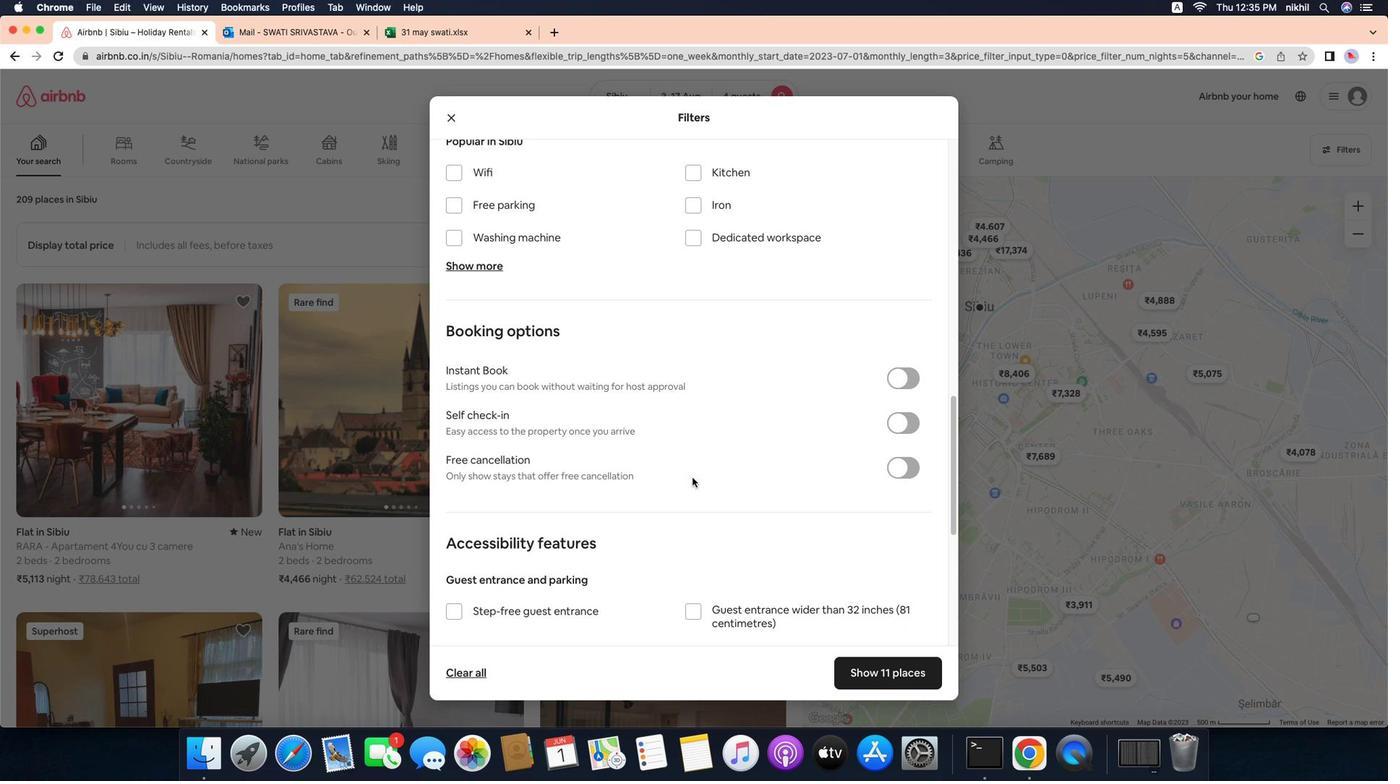 
Action: Mouse moved to (682, 448)
Screenshot: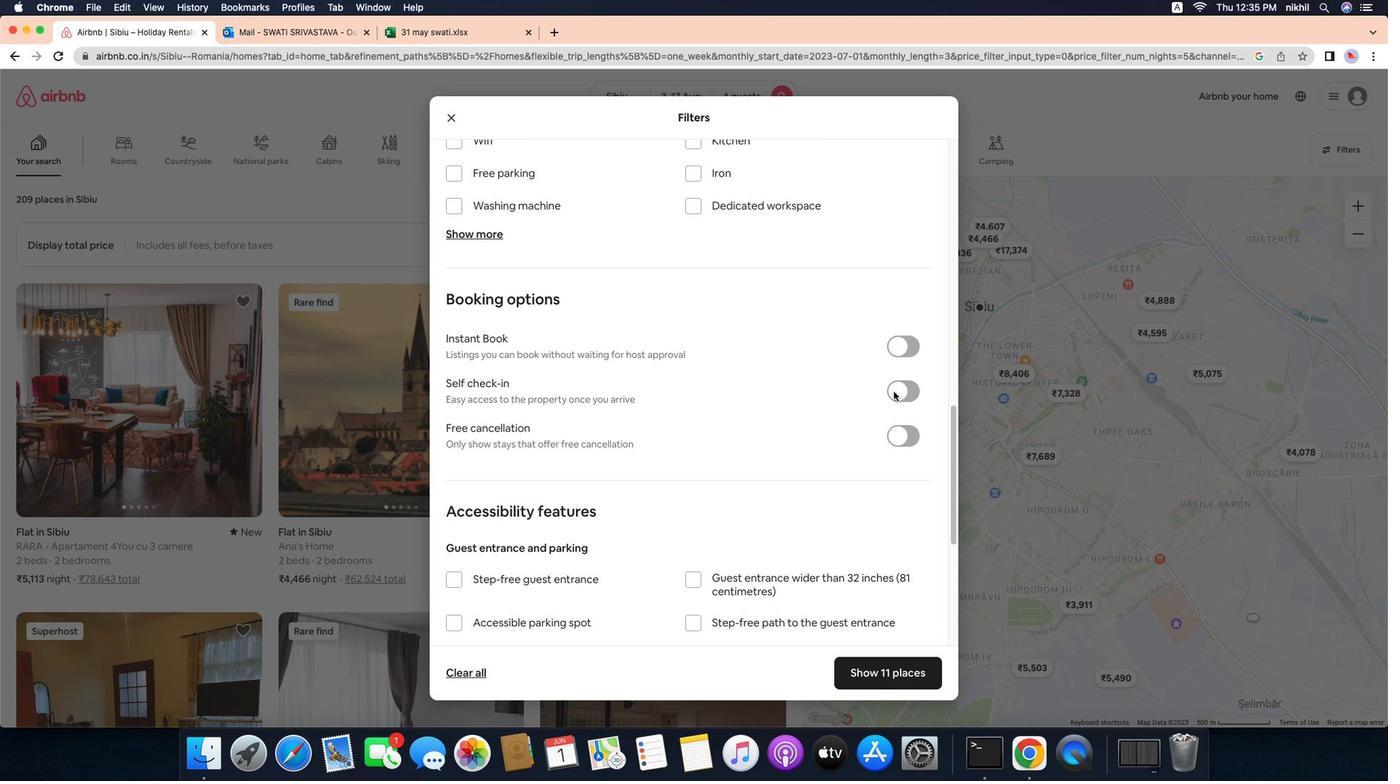 
Action: Mouse scrolled (682, 448) with delta (787, 553)
Screenshot: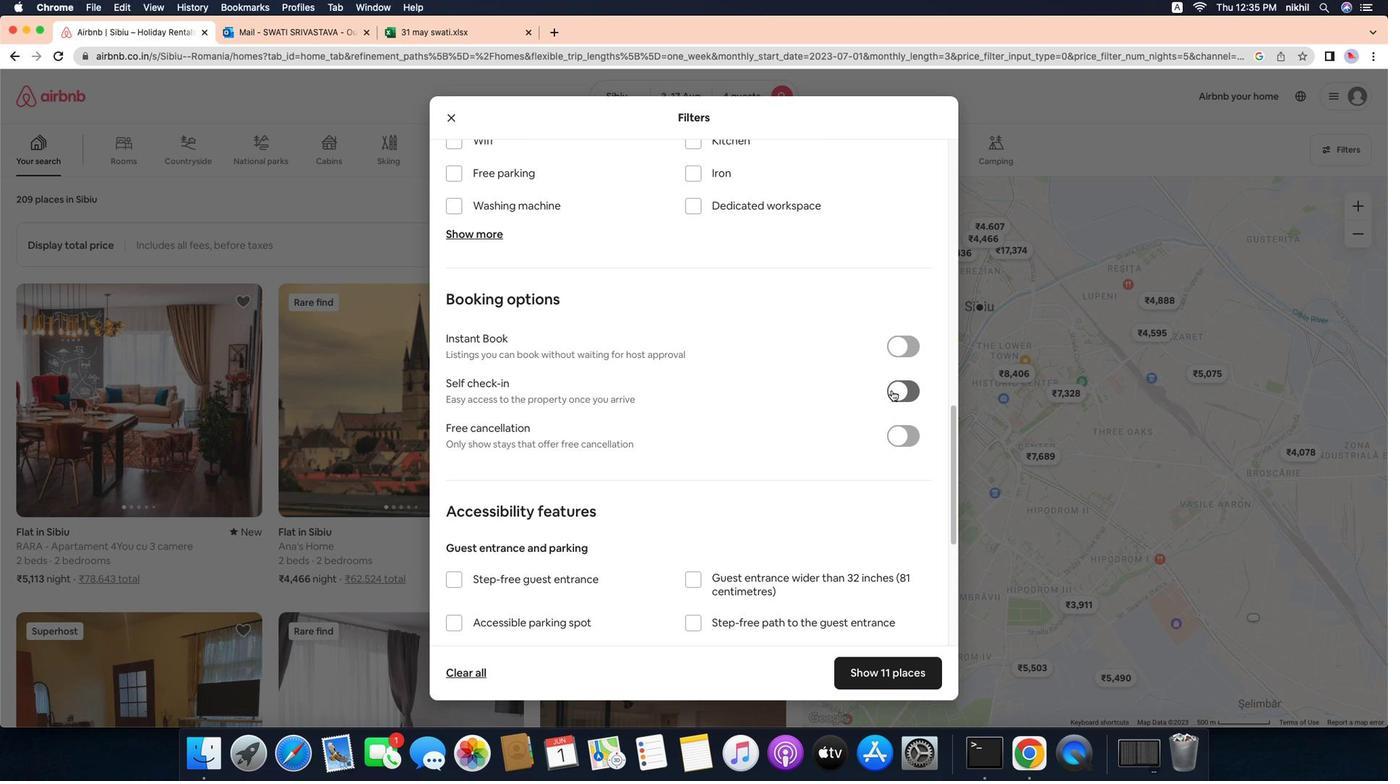 
Action: Mouse scrolled (682, 448) with delta (787, 553)
Screenshot: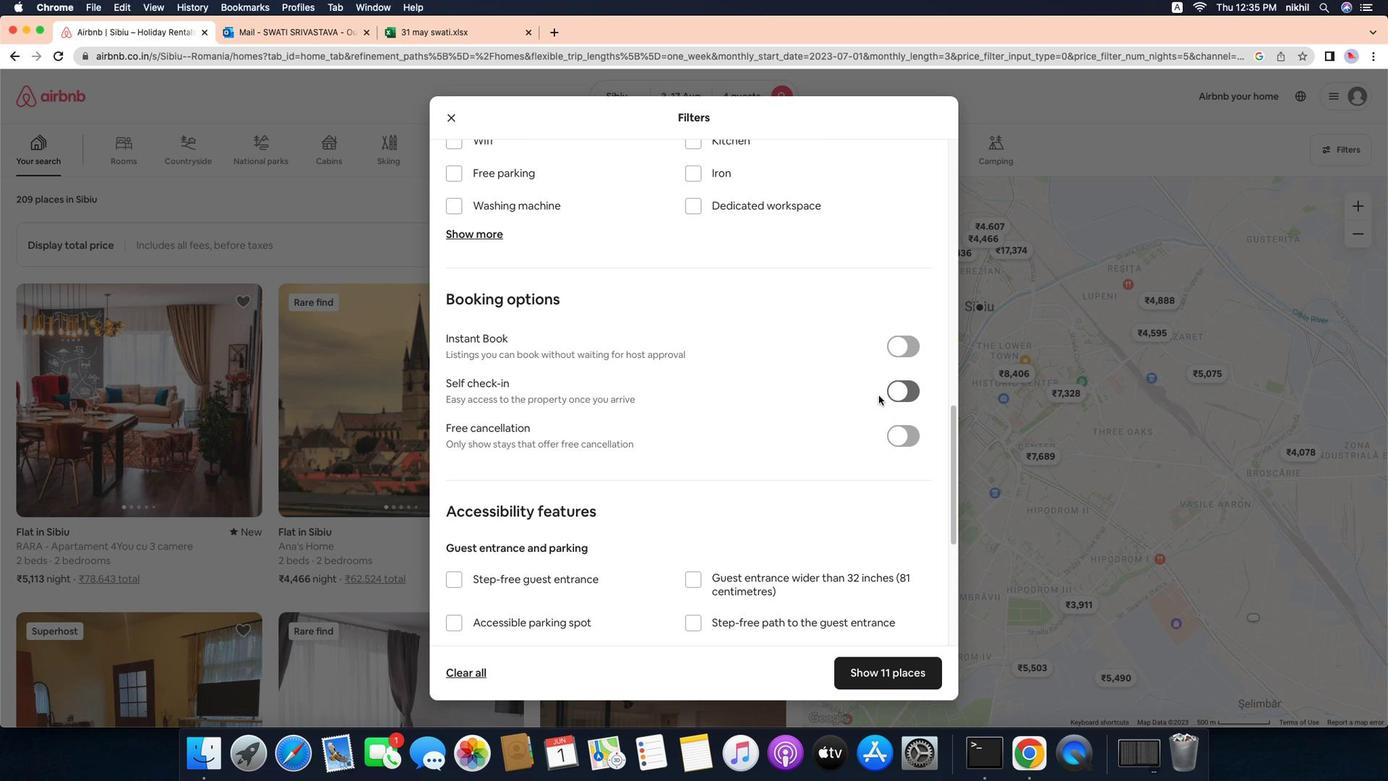 
Action: Mouse scrolled (682, 448) with delta (787, 553)
Screenshot: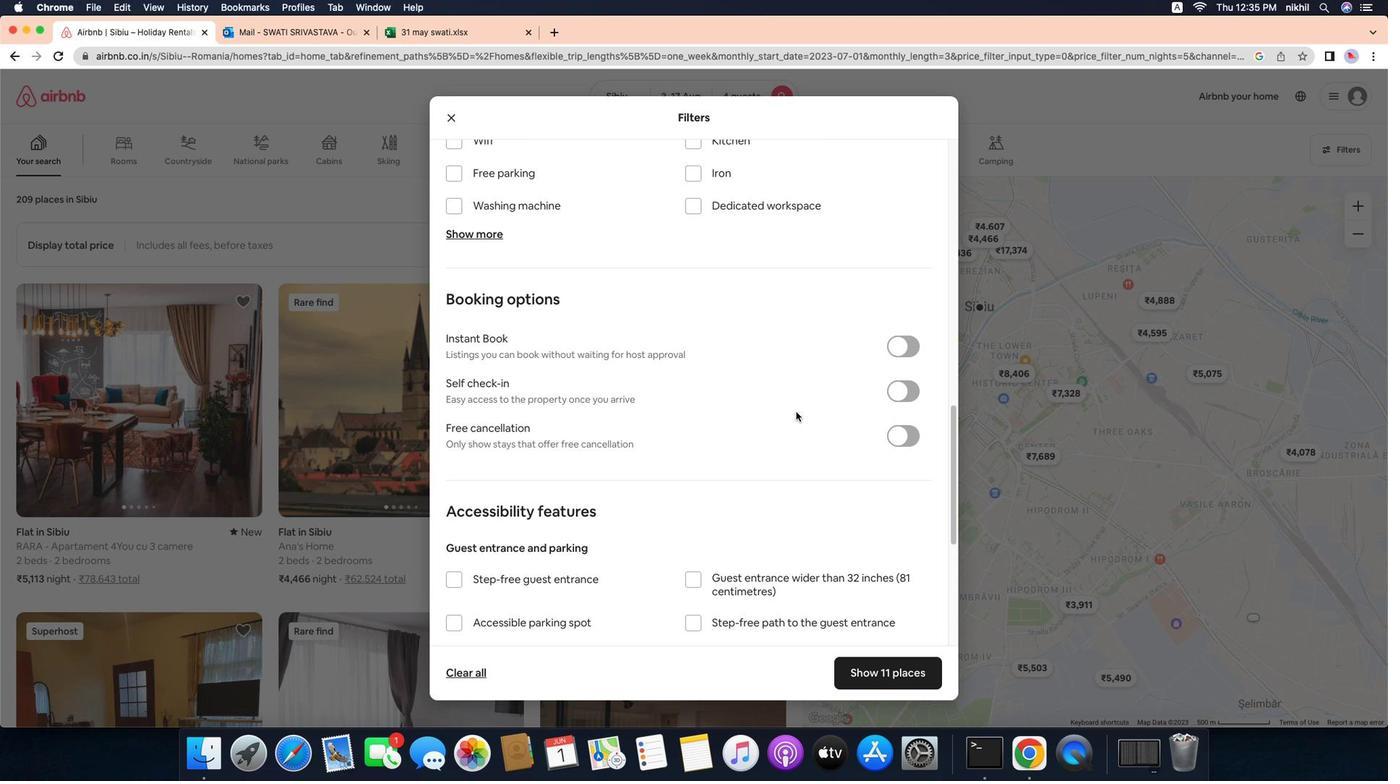 
Action: Mouse scrolled (682, 448) with delta (787, 553)
Screenshot: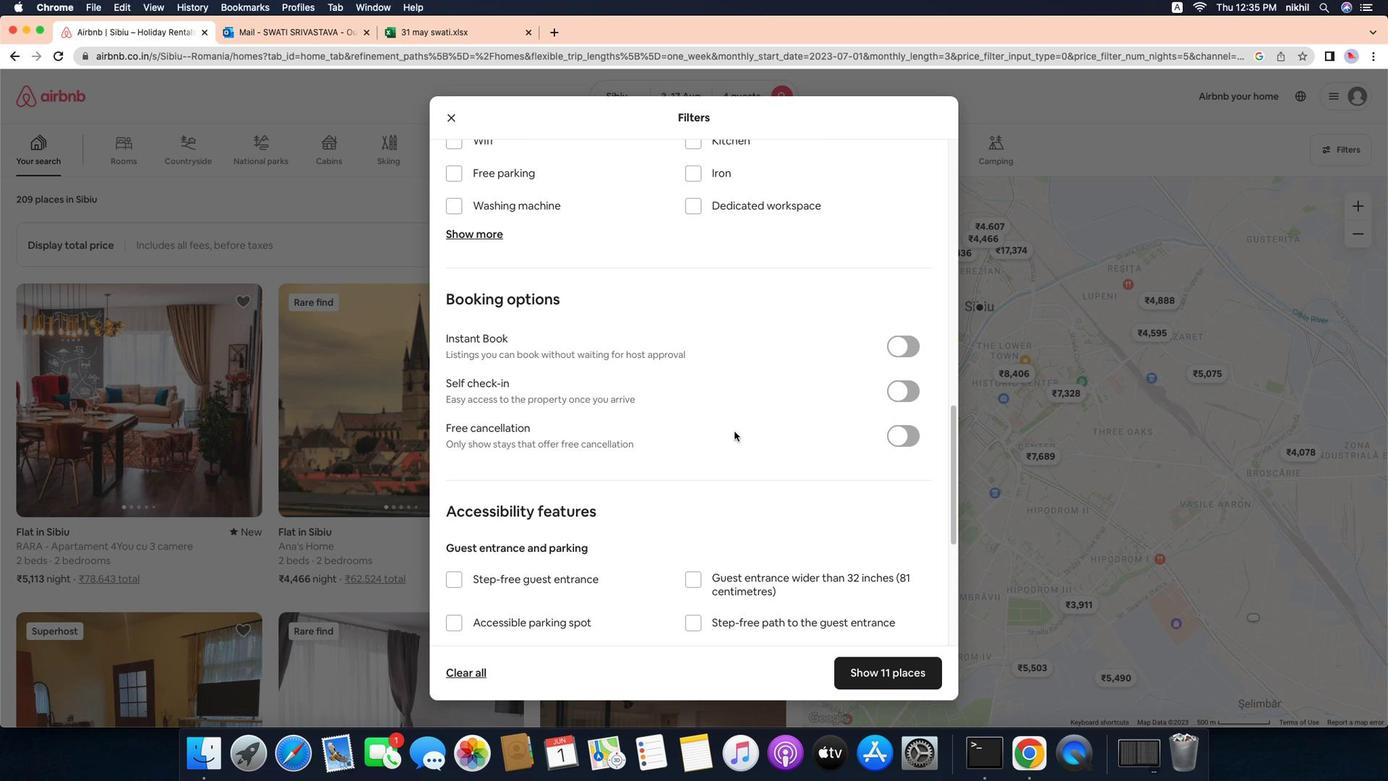 
Action: Mouse scrolled (682, 448) with delta (787, 553)
Screenshot: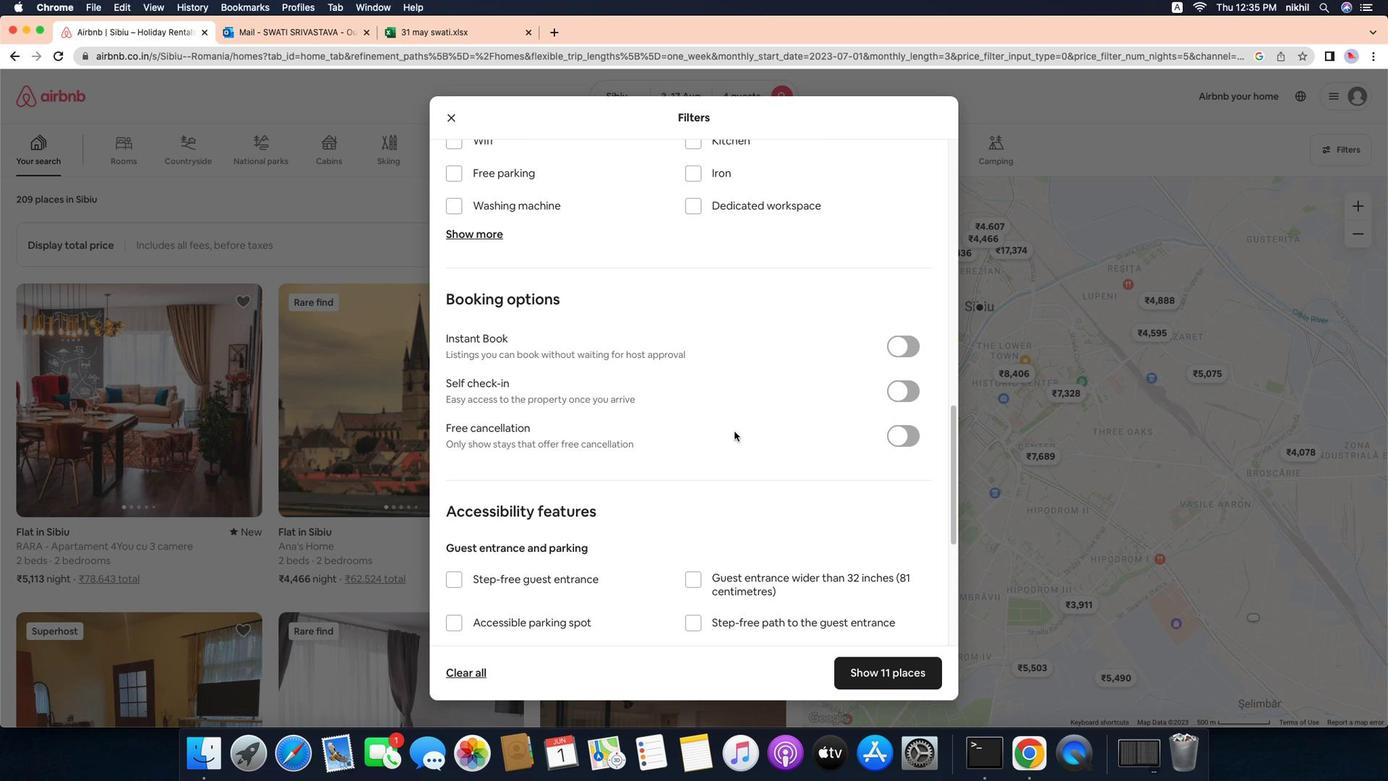 
Action: Mouse scrolled (682, 448) with delta (787, 553)
Screenshot: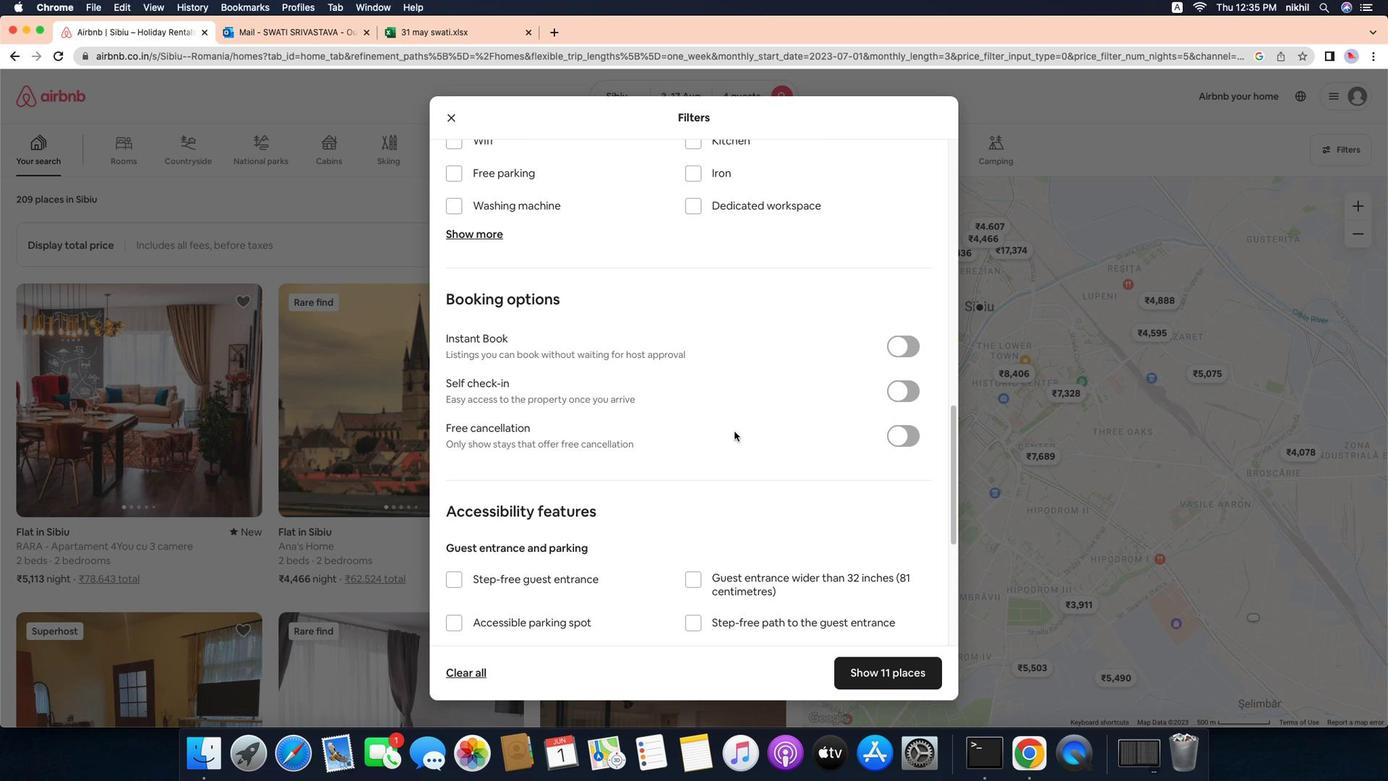 
Action: Mouse moved to (709, 449)
Screenshot: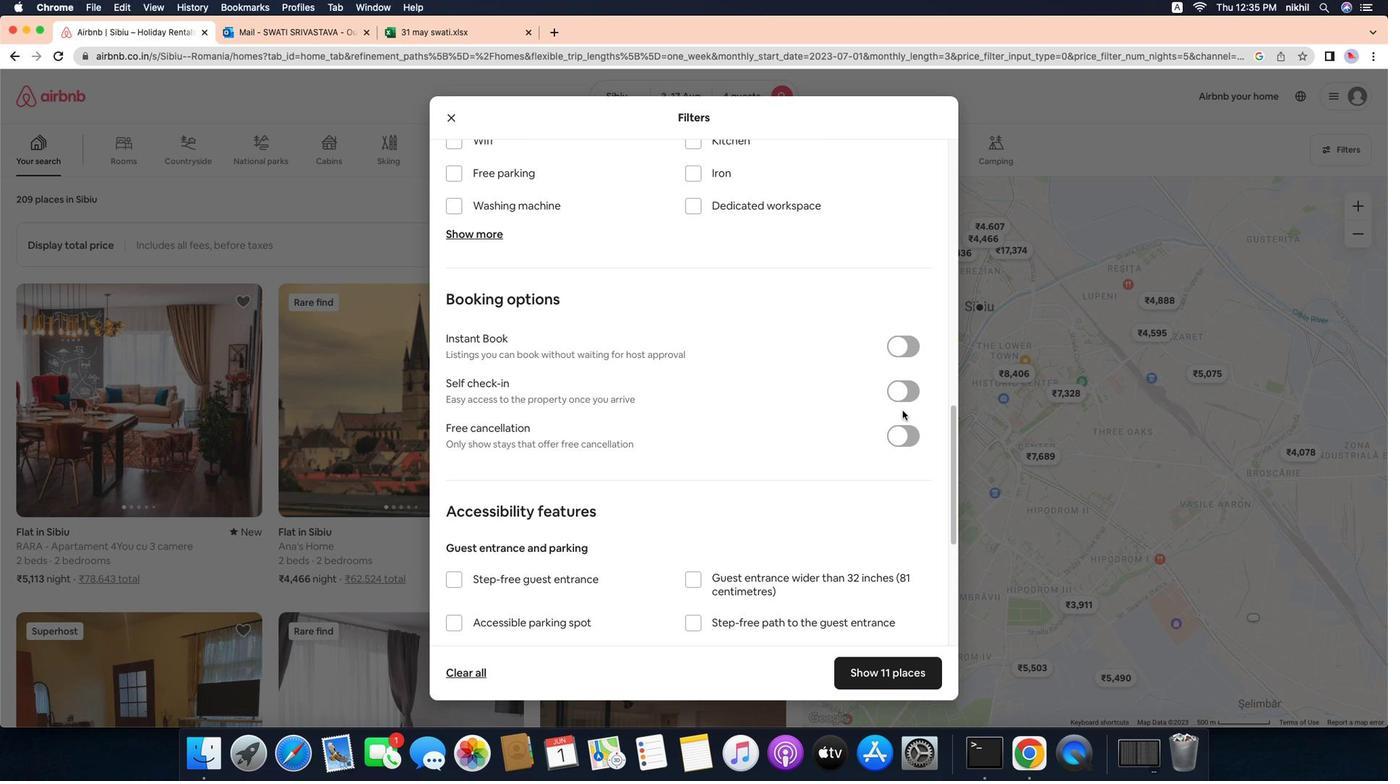 
Action: Mouse pressed left at (709, 449)
Screenshot: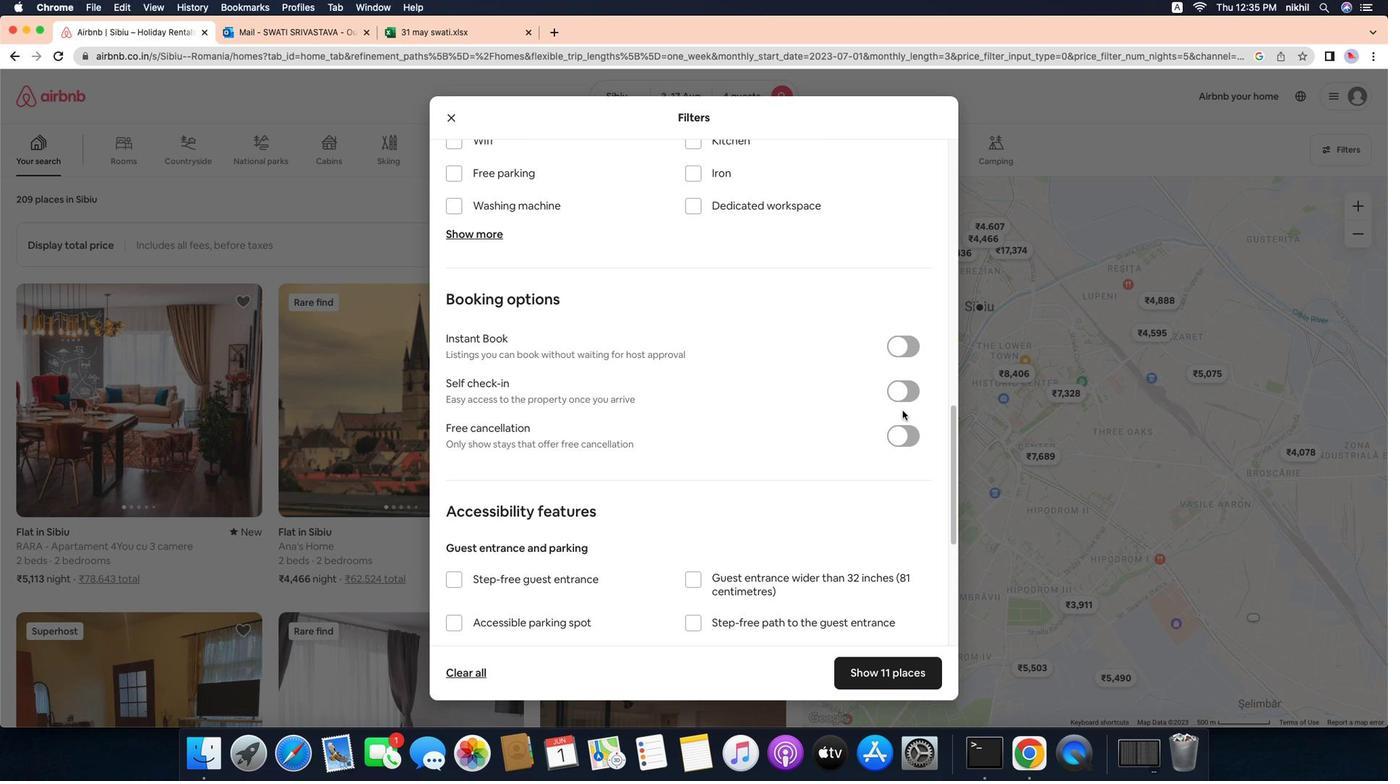 
Action: Mouse moved to (693, 449)
Screenshot: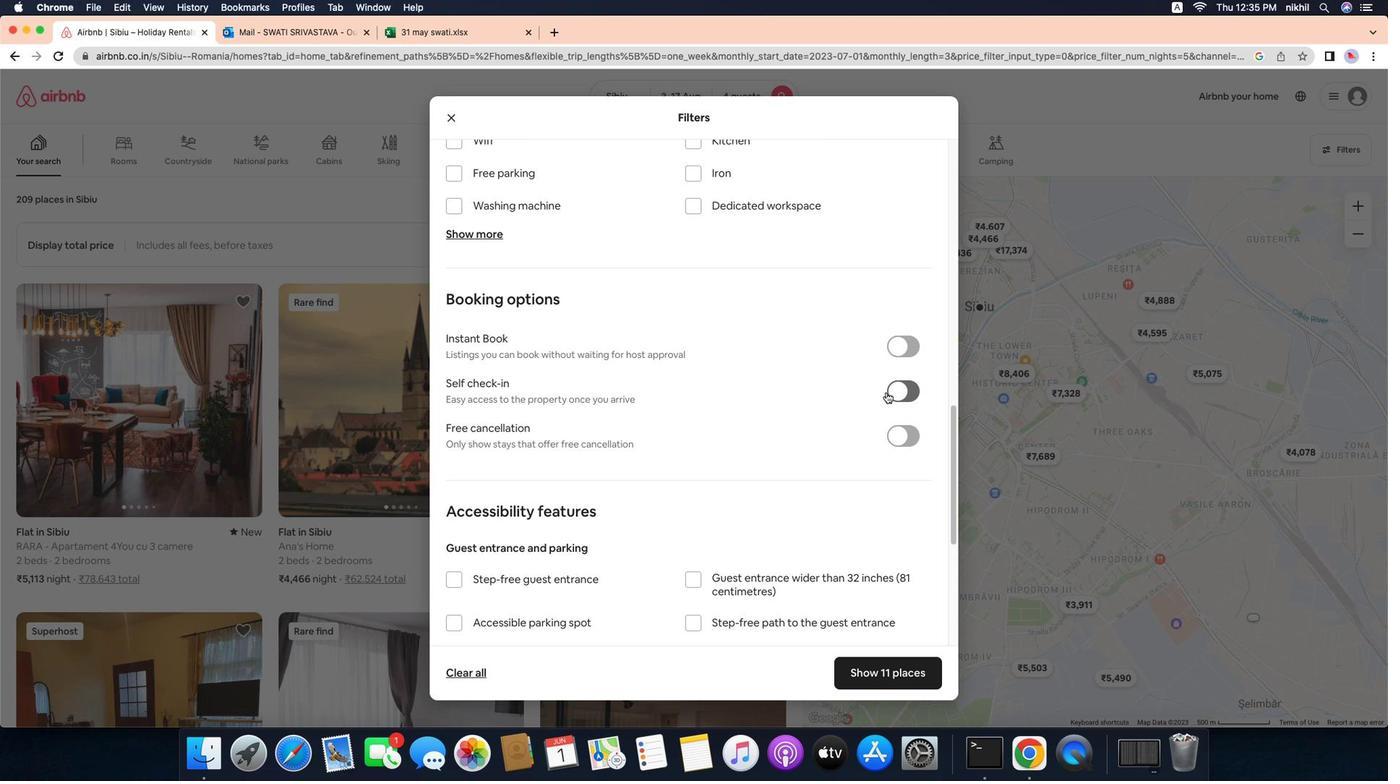 
Action: Mouse pressed left at (693, 449)
Screenshot: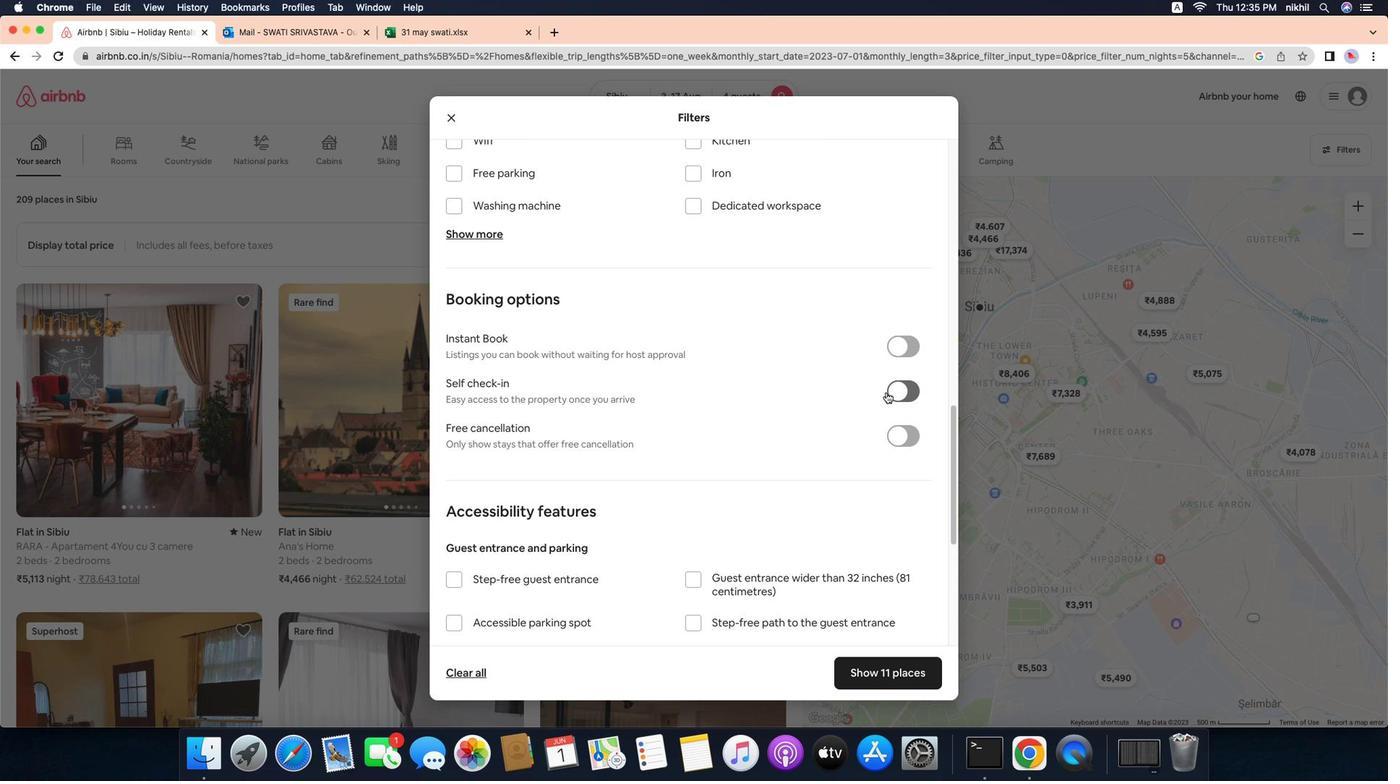 
Action: Mouse moved to (677, 452)
Screenshot: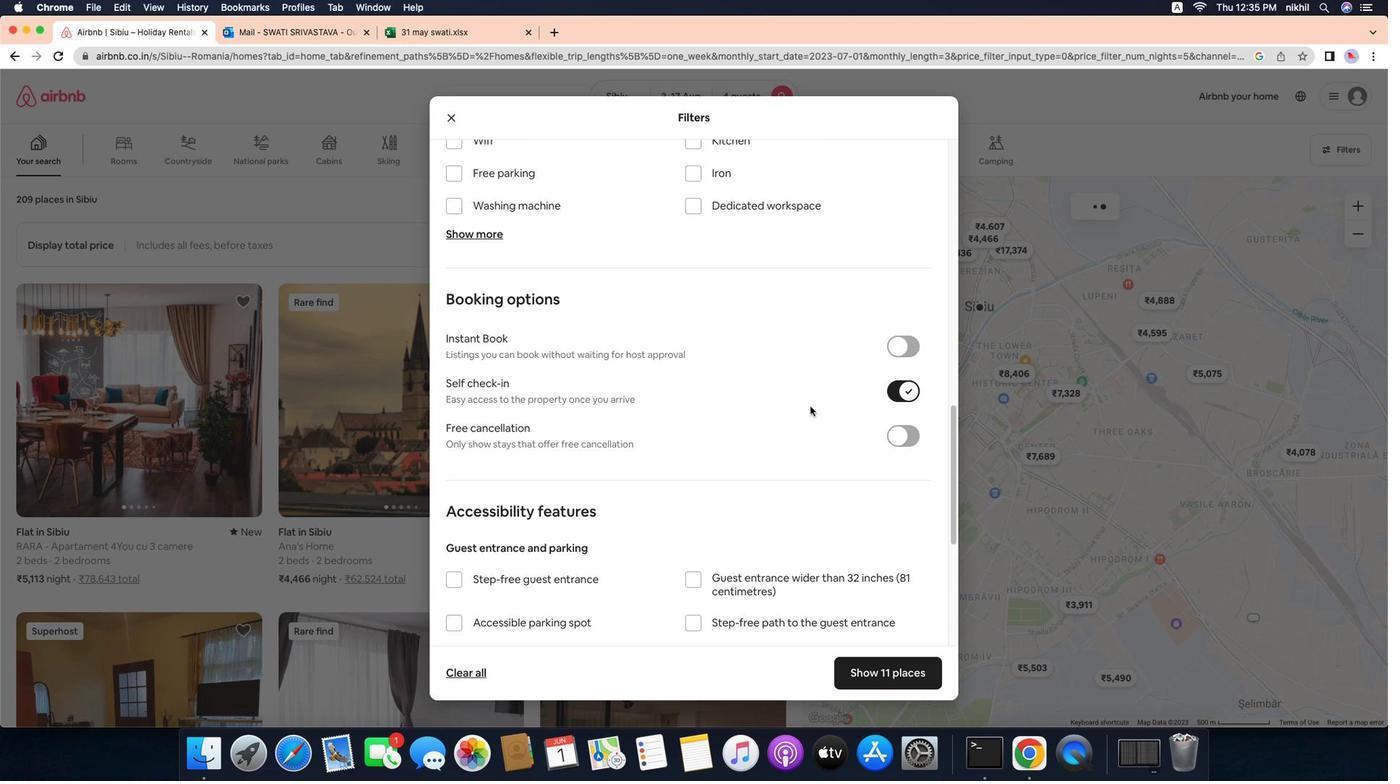 
Action: Mouse pressed left at (677, 452)
Screenshot: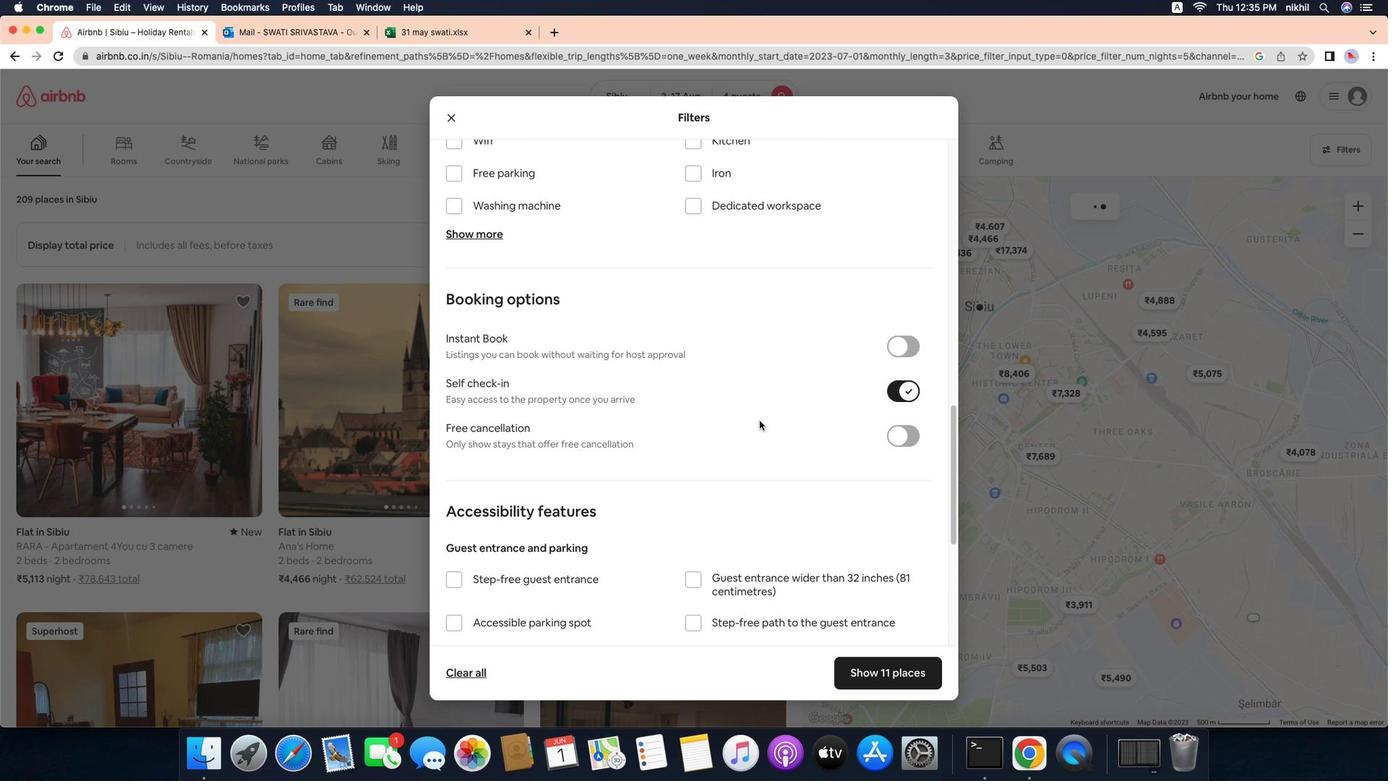 
Action: Mouse moved to (682, 444)
Screenshot: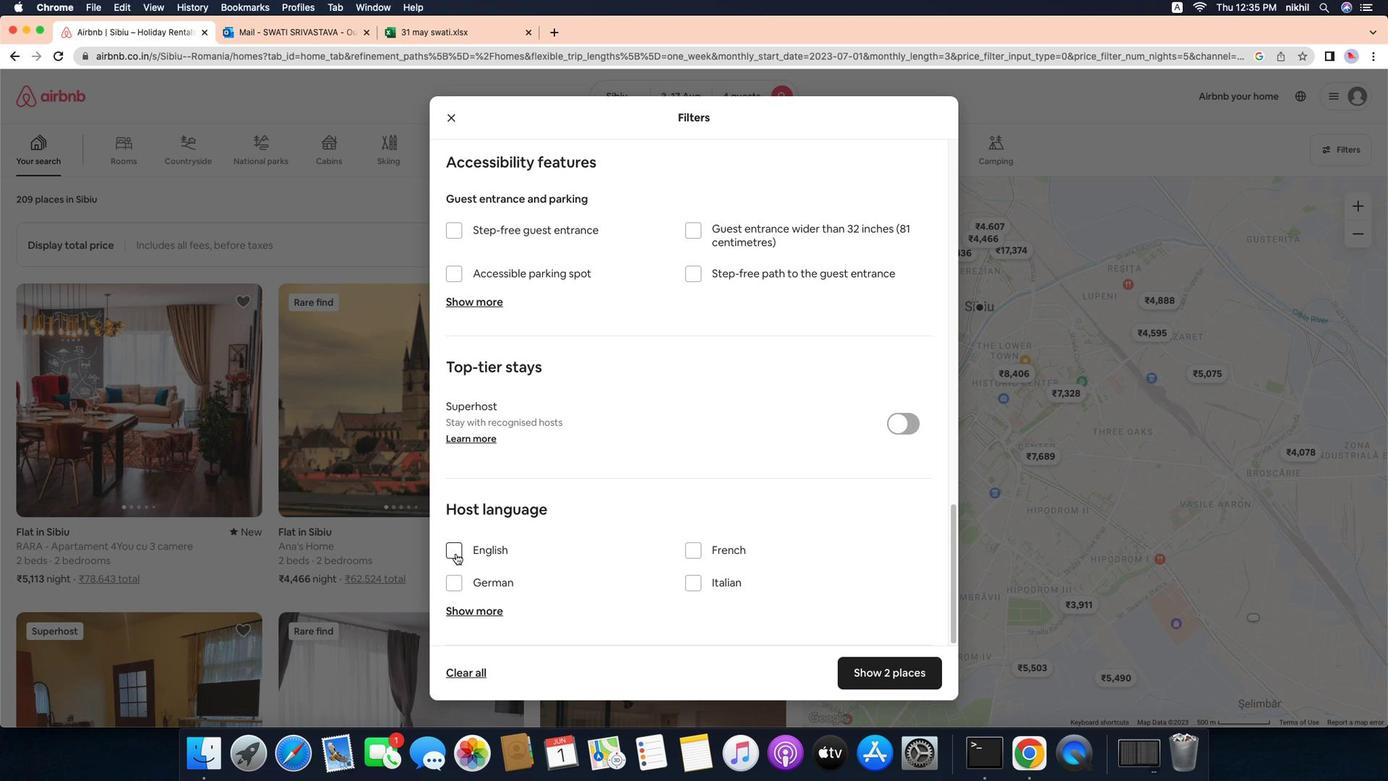 
Action: Mouse scrolled (682, 444) with delta (787, 553)
Screenshot: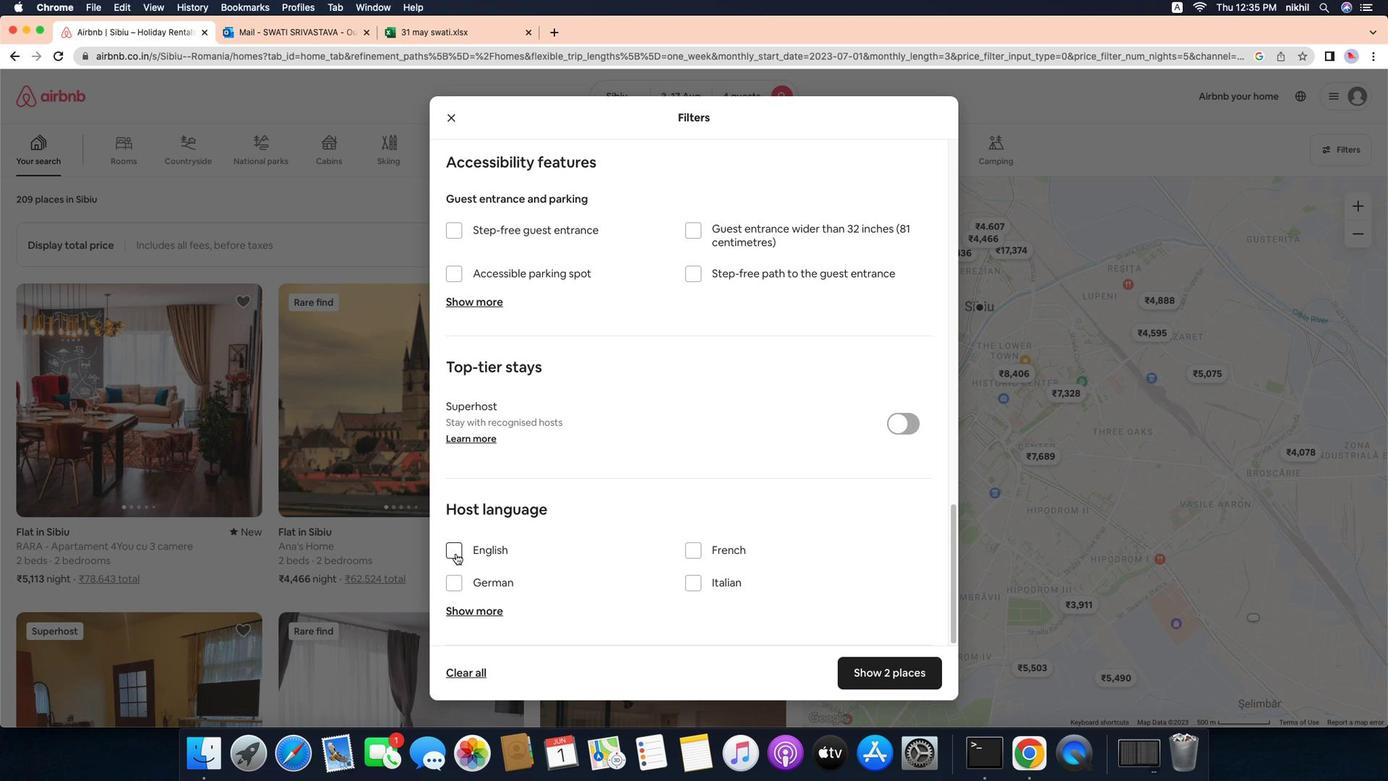
Action: Mouse scrolled (682, 444) with delta (787, 553)
Screenshot: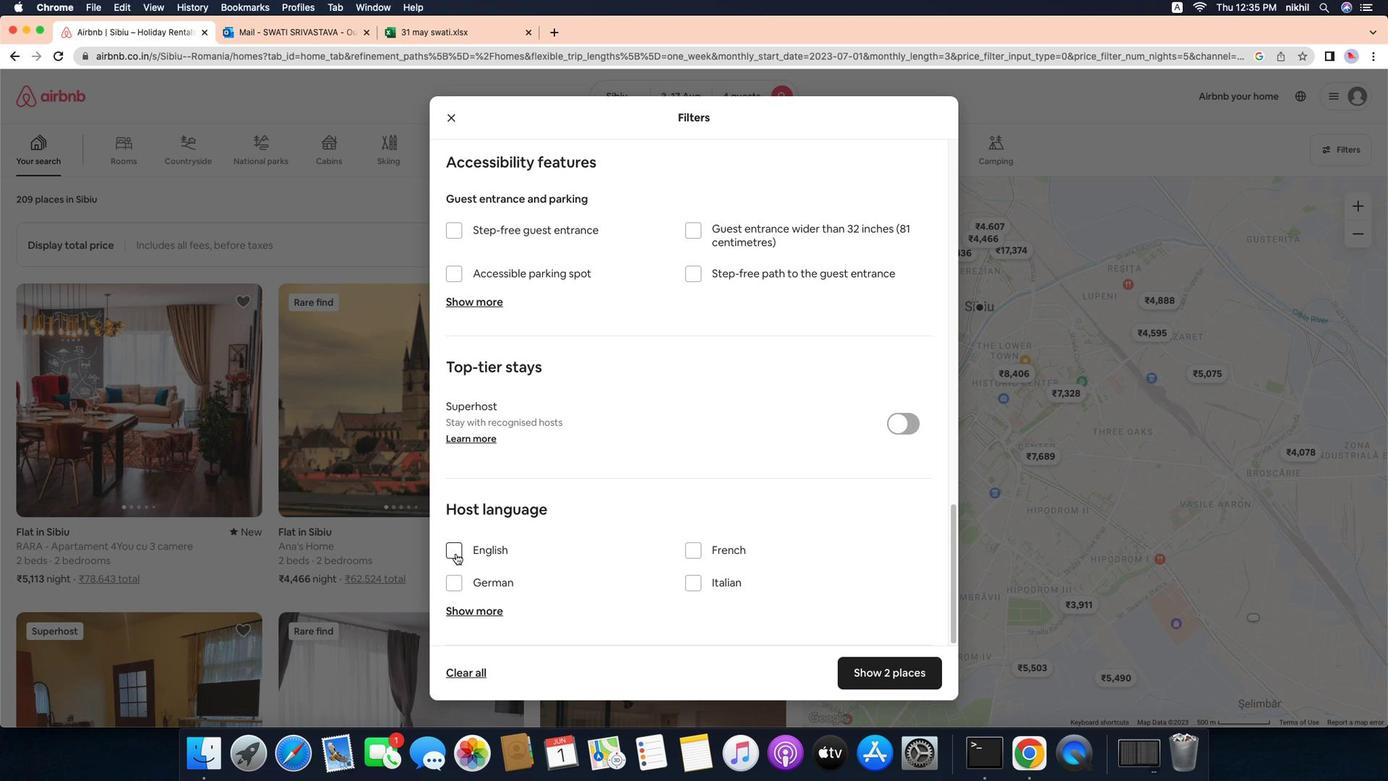 
Action: Mouse scrolled (682, 444) with delta (787, 553)
Screenshot: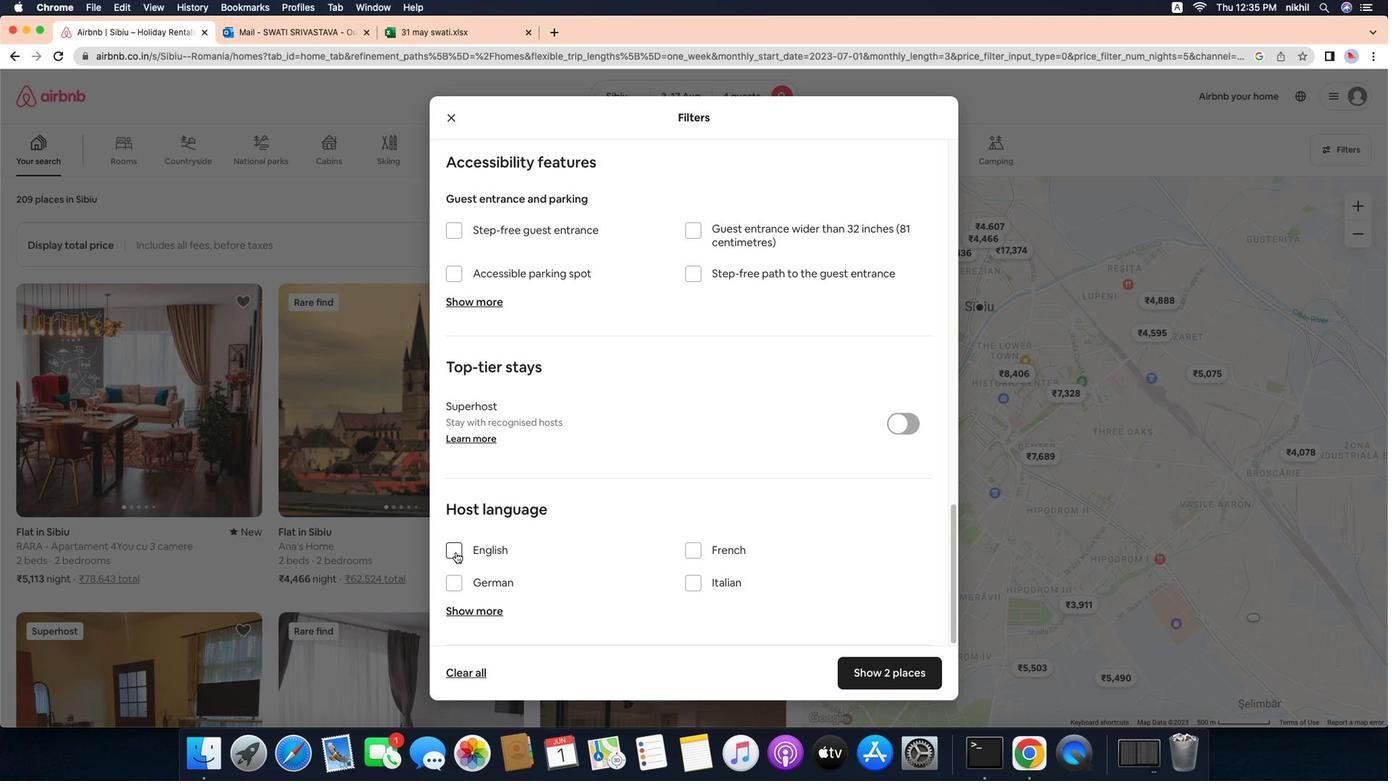 
Action: Mouse scrolled (682, 444) with delta (787, 553)
Screenshot: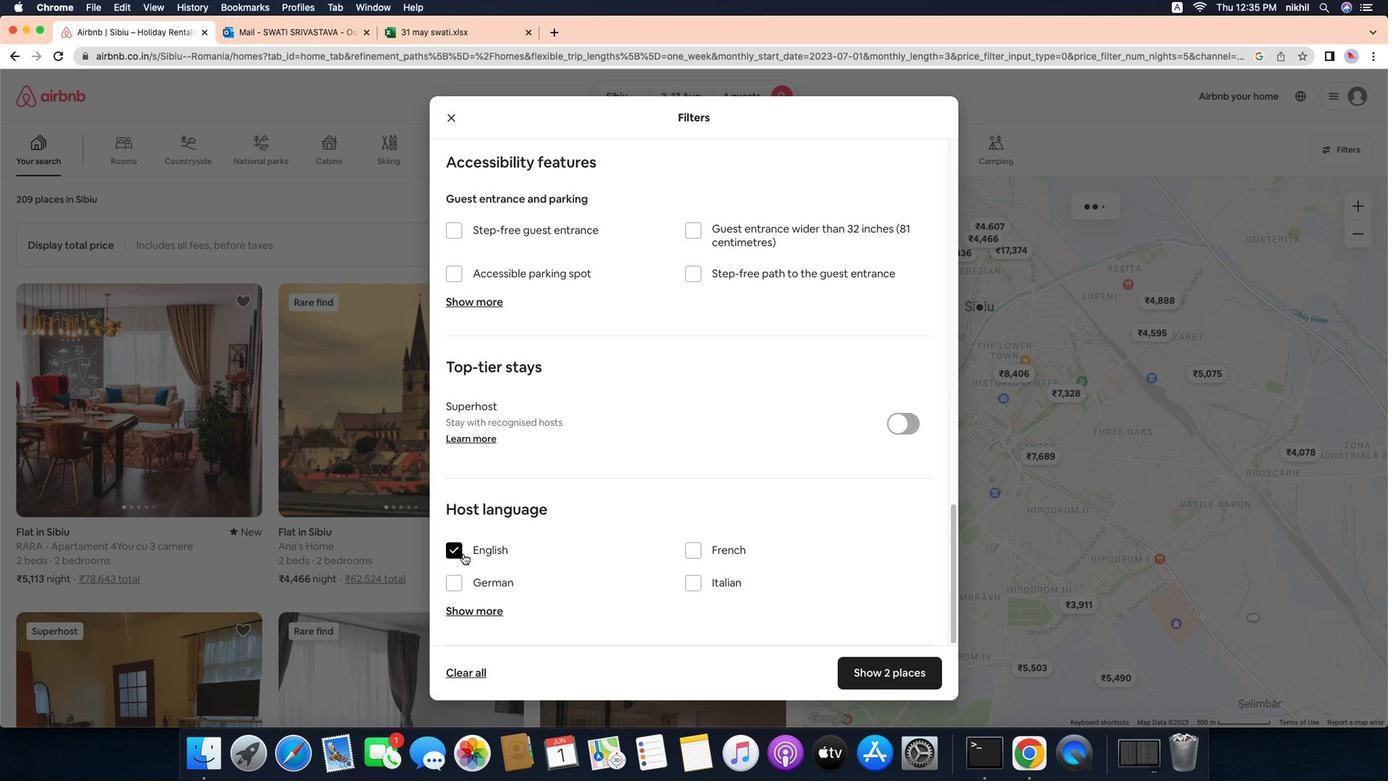 
Action: Mouse scrolled (682, 444) with delta (787, 553)
Screenshot: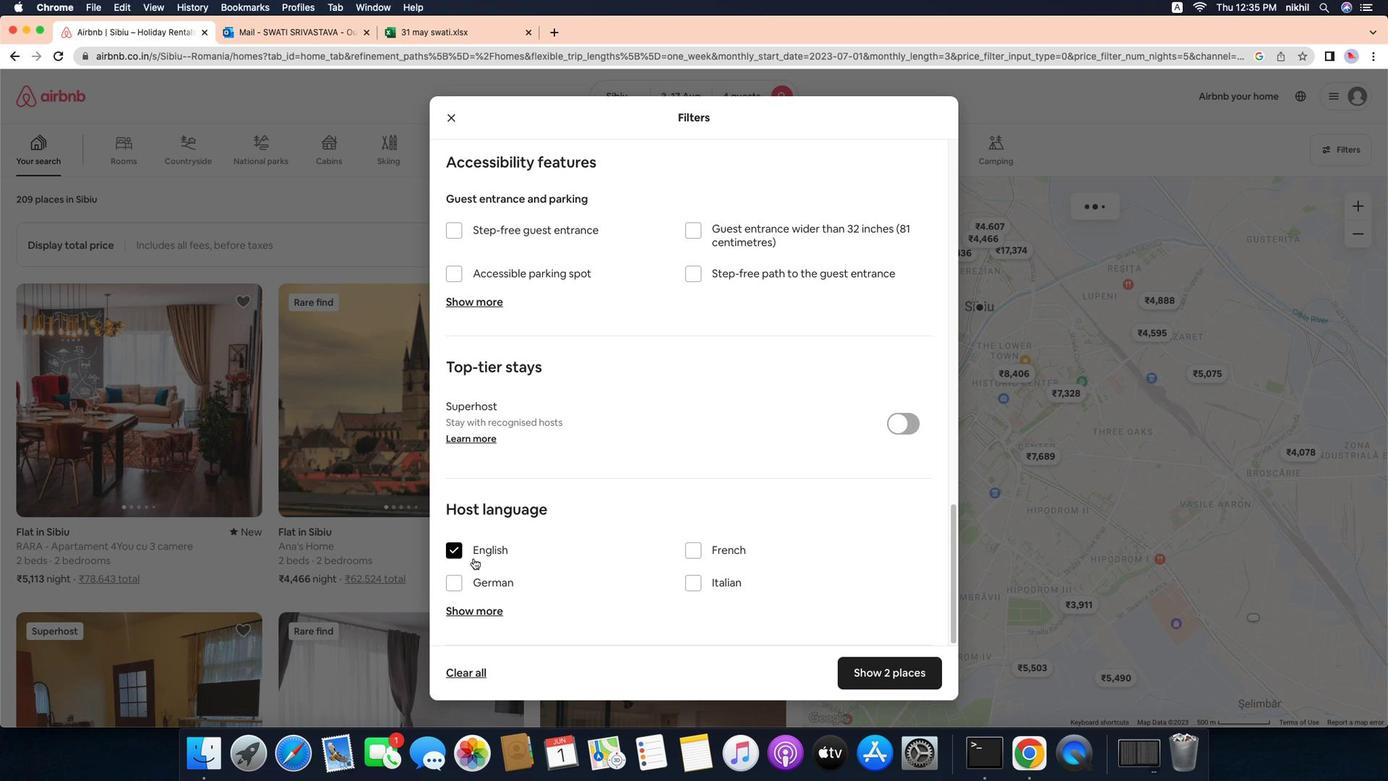 
Action: Mouse scrolled (682, 444) with delta (787, 553)
Screenshot: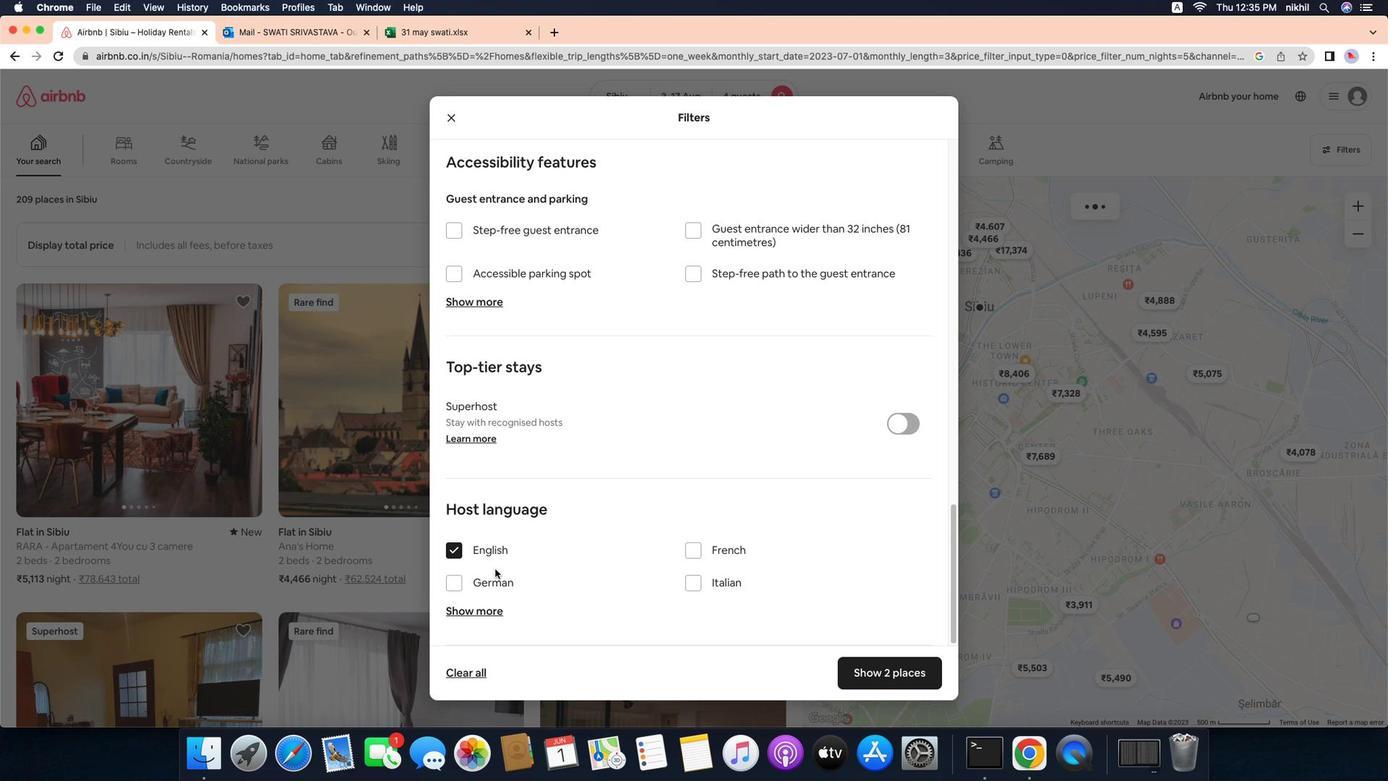 
Action: Mouse scrolled (682, 444) with delta (787, 553)
Screenshot: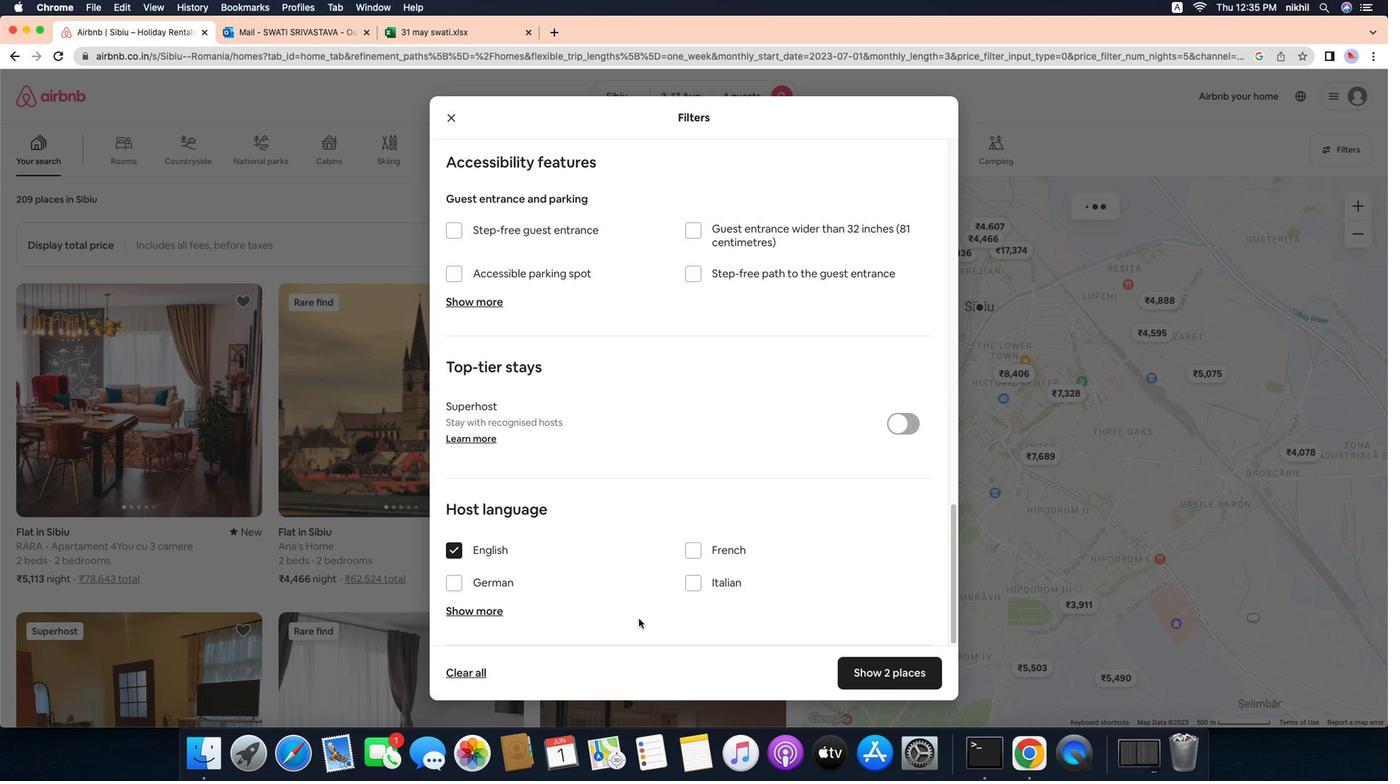 
Action: Mouse scrolled (682, 444) with delta (787, 553)
Screenshot: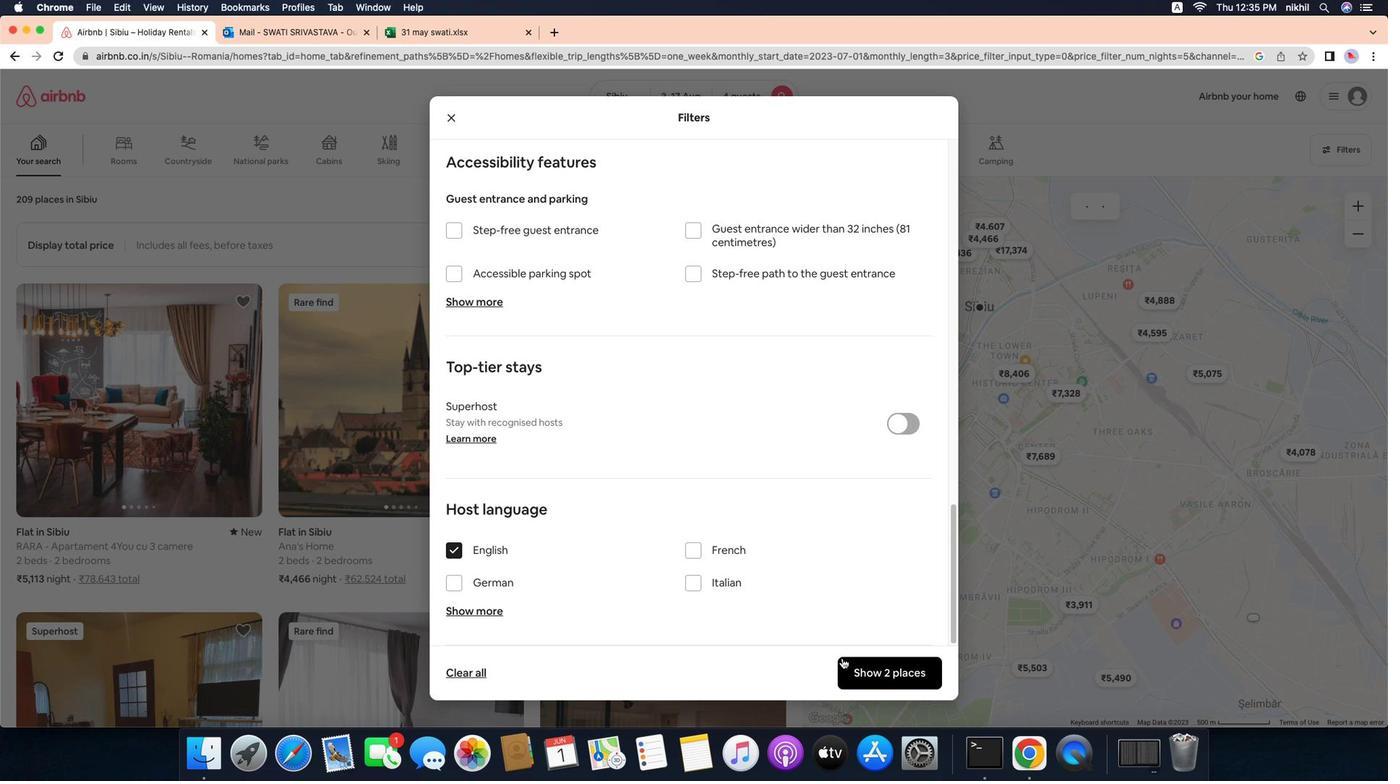 
Action: Mouse scrolled (682, 444) with delta (787, 553)
Screenshot: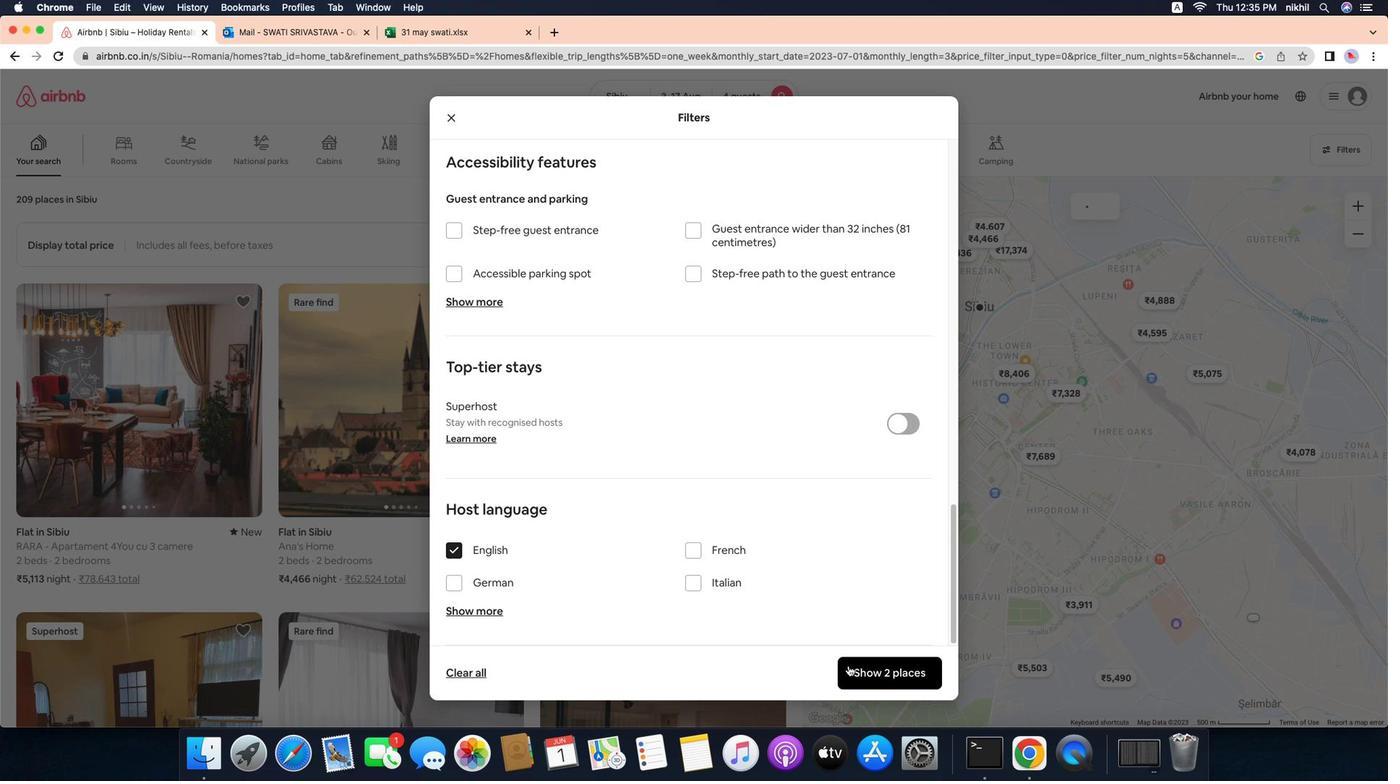 
Action: Mouse moved to (653, 464)
Screenshot: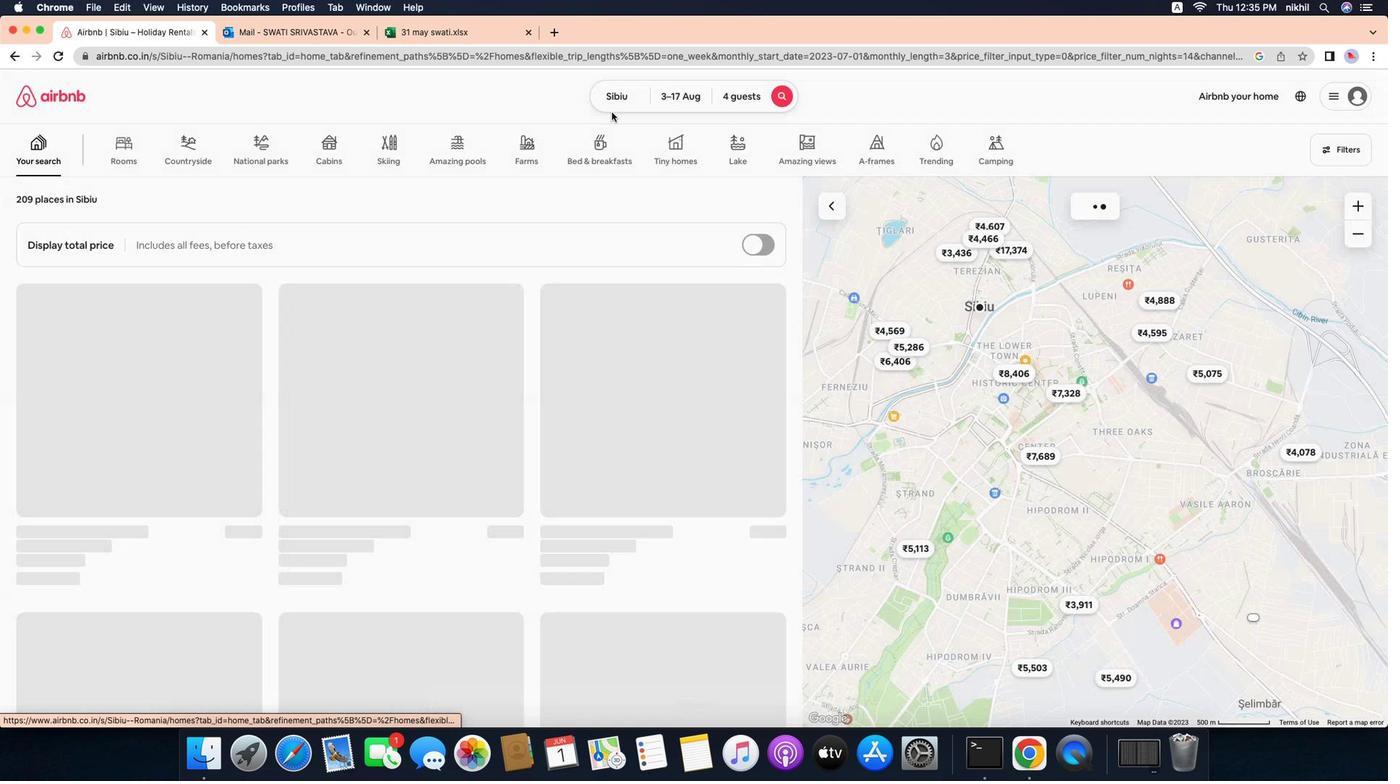 
Action: Mouse pressed left at (653, 464)
Screenshot: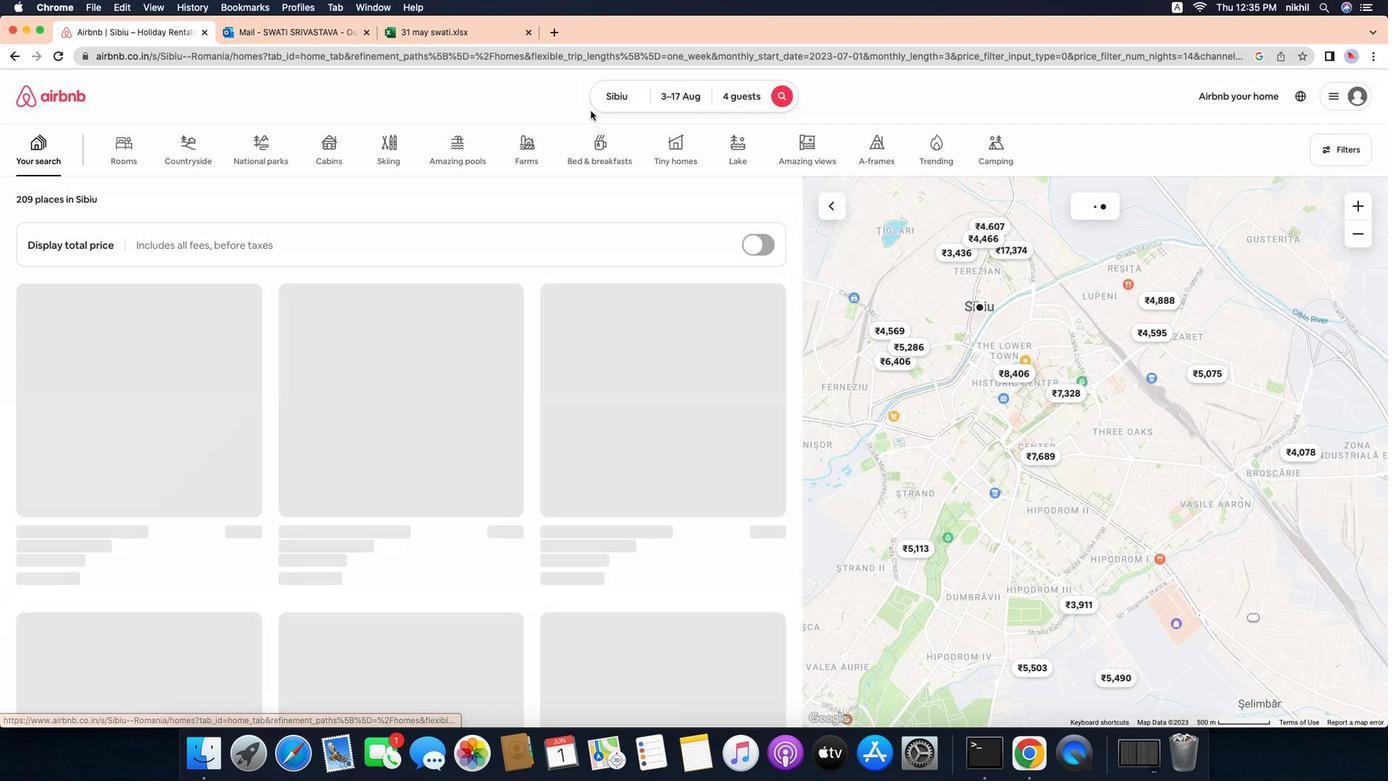 
Action: Mouse moved to (652, 462)
Screenshot: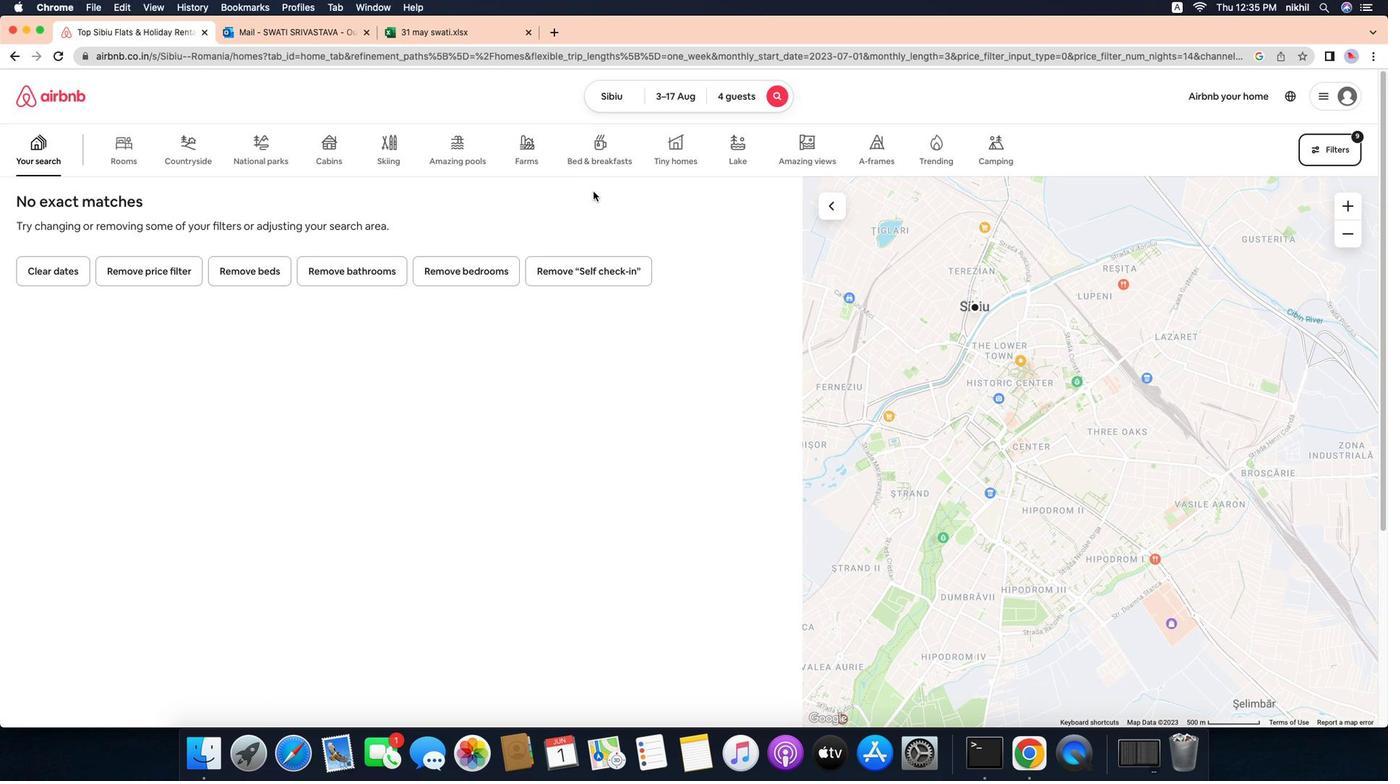 
Action: Mouse pressed left at (652, 462)
Screenshot: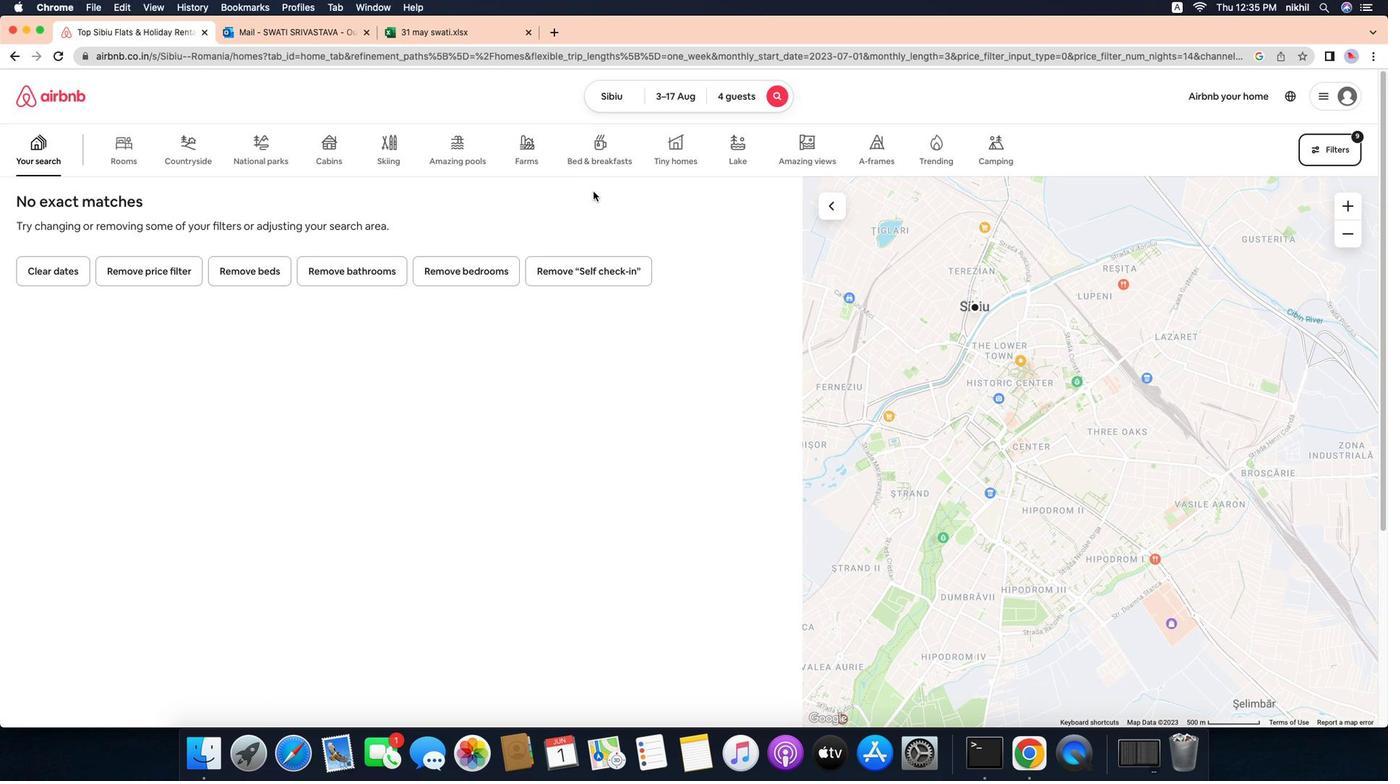 
Action: Mouse moved to (685, 450)
Screenshot: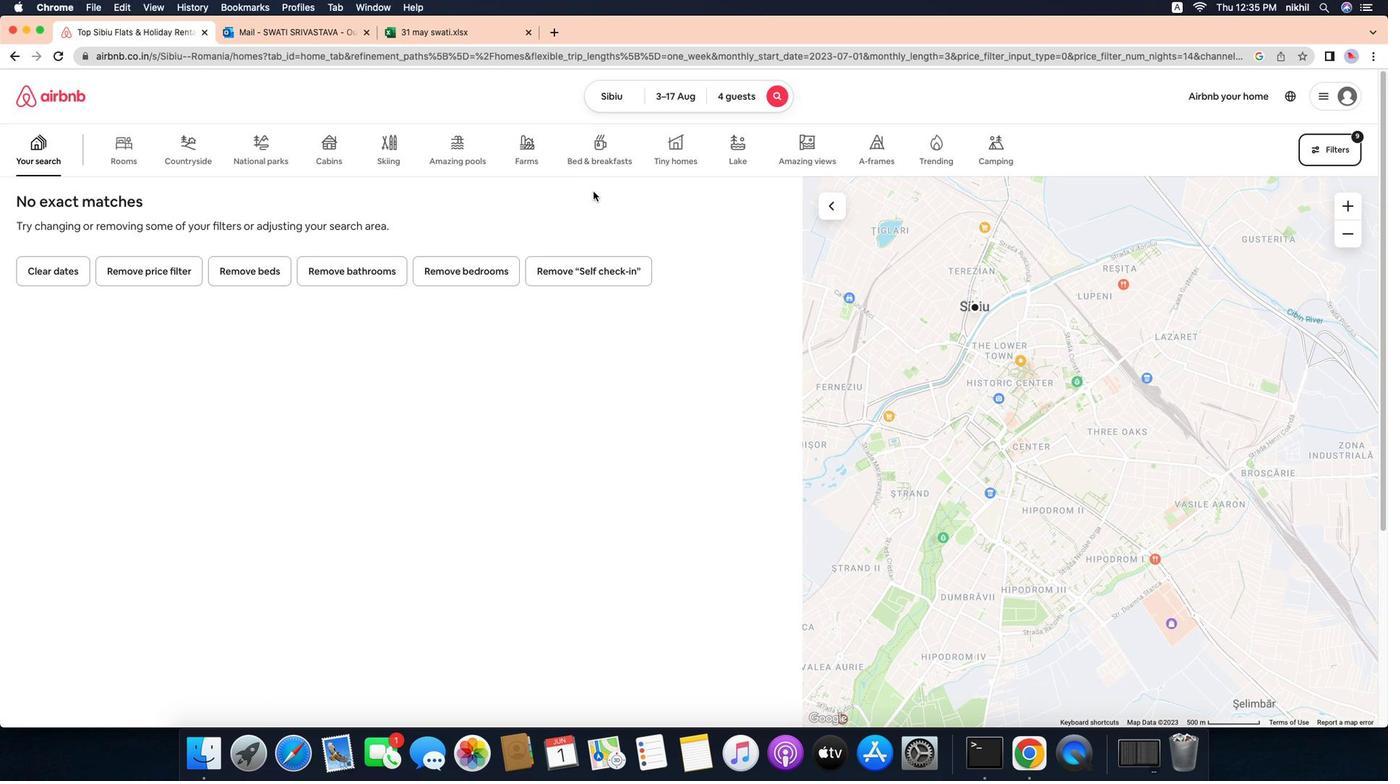 
Action: Mouse scrolled (685, 450) with delta (787, 553)
Screenshot: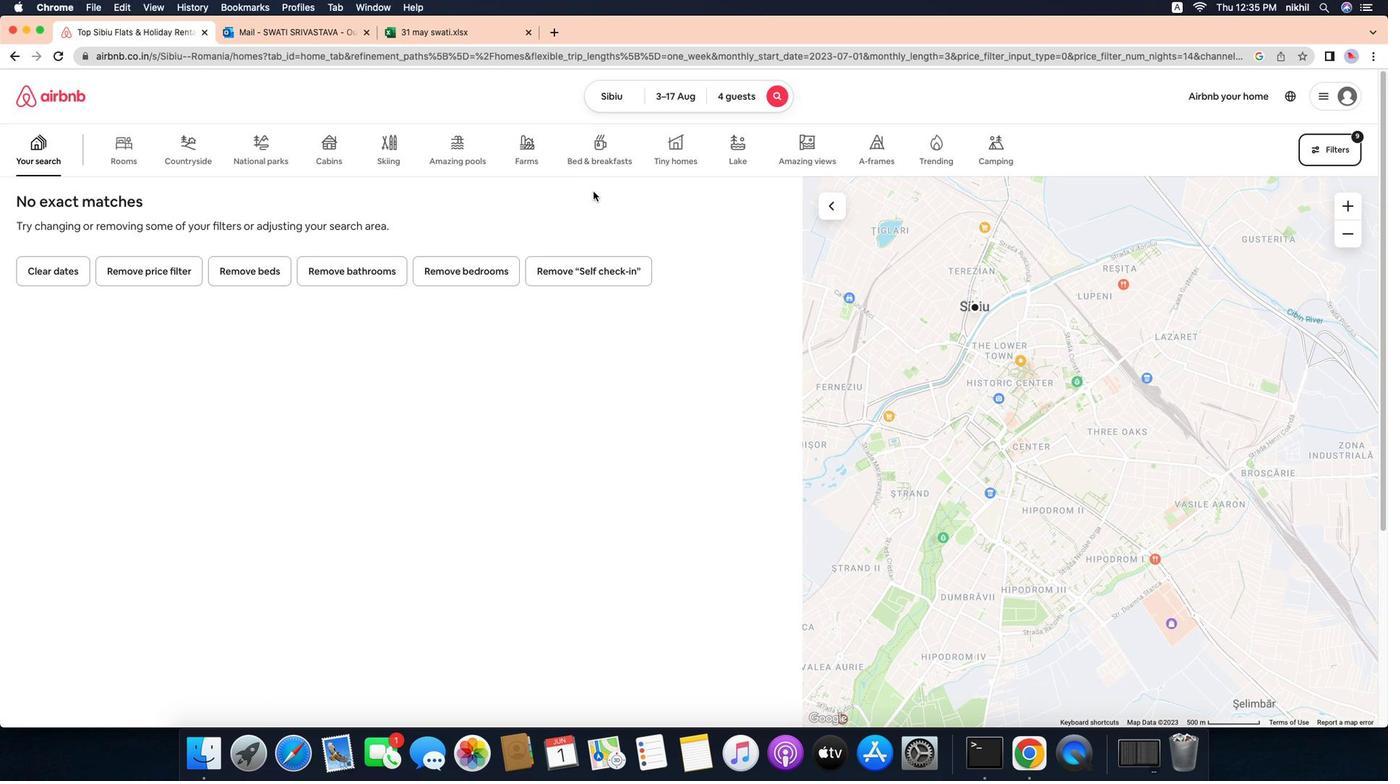 
Action: Mouse moved to (685, 450)
Screenshot: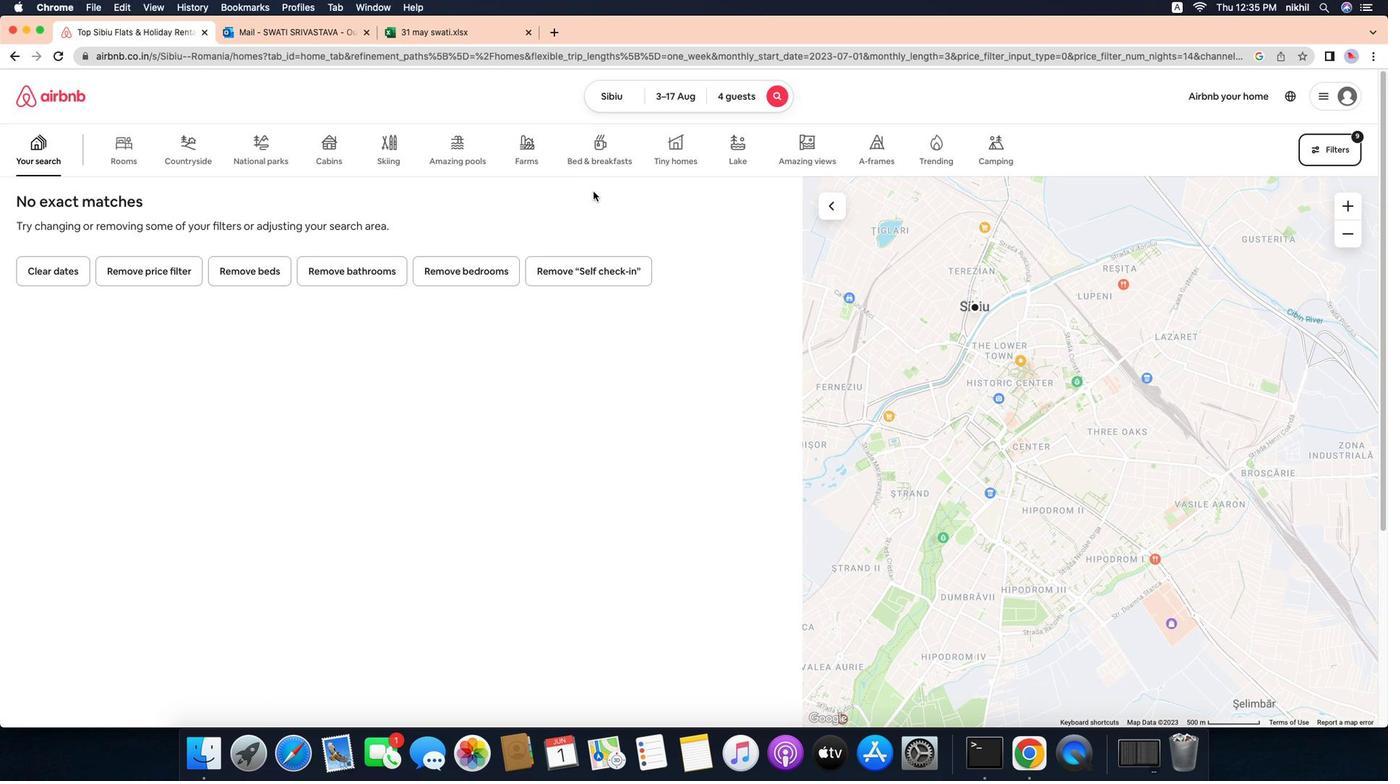 
Action: Mouse scrolled (685, 450) with delta (787, 553)
Screenshot: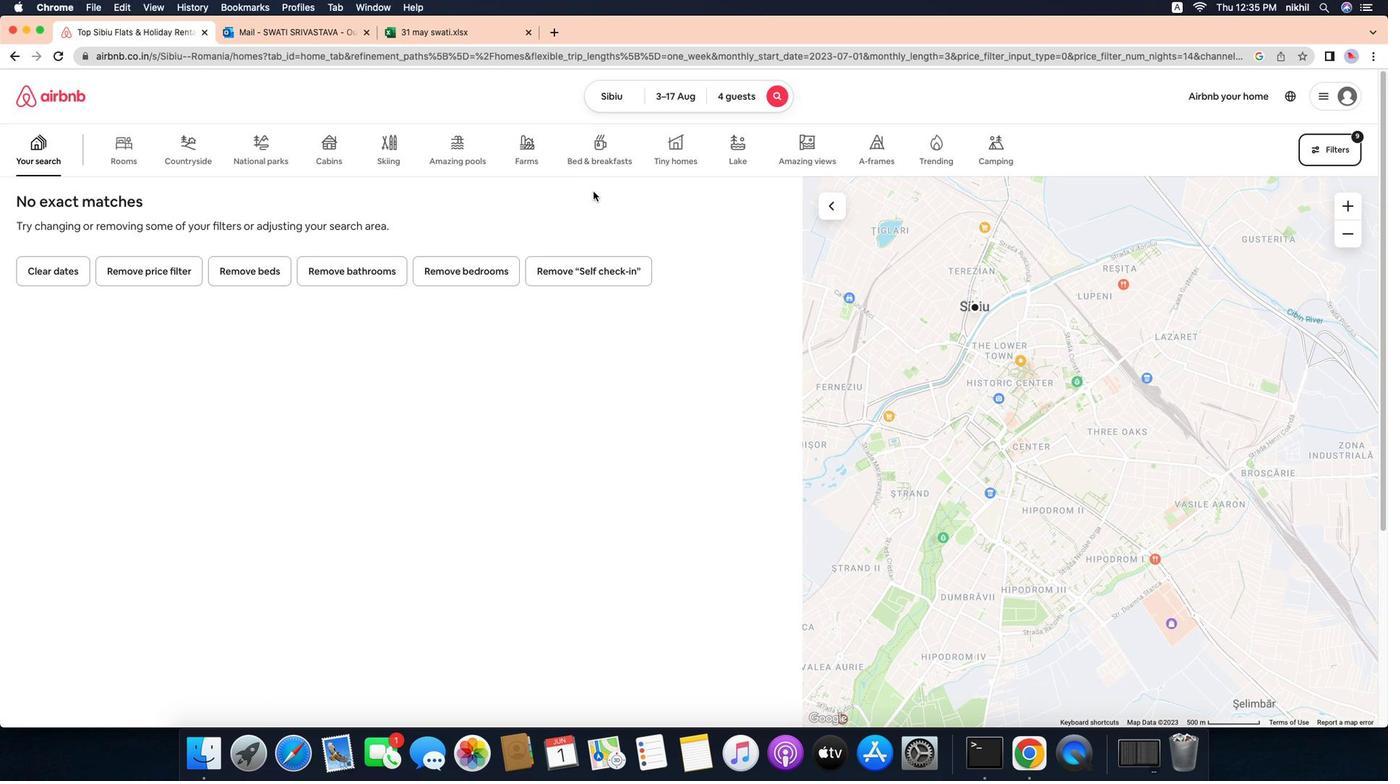 
Action: Mouse moved to (685, 450)
Screenshot: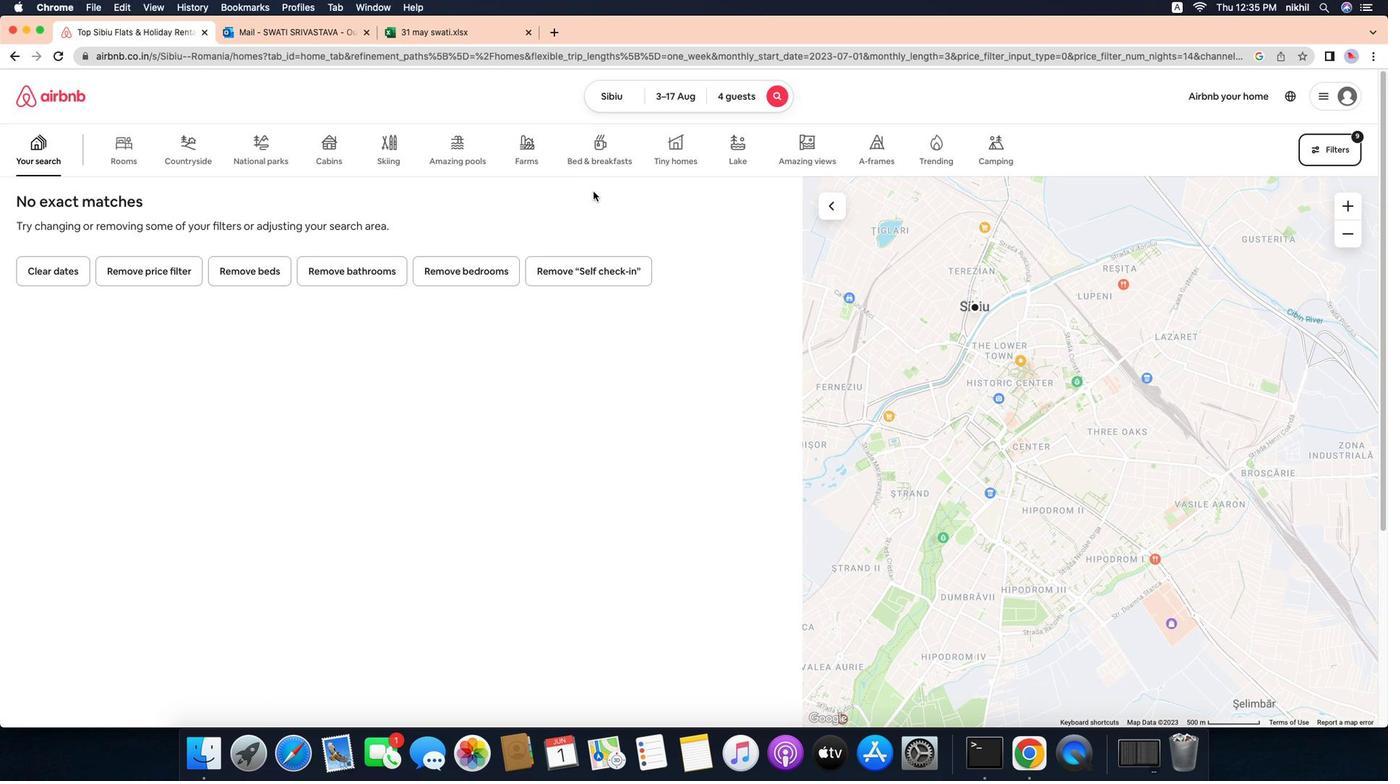 
Action: Mouse scrolled (685, 450) with delta (787, 553)
Screenshot: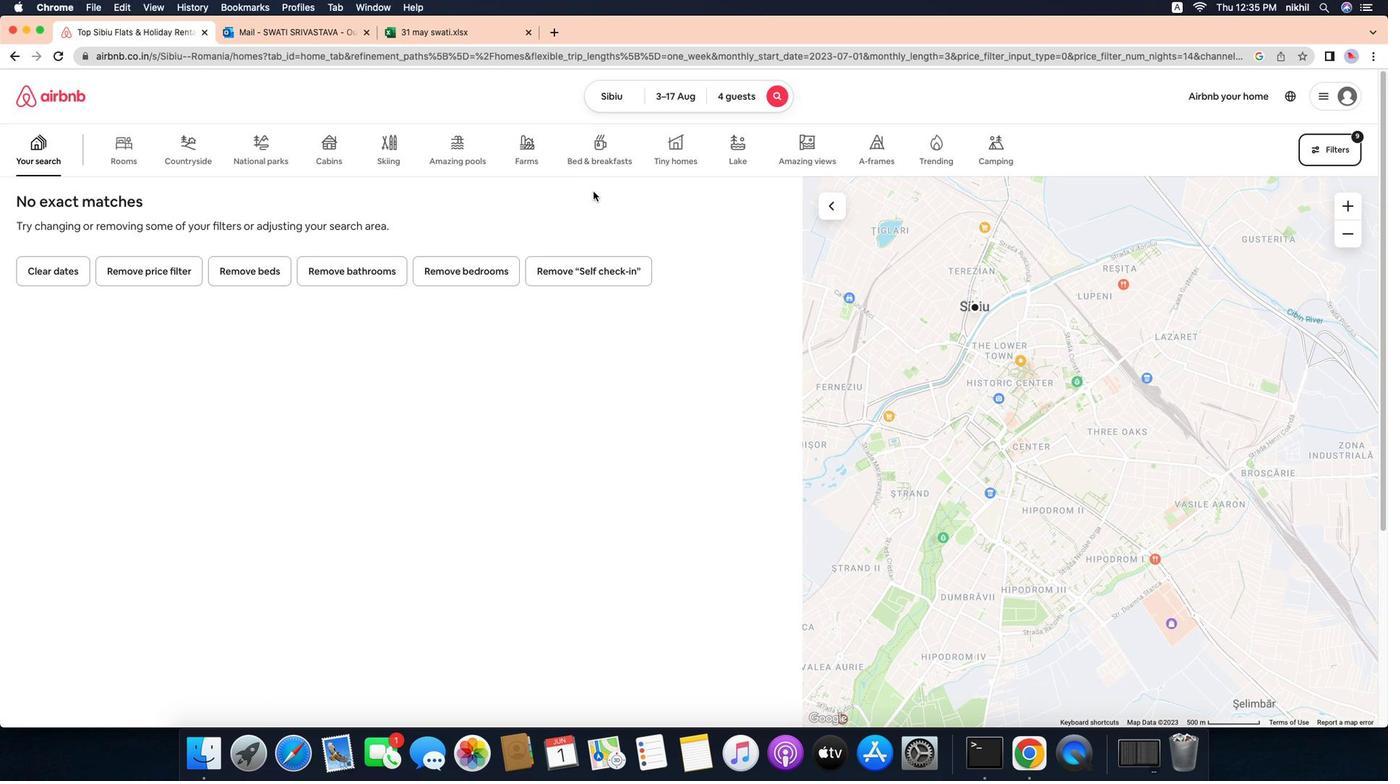 
Action: Mouse moved to (685, 450)
Screenshot: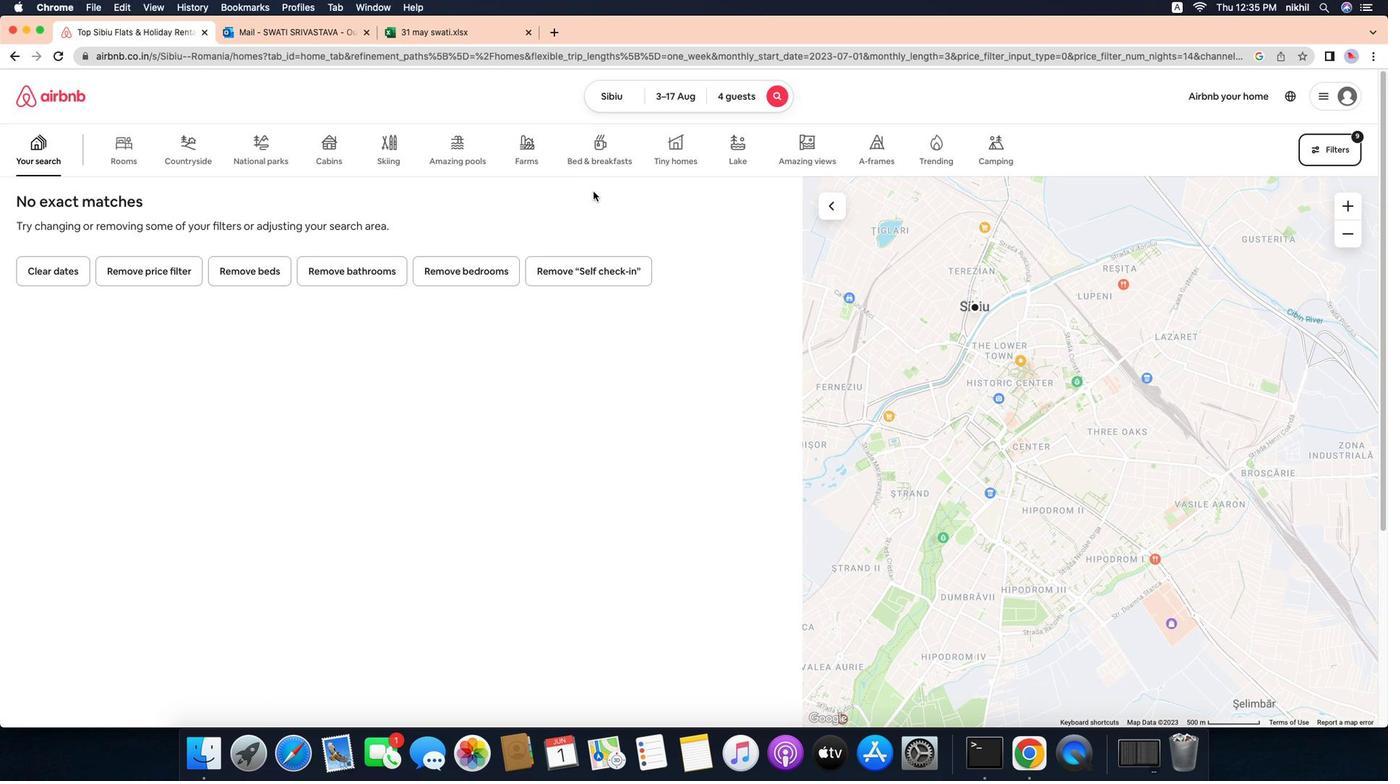 
Action: Mouse scrolled (685, 450) with delta (787, 554)
Screenshot: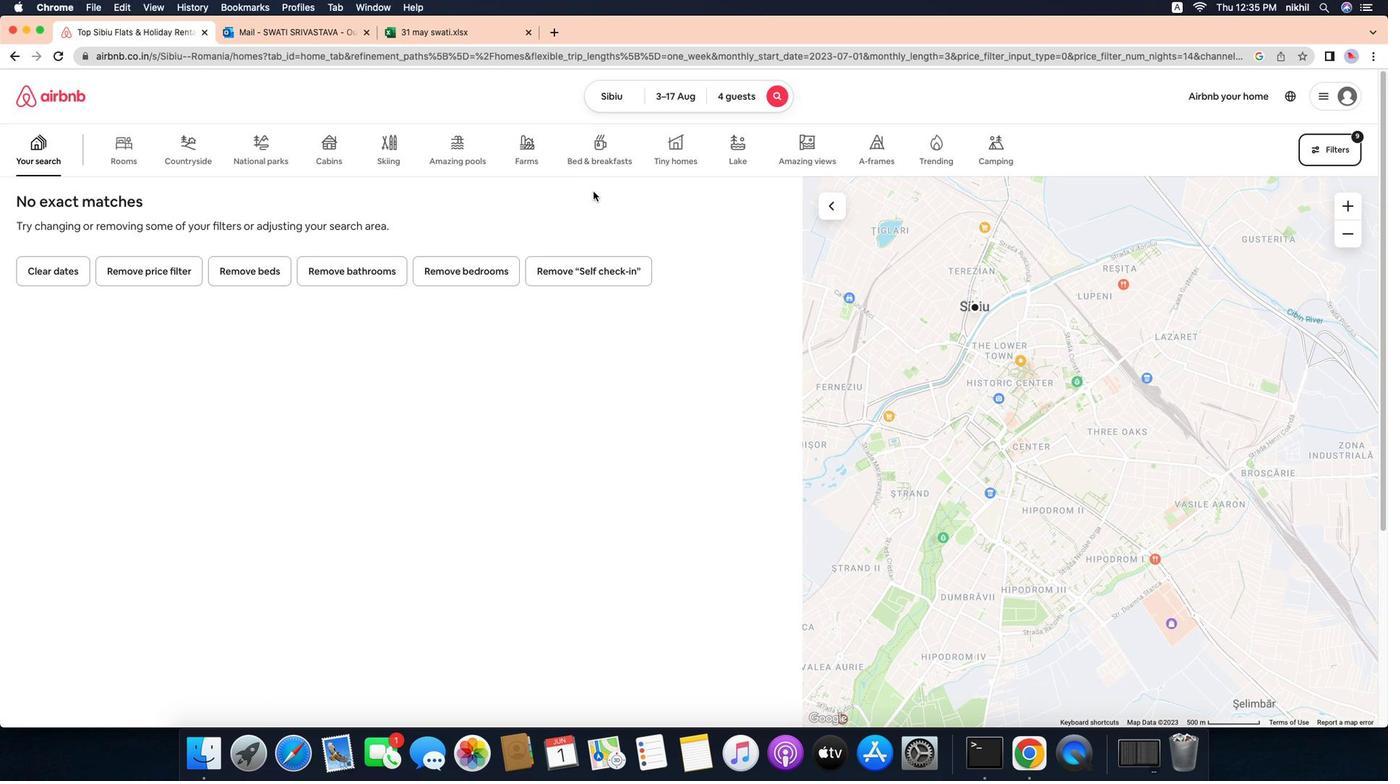 
Action: Mouse moved to (685, 450)
Screenshot: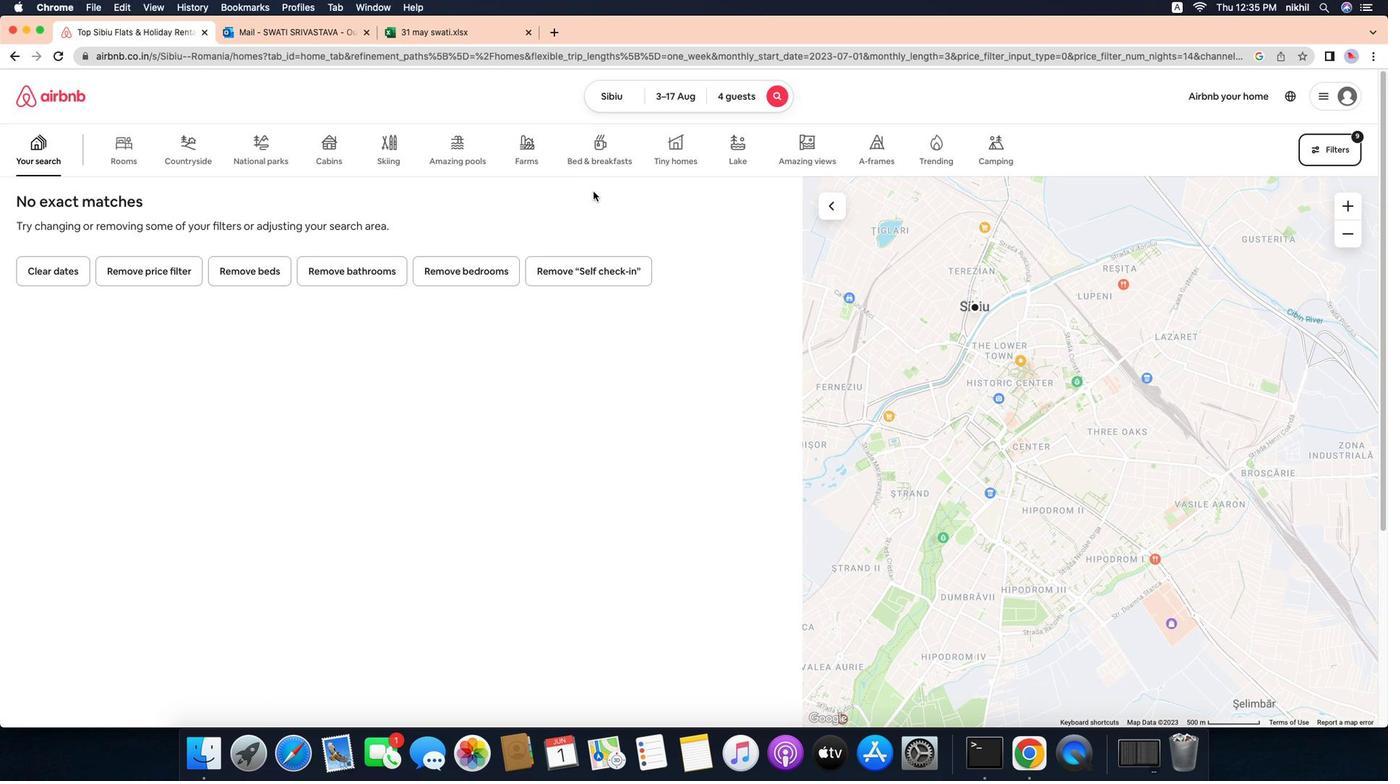 
Action: Mouse scrolled (685, 450) with delta (787, 553)
Screenshot: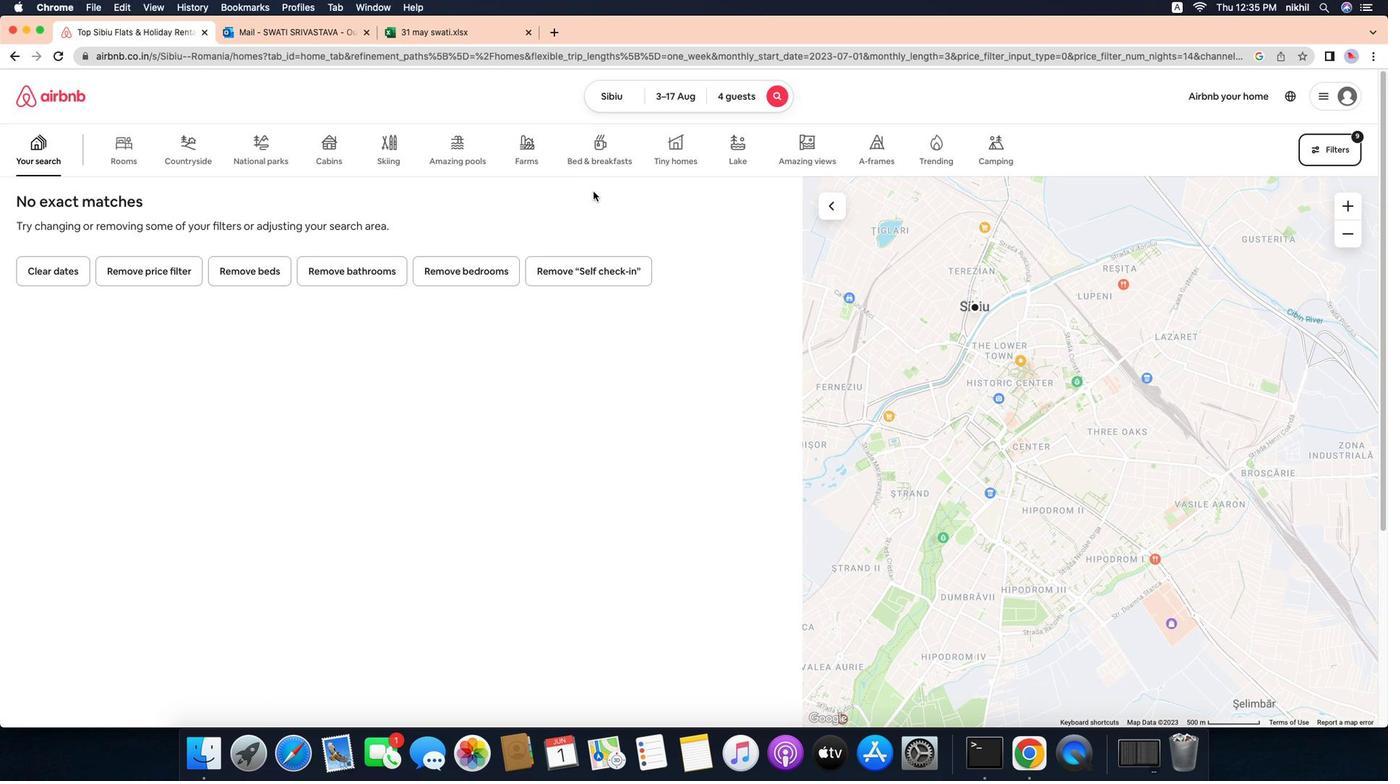 
Action: Mouse scrolled (685, 450) with delta (787, 553)
Screenshot: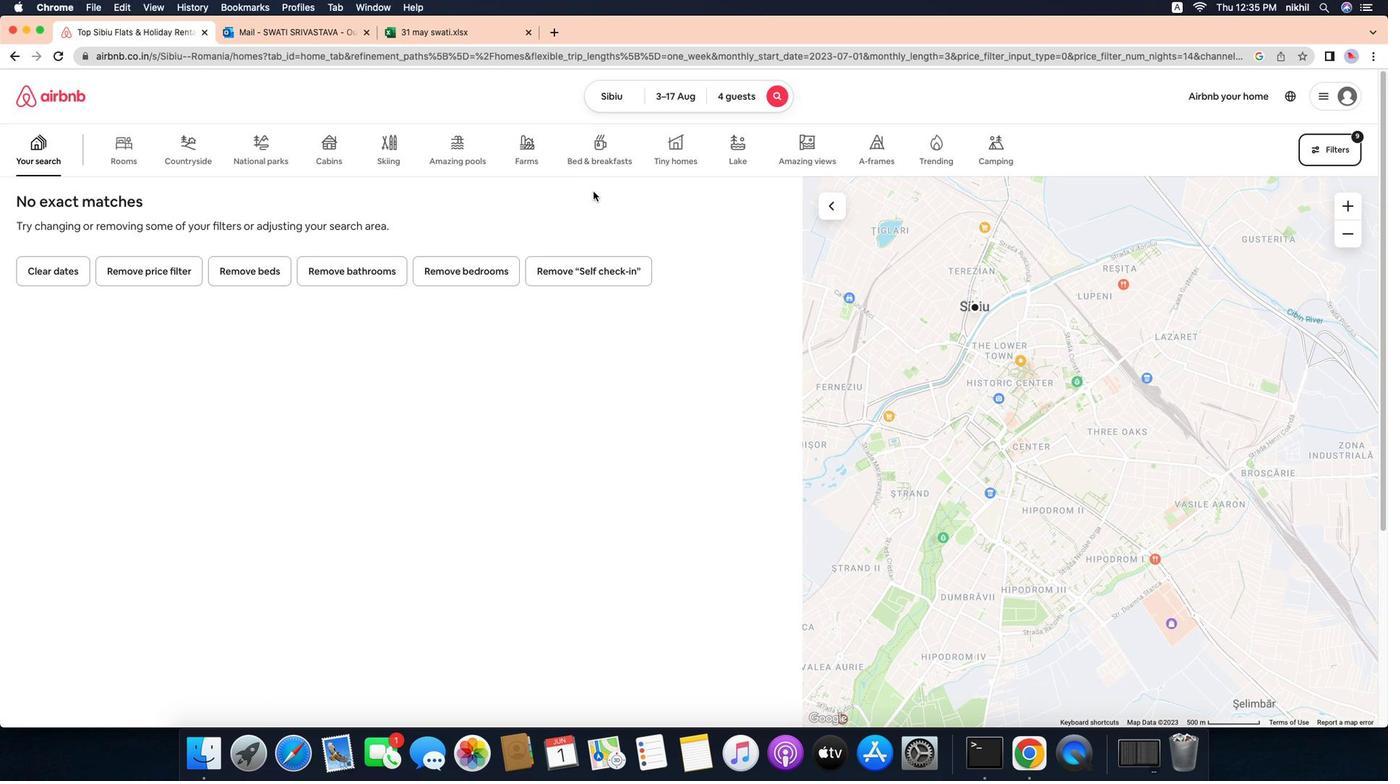 
Action: Mouse moved to (685, 450)
Screenshot: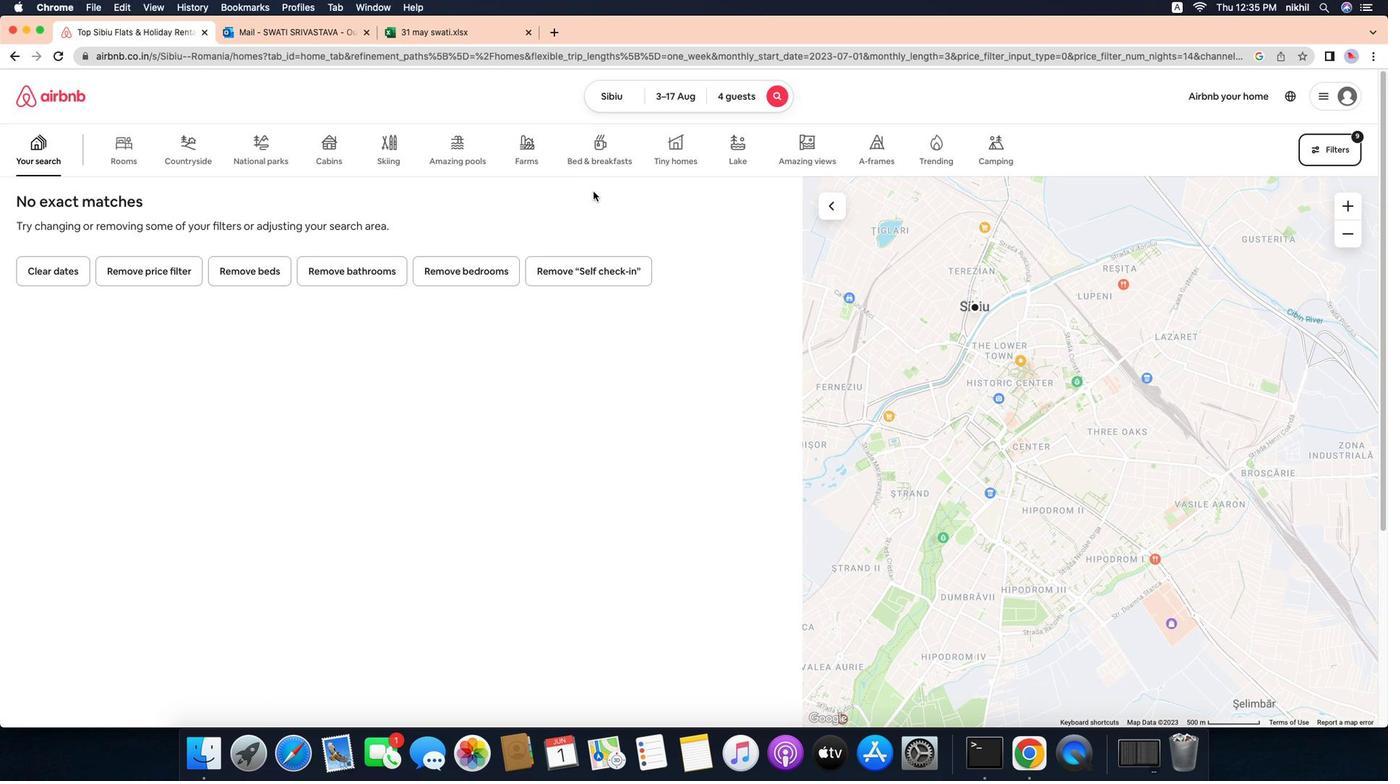 
Action: Mouse scrolled (685, 450) with delta (787, 553)
Screenshot: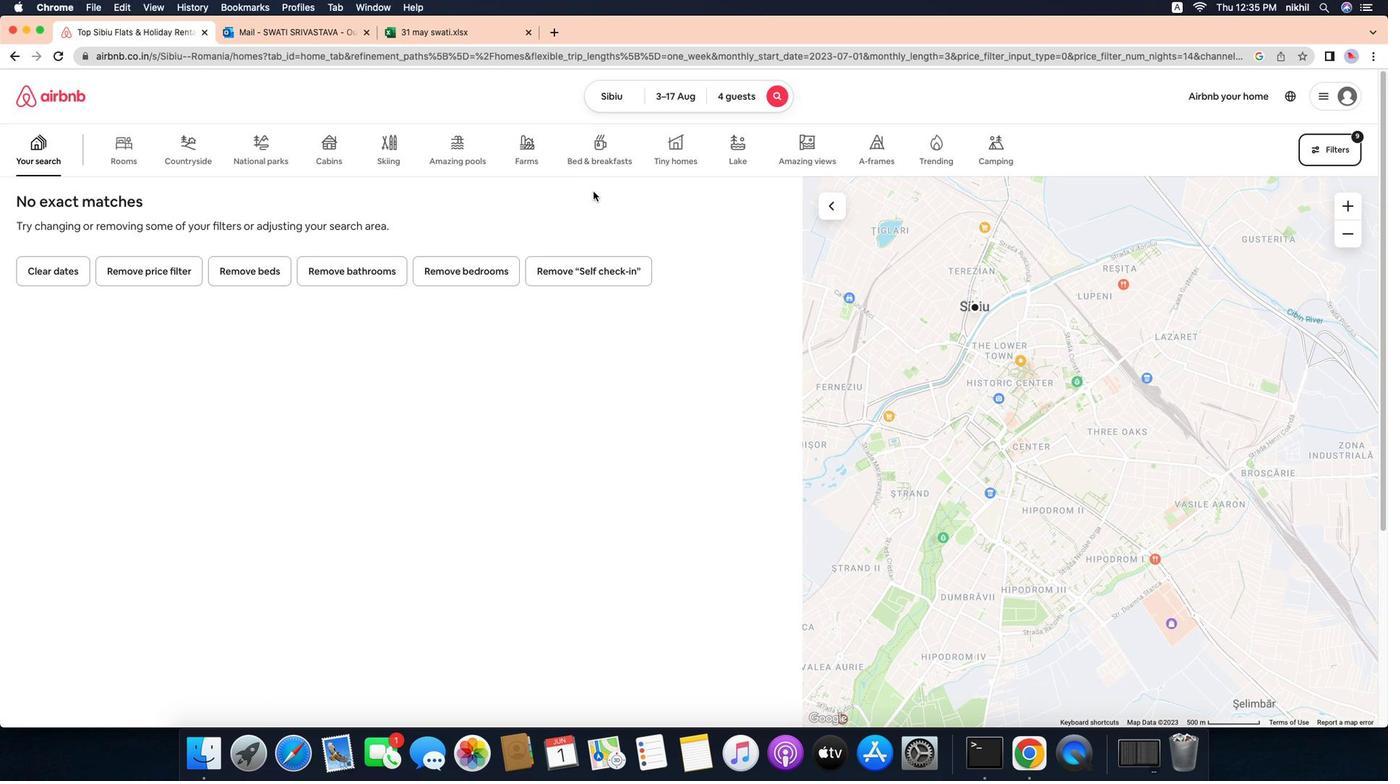 
Action: Mouse moved to (685, 451)
Screenshot: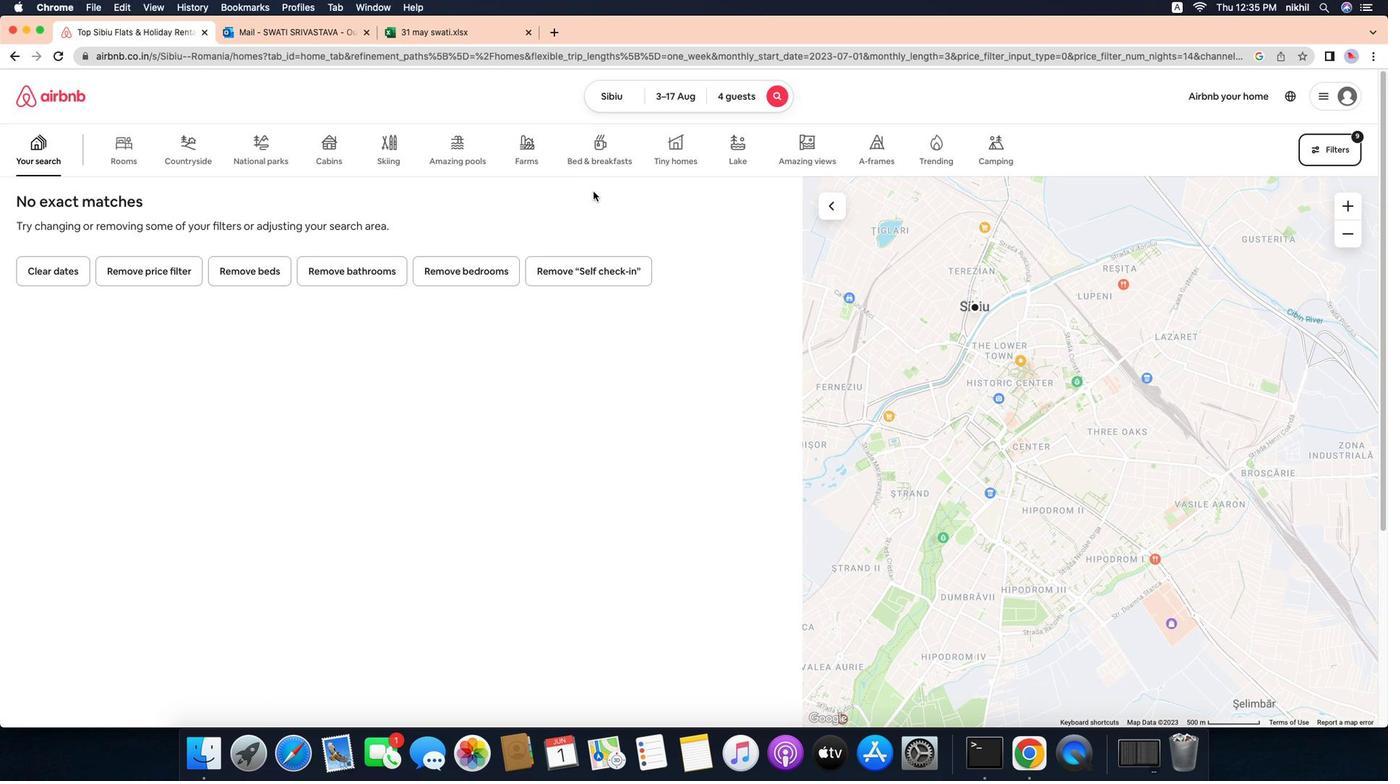 
Action: Mouse scrolled (685, 451) with delta (787, 554)
Screenshot: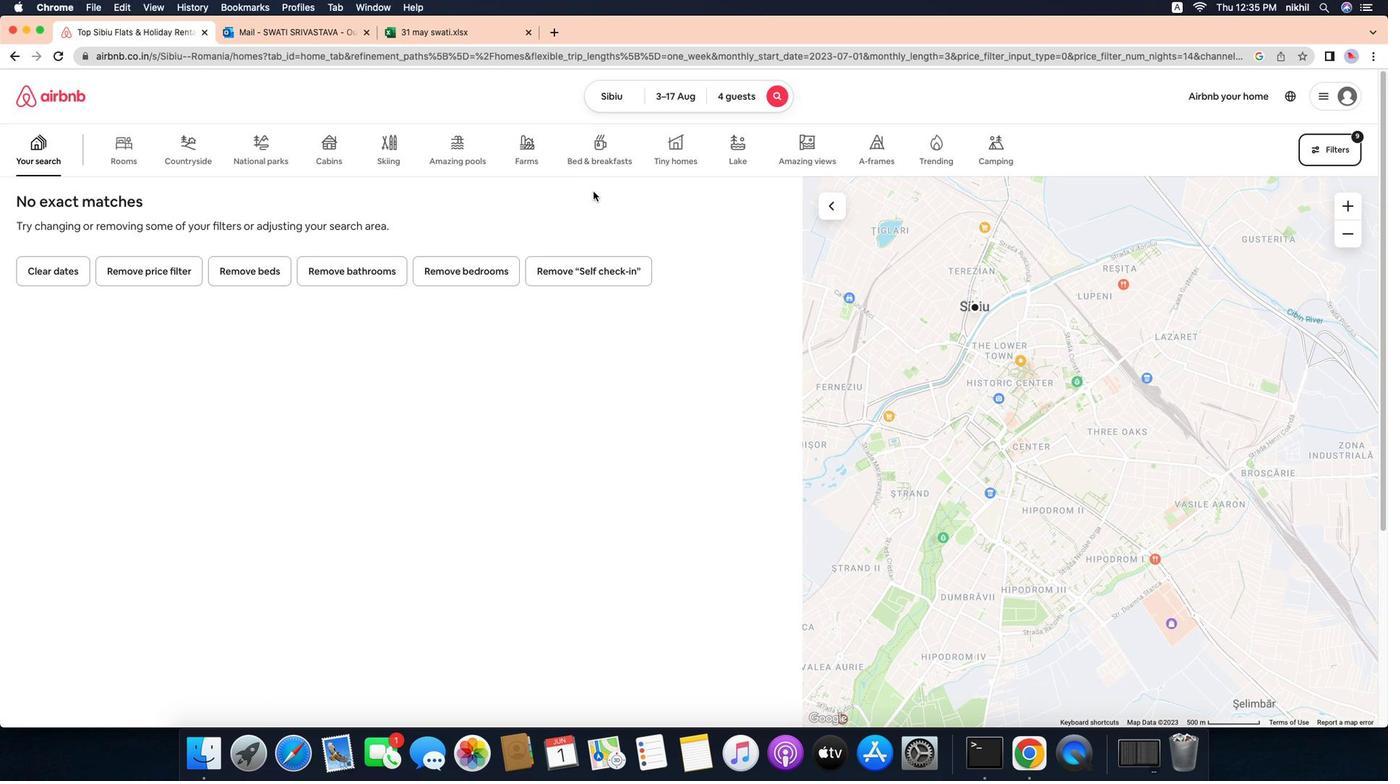 
Action: Mouse moved to (719, 427)
Screenshot: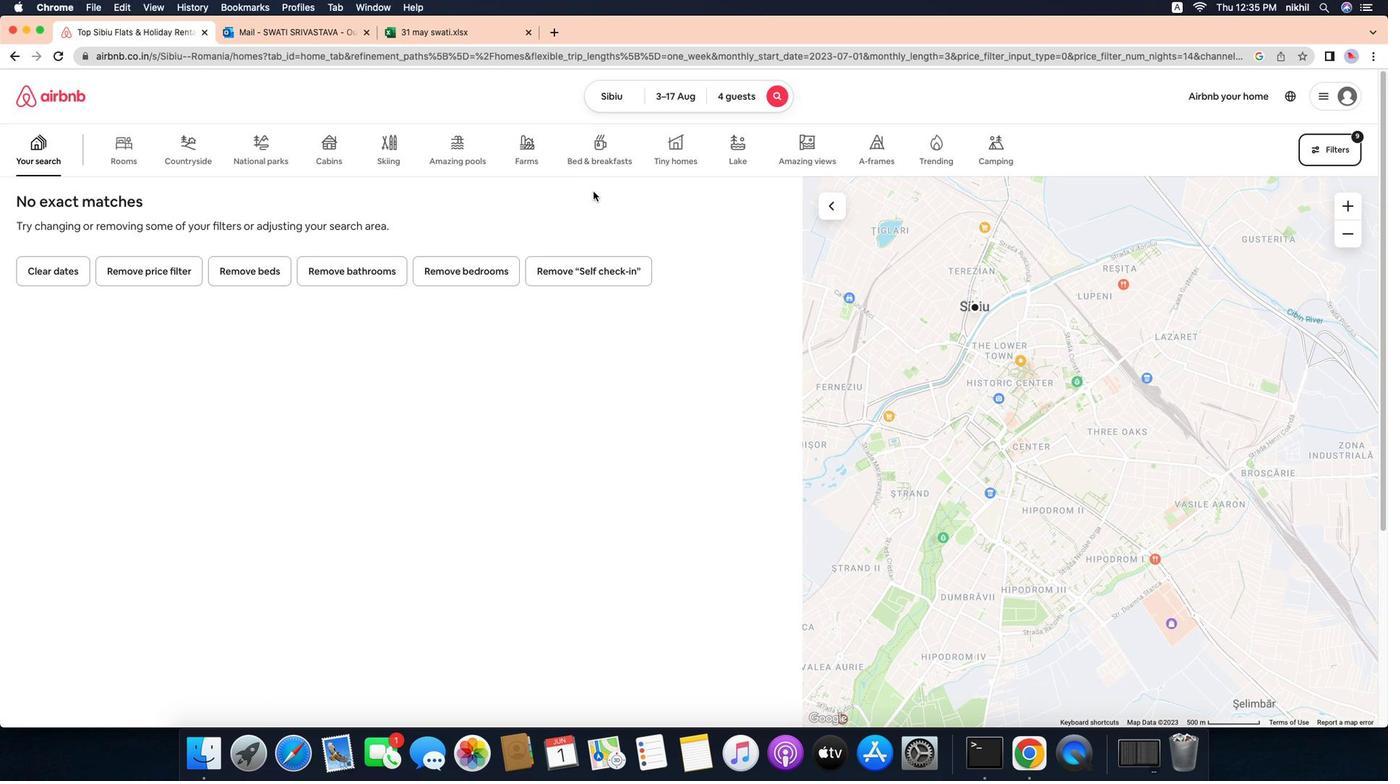 
Action: Mouse pressed left at (719, 427)
Screenshot: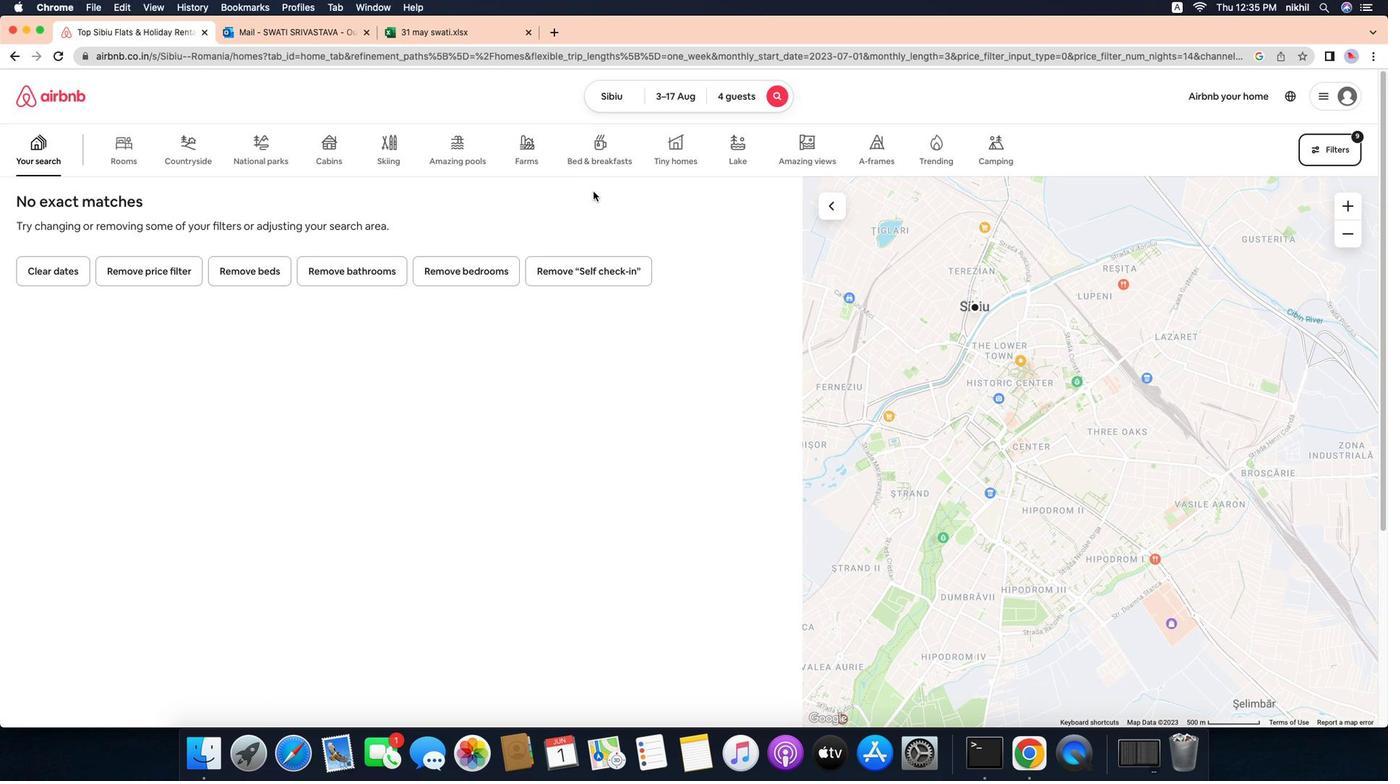 
Action: Mouse moved to (659, 400)
Screenshot: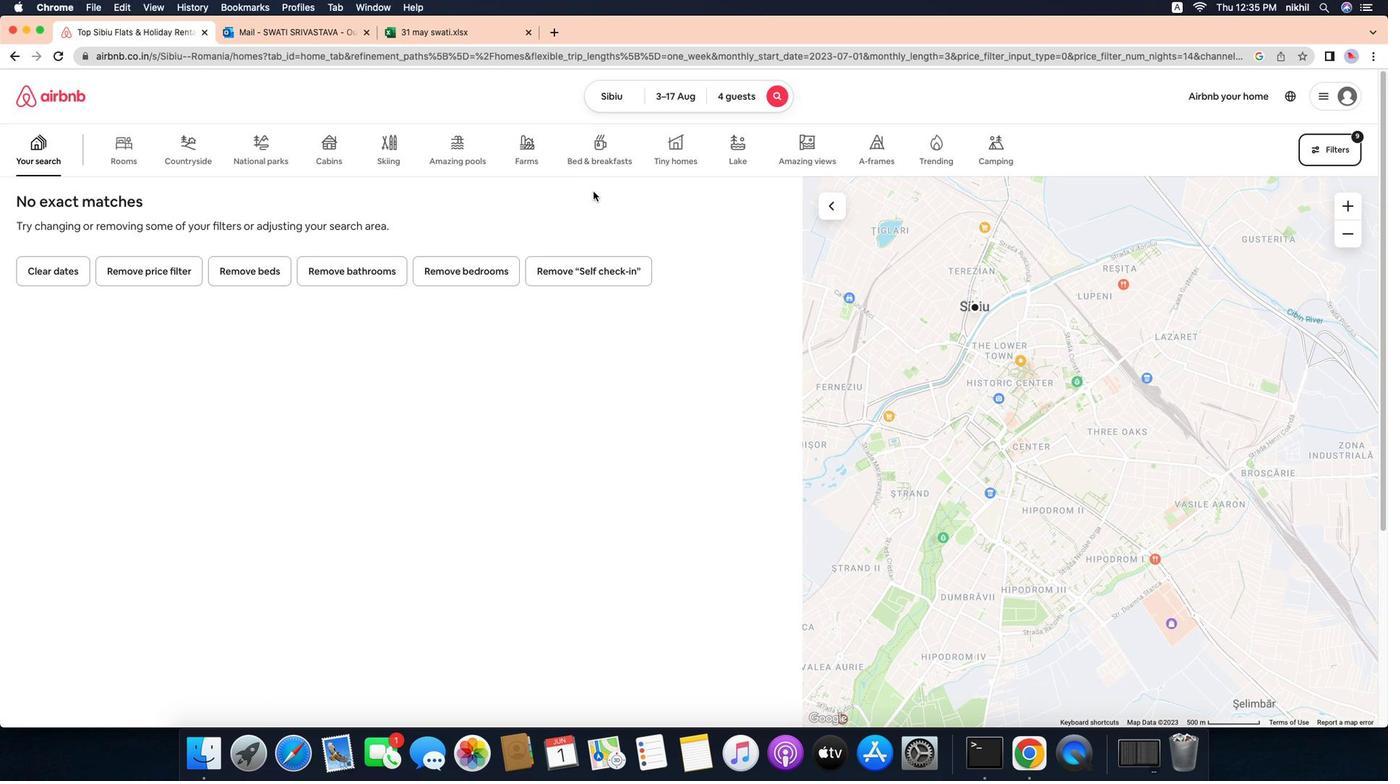 
Action: Mouse pressed left at (659, 400)
Screenshot: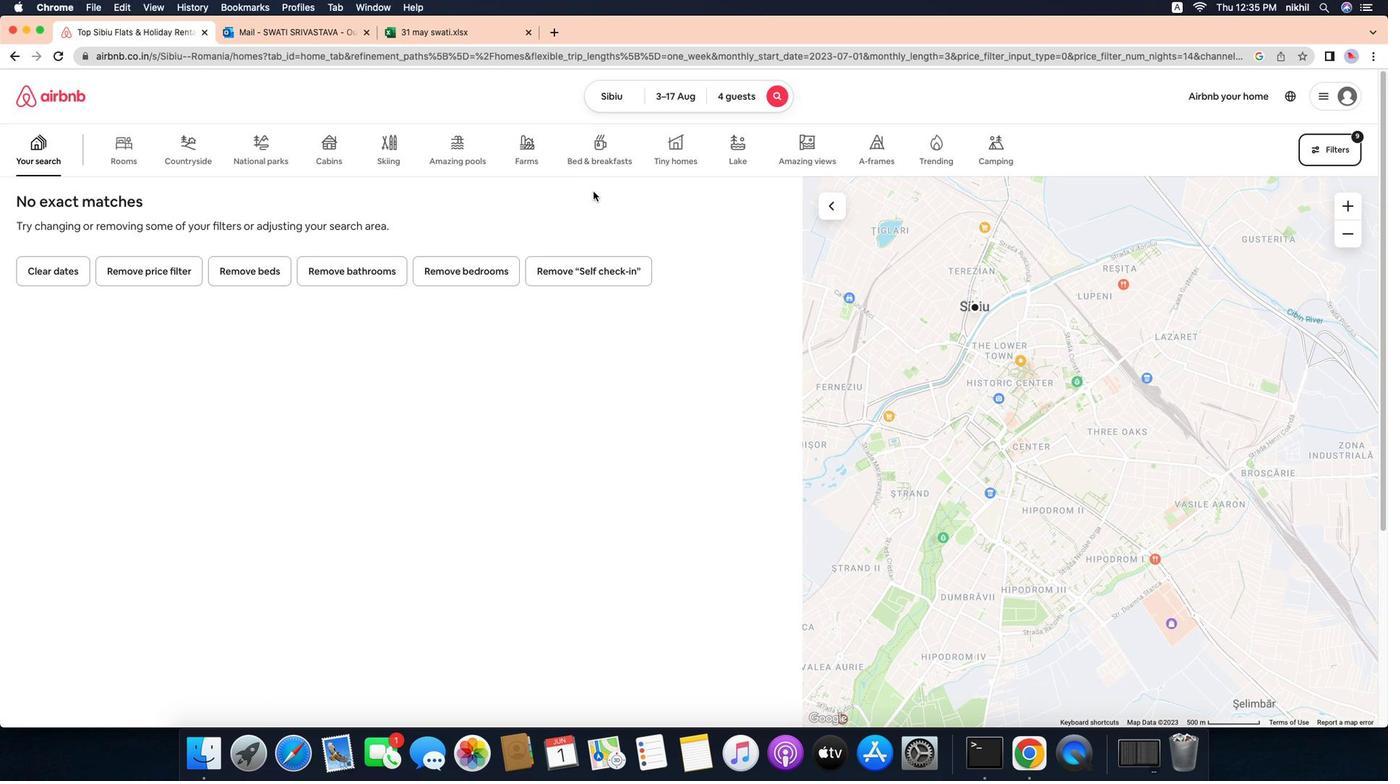 
Action: Mouse moved to (698, 509)
Screenshot: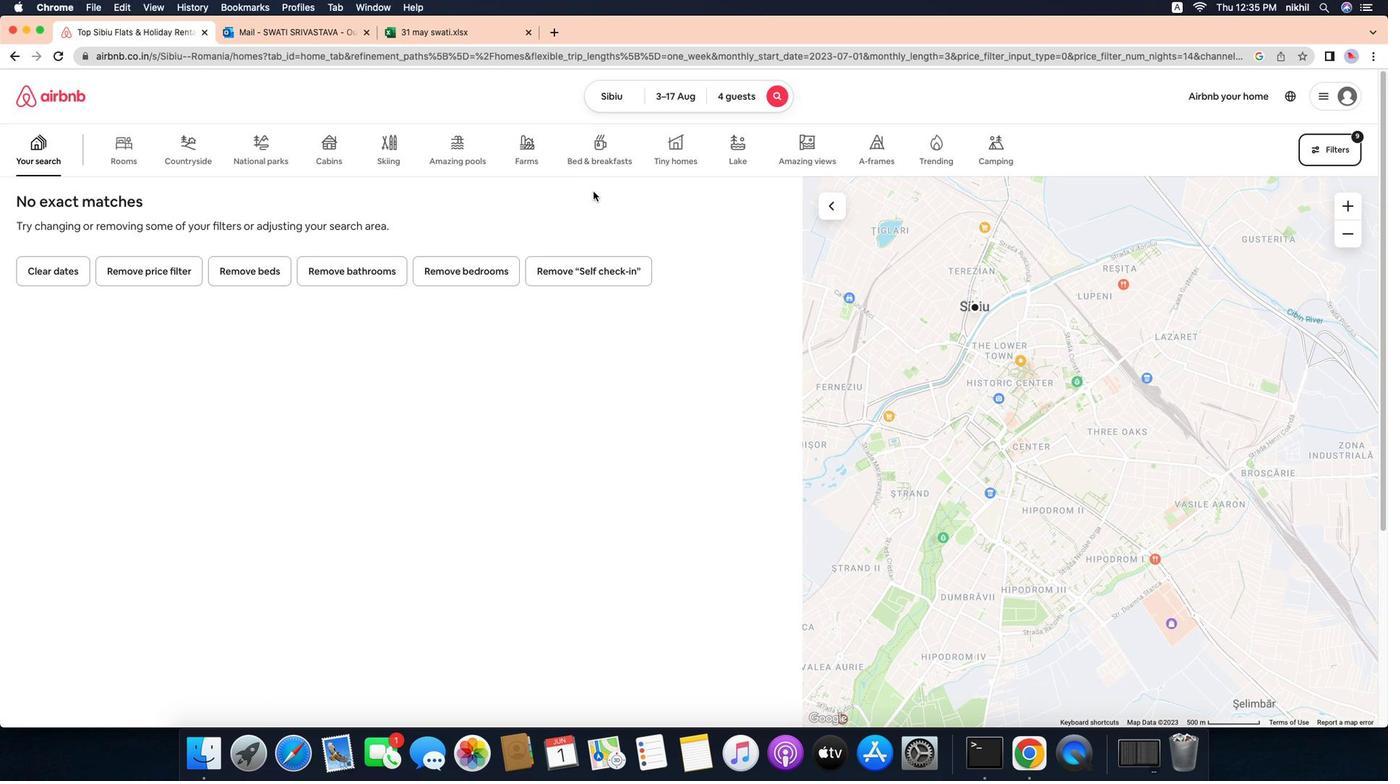 
